 Task: Find connections with filter location Reuleuet with filter topic #lifestylewith filter profile language German with filter current company Hospitality Careers | Hotel Management Jobs with filter school Lal Bahadur Shastri Institute of Management with filter industry Medical Practices with filter service category Mortgage Lending with filter keywords title Plant Engineer
Action: Mouse pressed left at (590, 88)
Screenshot: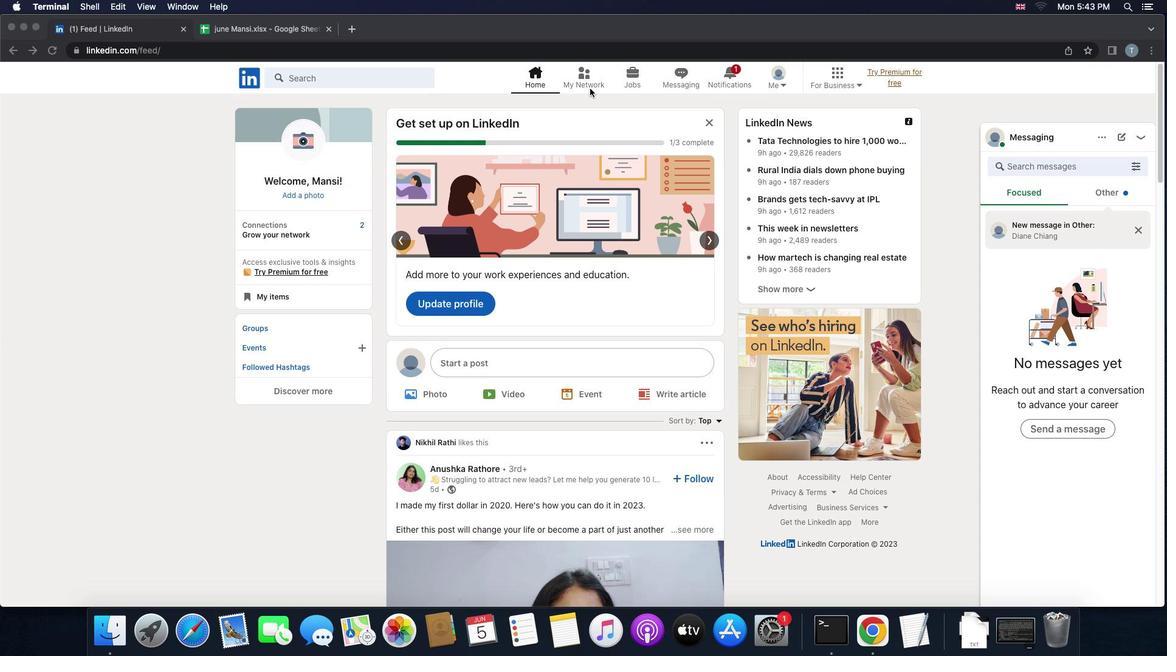 
Action: Mouse pressed left at (590, 88)
Screenshot: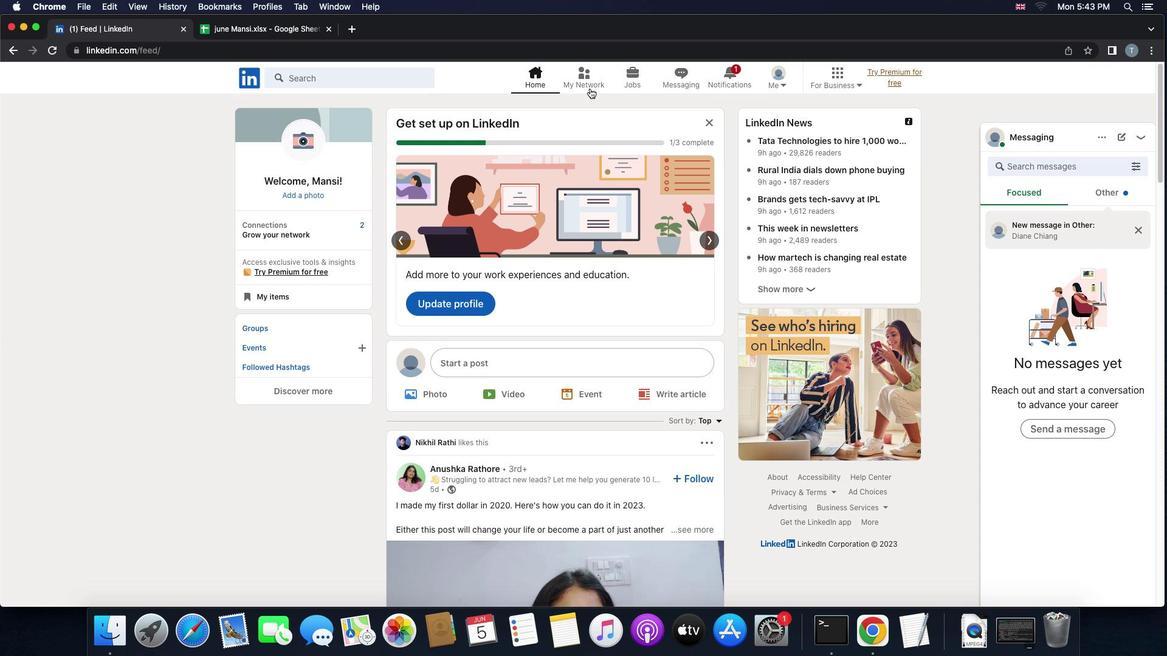 
Action: Mouse moved to (355, 142)
Screenshot: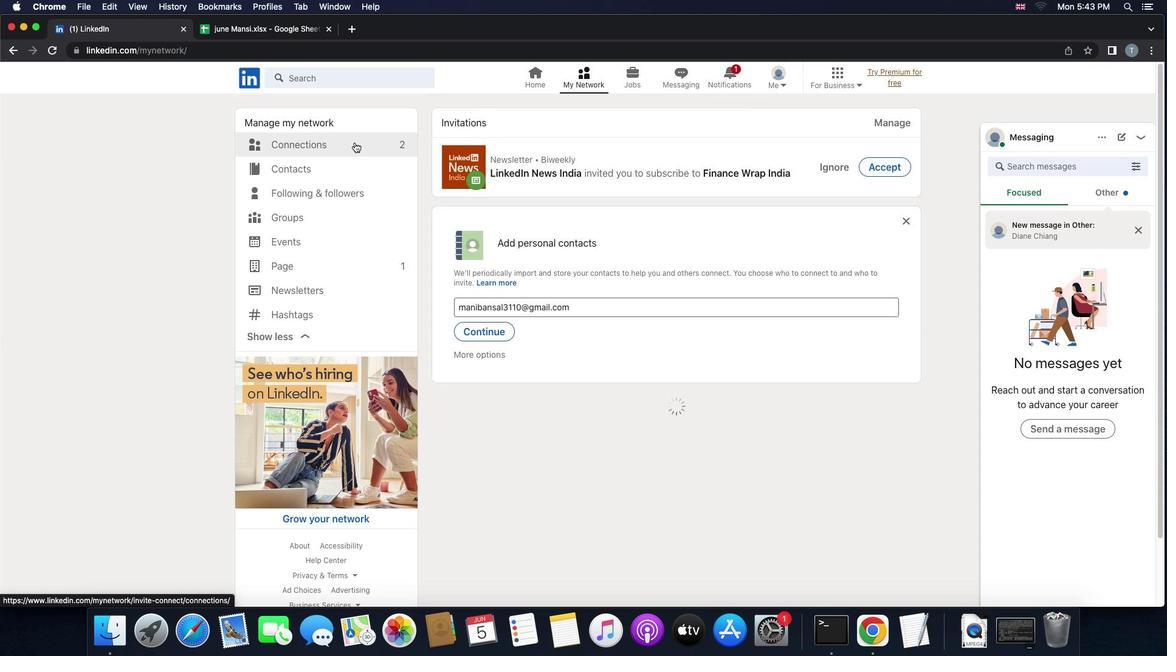 
Action: Mouse pressed left at (355, 142)
Screenshot: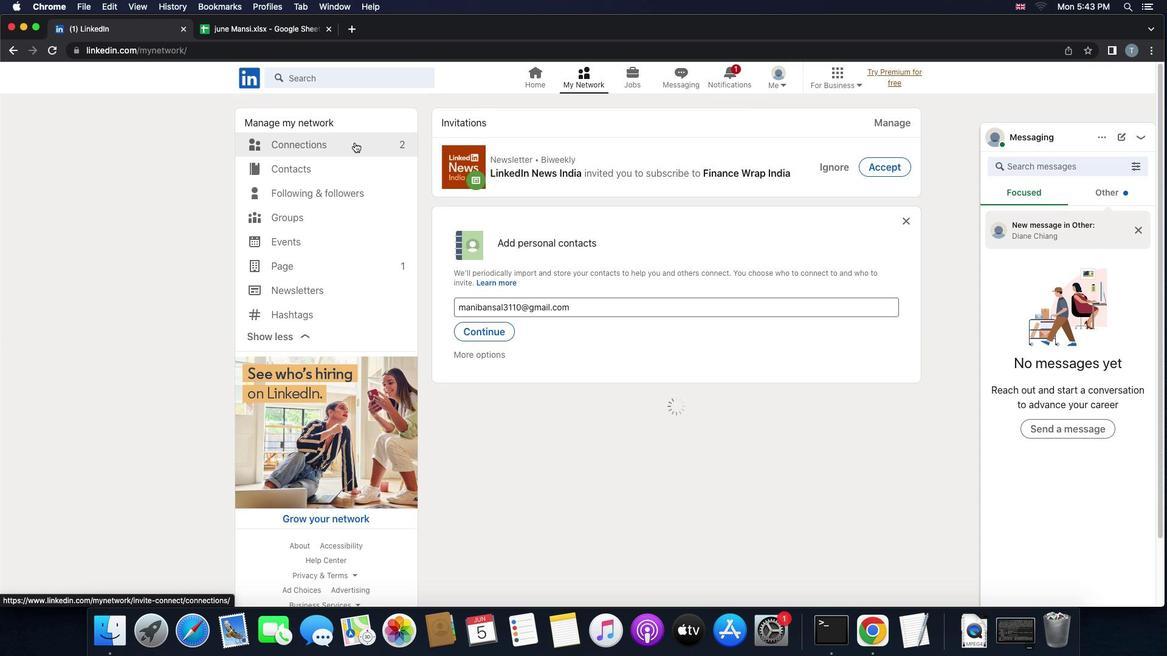 
Action: Mouse moved to (672, 141)
Screenshot: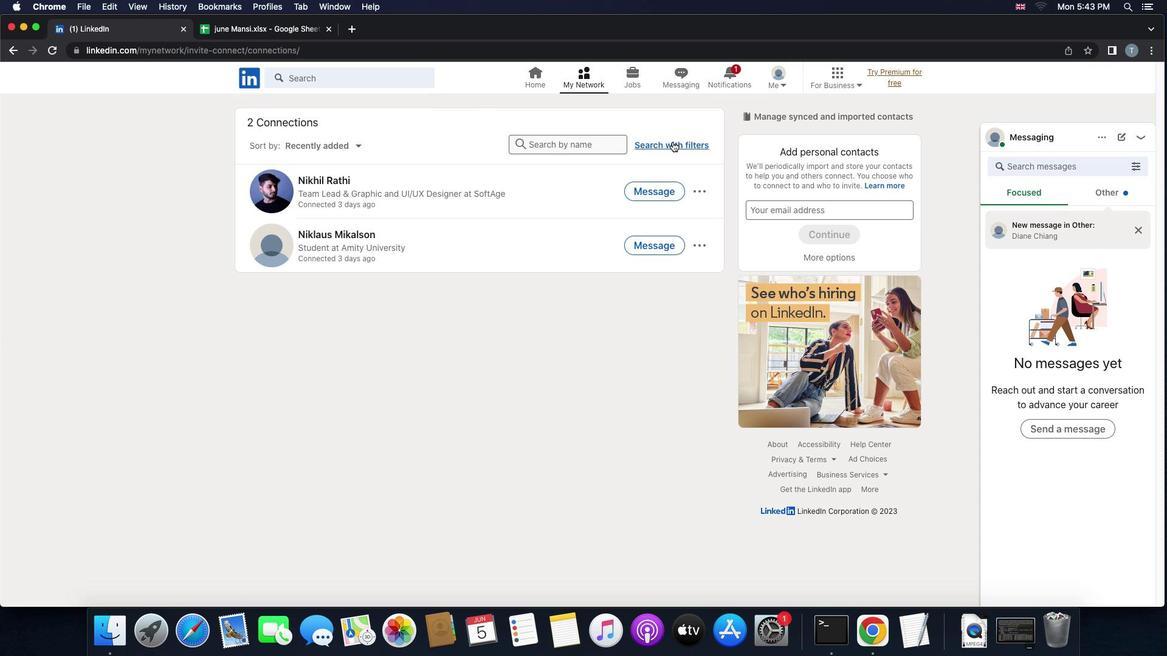 
Action: Mouse pressed left at (672, 141)
Screenshot: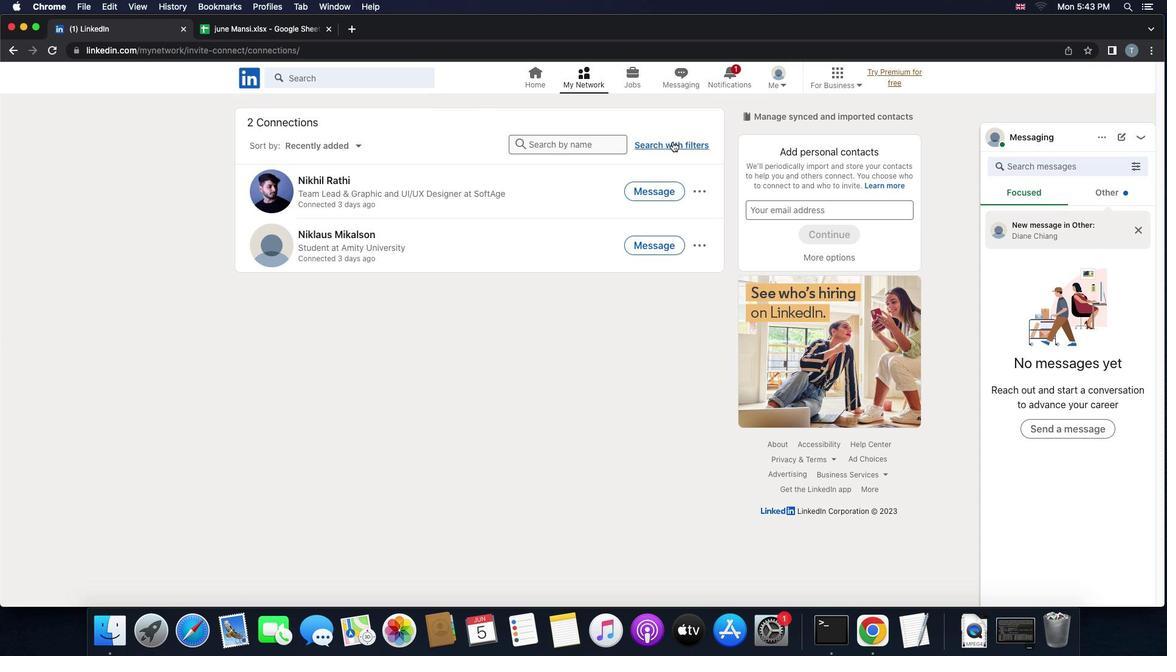 
Action: Mouse moved to (629, 111)
Screenshot: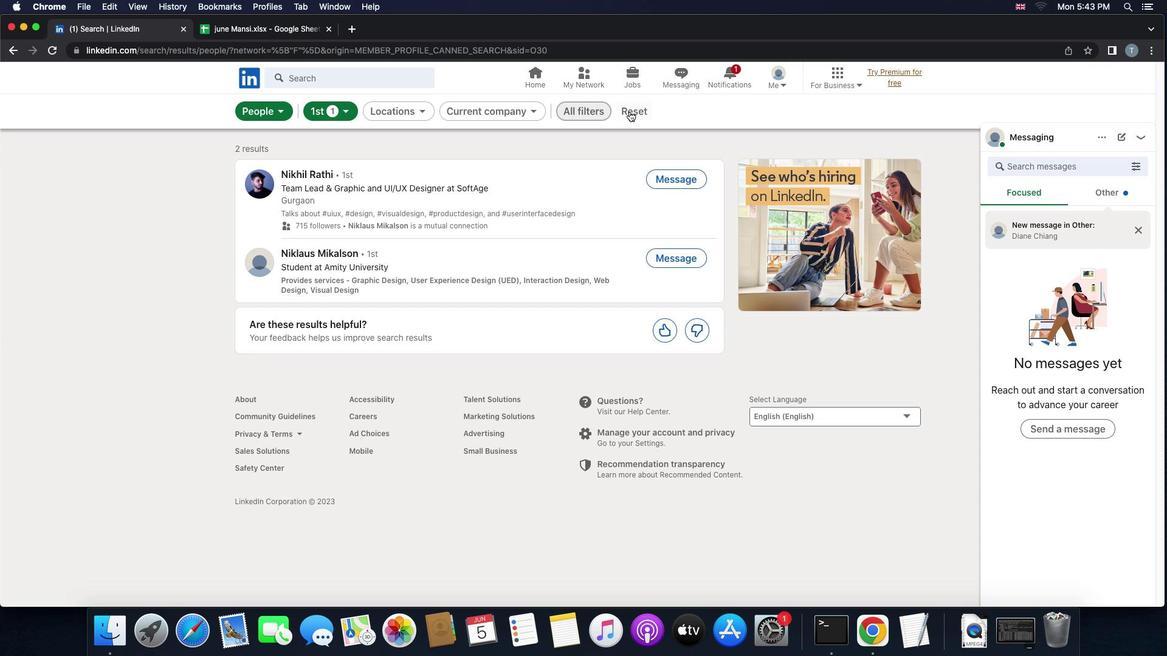 
Action: Mouse pressed left at (629, 111)
Screenshot: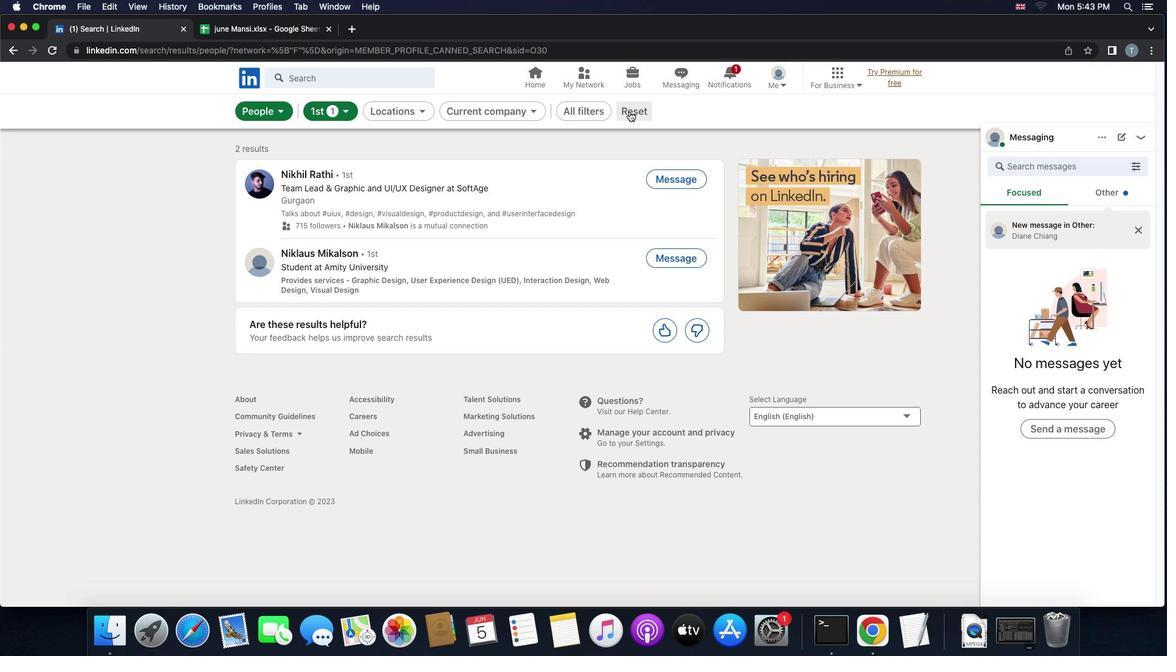 
Action: Mouse moved to (606, 108)
Screenshot: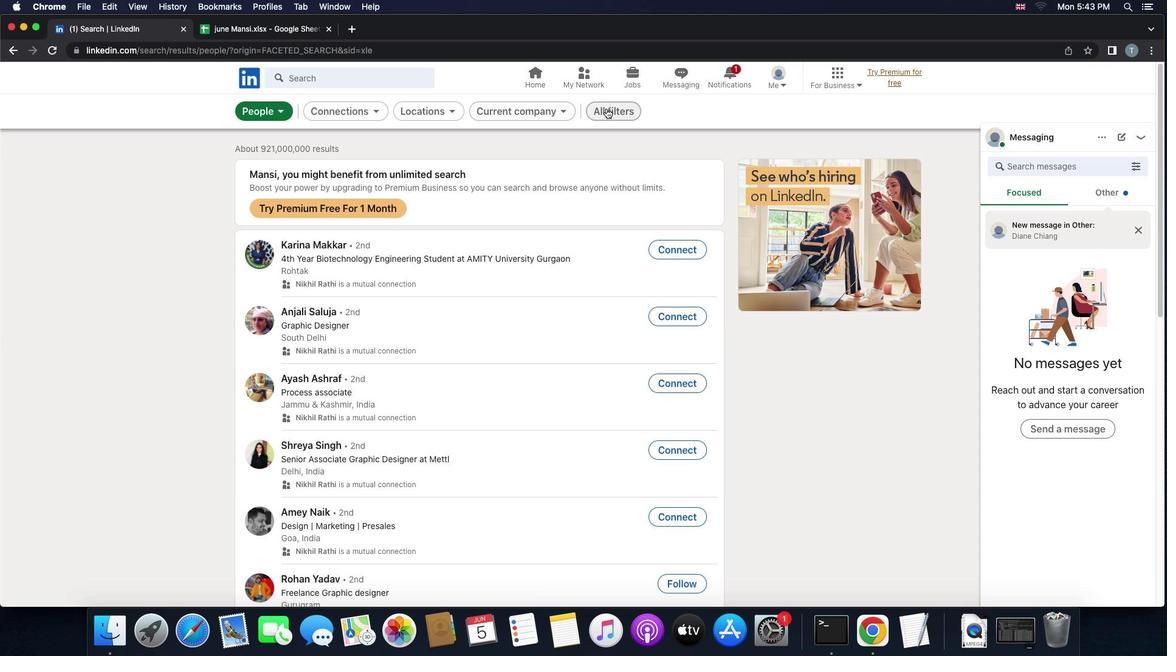 
Action: Mouse pressed left at (606, 108)
Screenshot: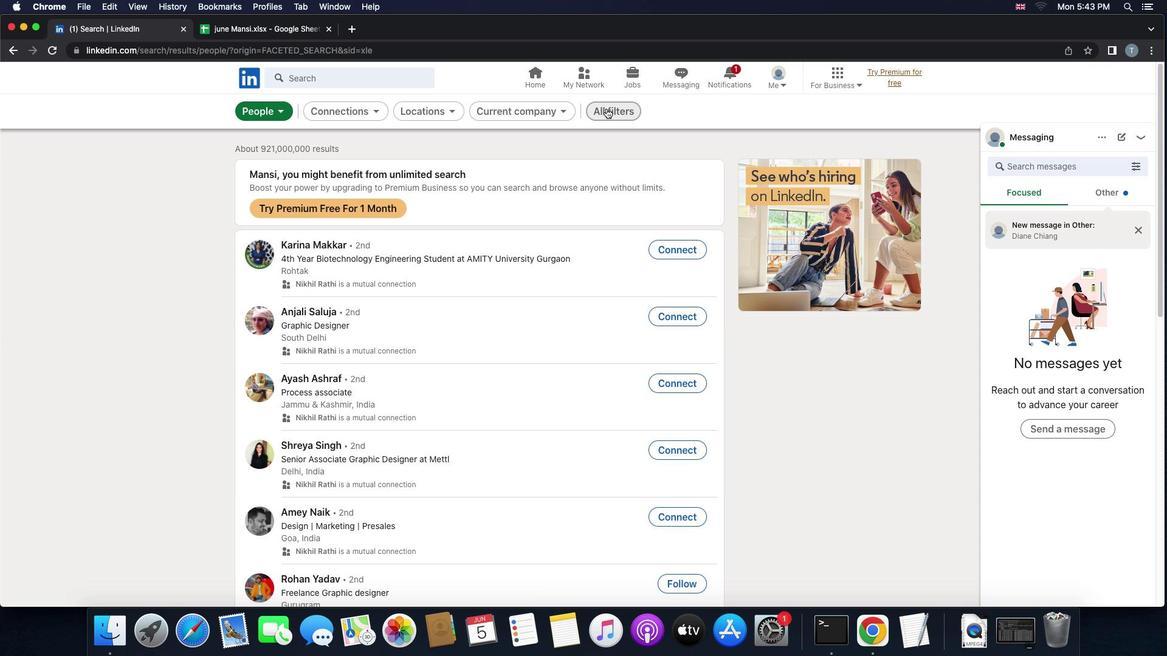 
Action: Mouse moved to (957, 455)
Screenshot: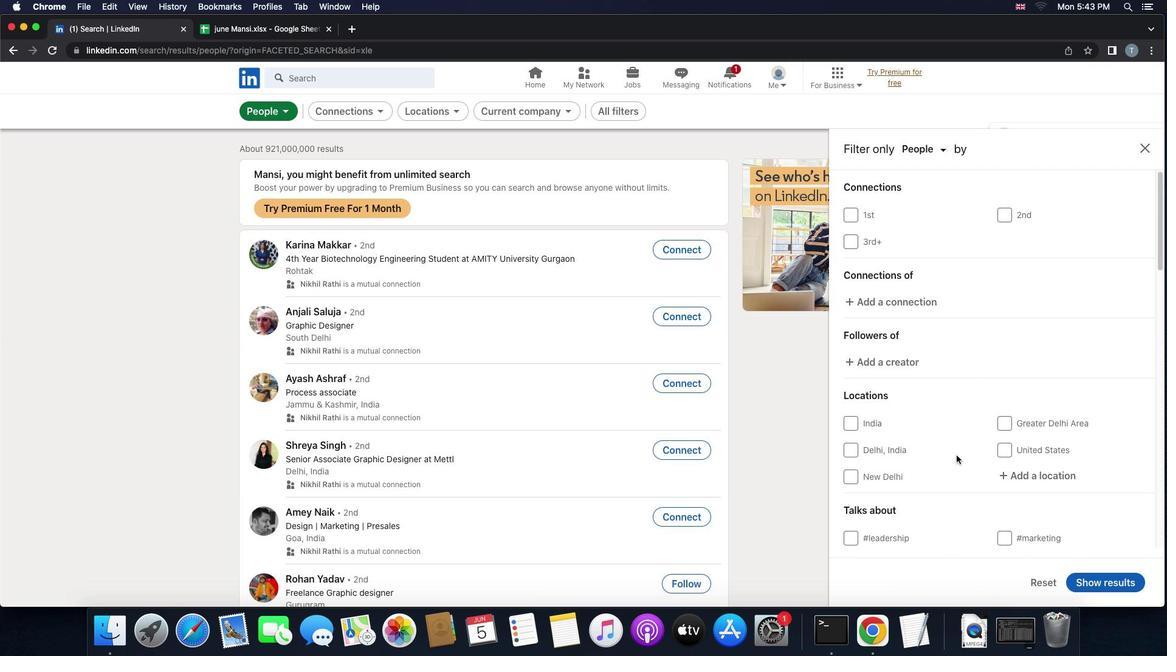 
Action: Mouse scrolled (957, 455) with delta (0, 0)
Screenshot: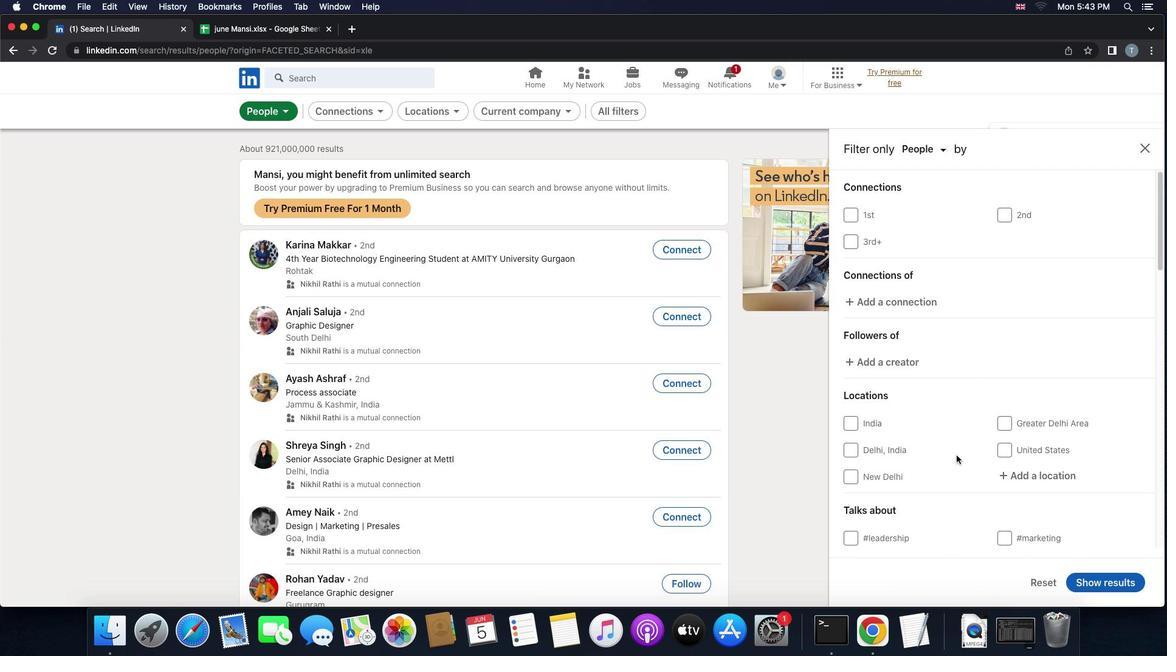 
Action: Mouse moved to (957, 455)
Screenshot: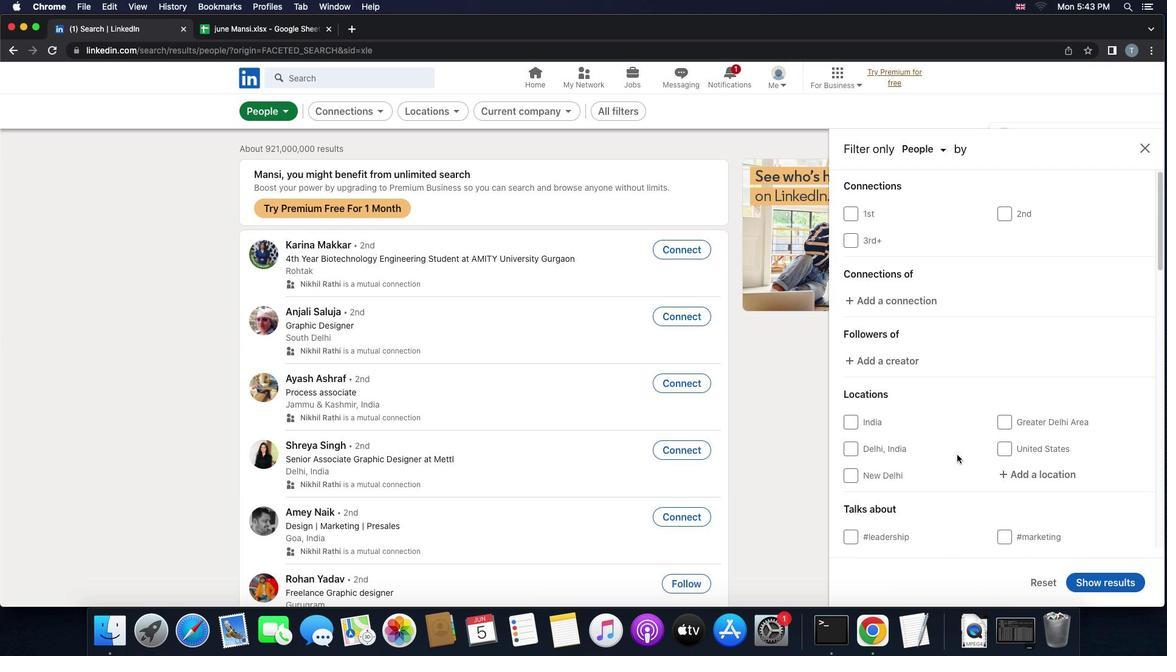
Action: Mouse scrolled (957, 455) with delta (0, 0)
Screenshot: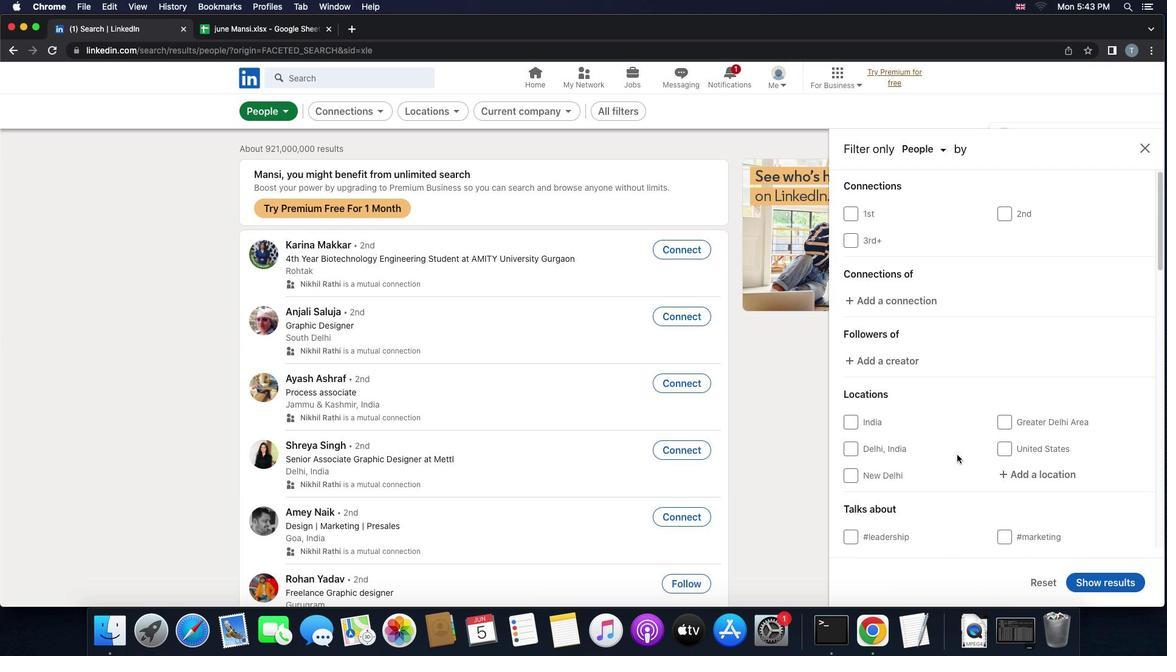 
Action: Mouse scrolled (957, 455) with delta (0, -1)
Screenshot: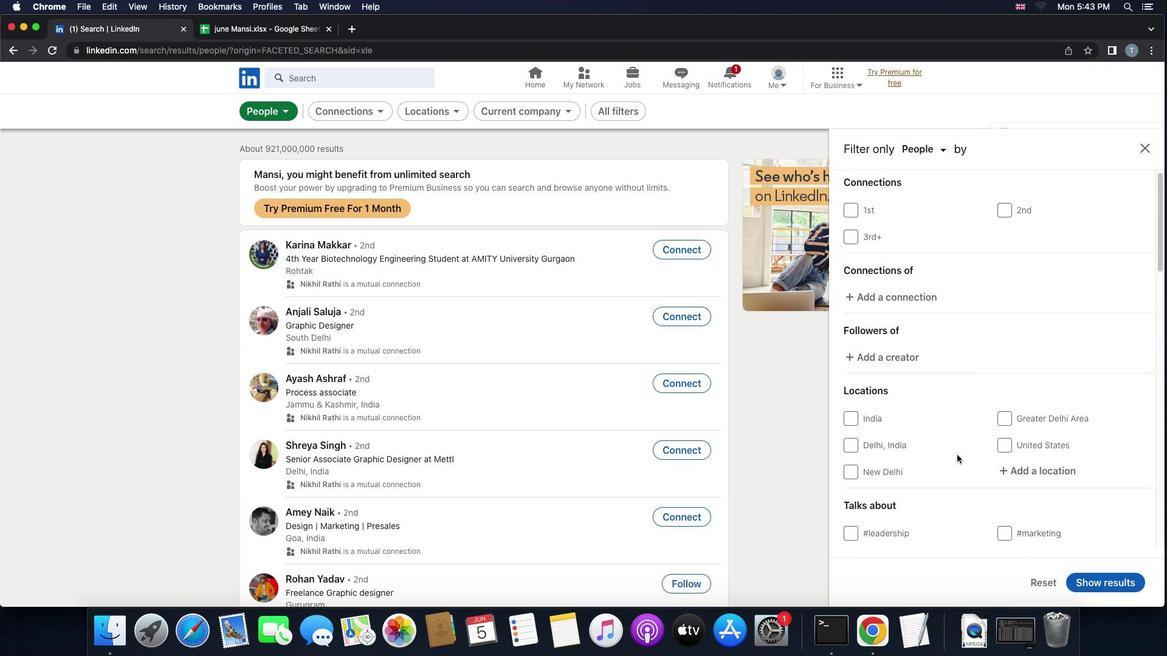 
Action: Mouse moved to (1006, 389)
Screenshot: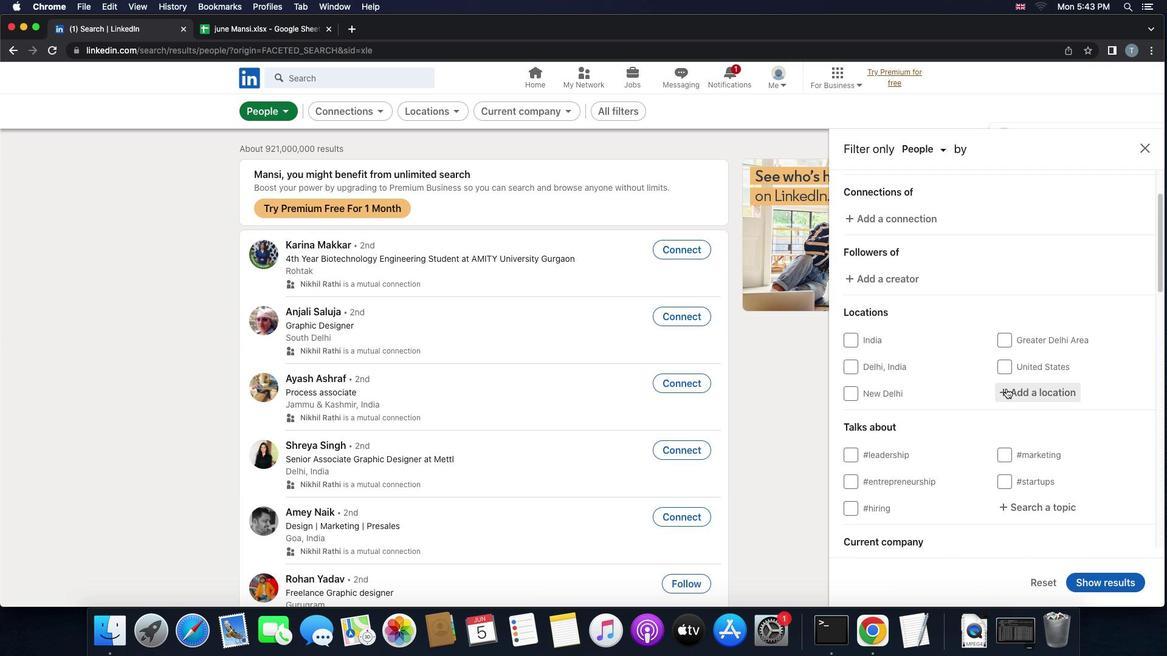 
Action: Mouse pressed left at (1006, 389)
Screenshot: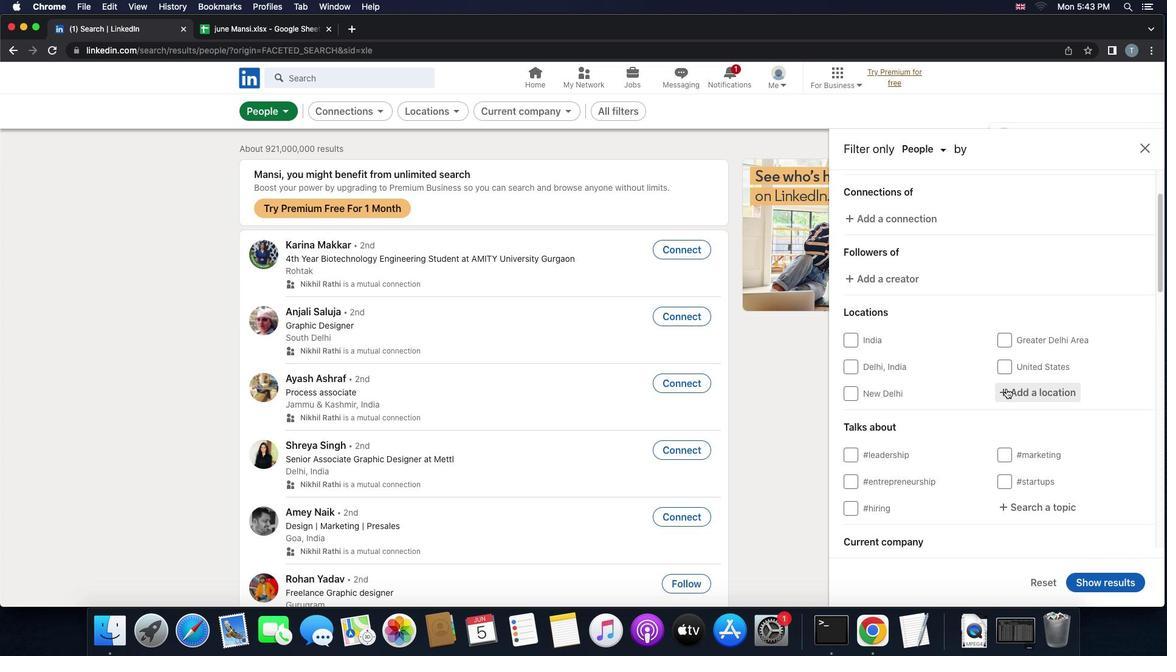 
Action: Key pressed 'r''e''u''l''e''u''e''t'
Screenshot: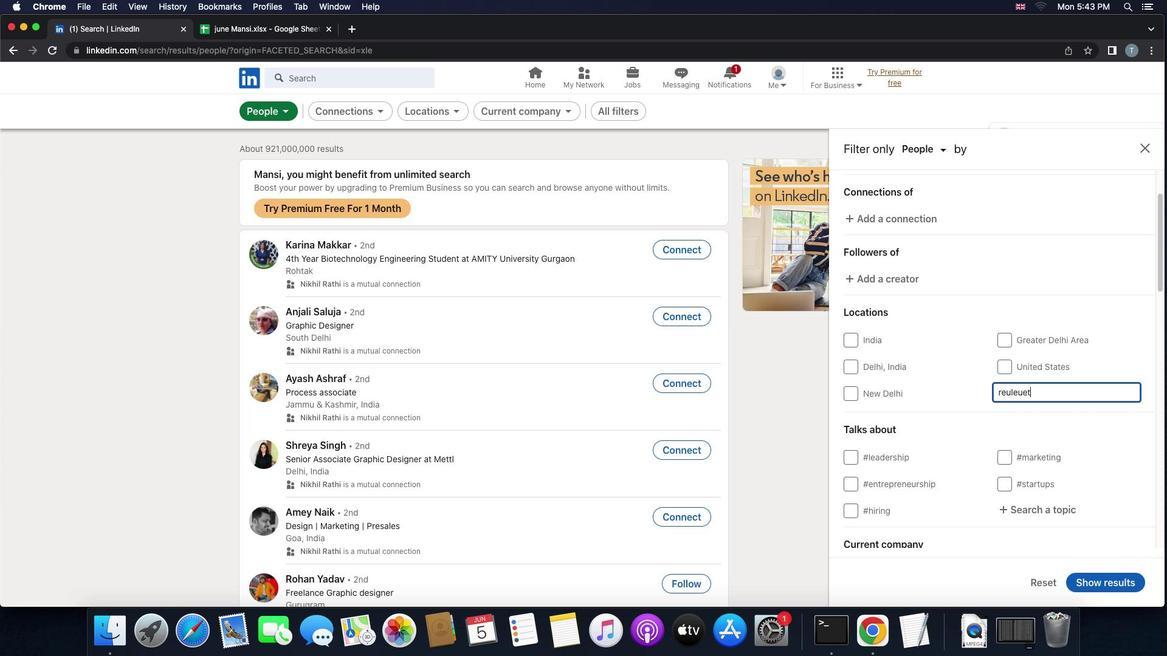 
Action: Mouse moved to (1010, 392)
Screenshot: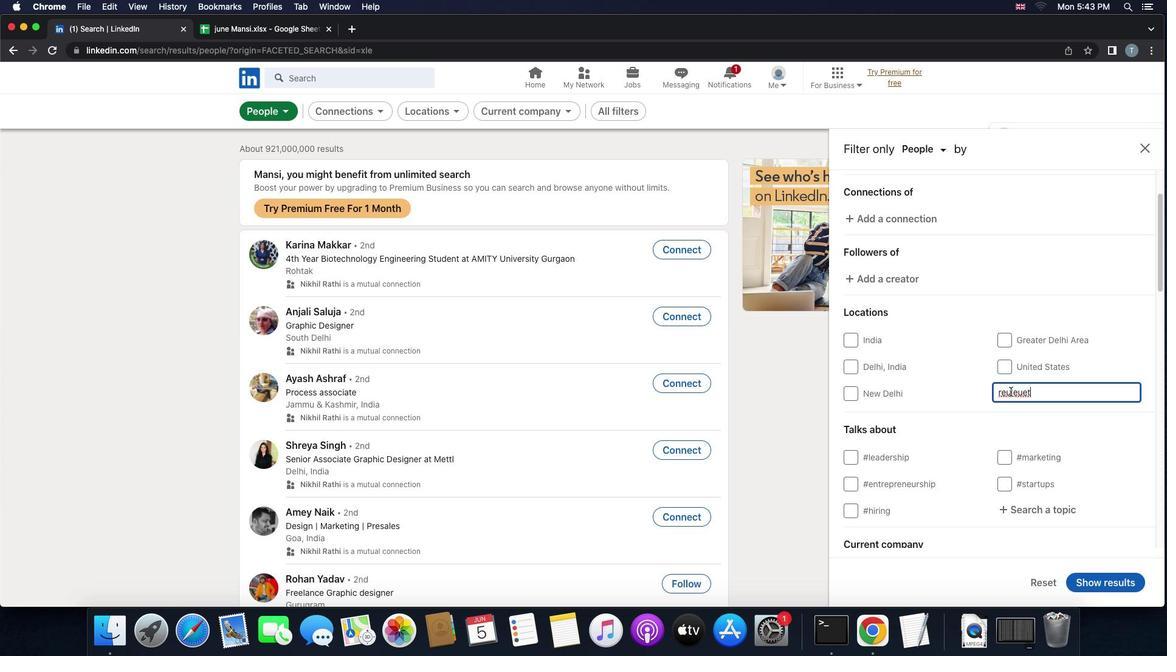 
Action: Key pressed Key.enter
Screenshot: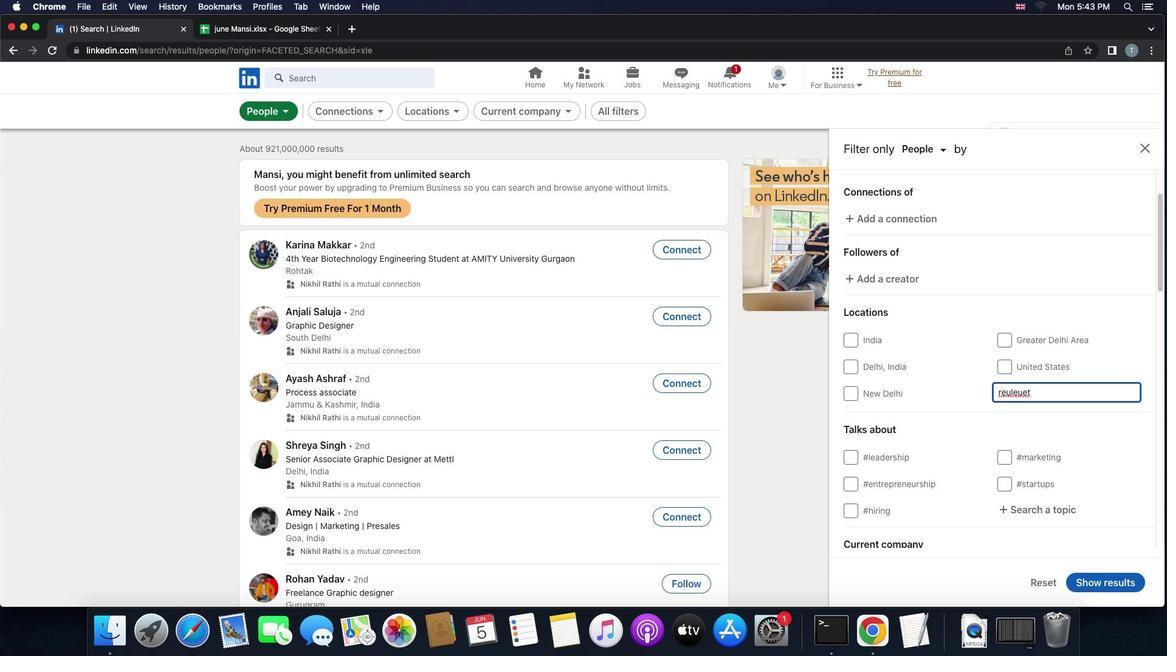 
Action: Mouse moved to (1024, 397)
Screenshot: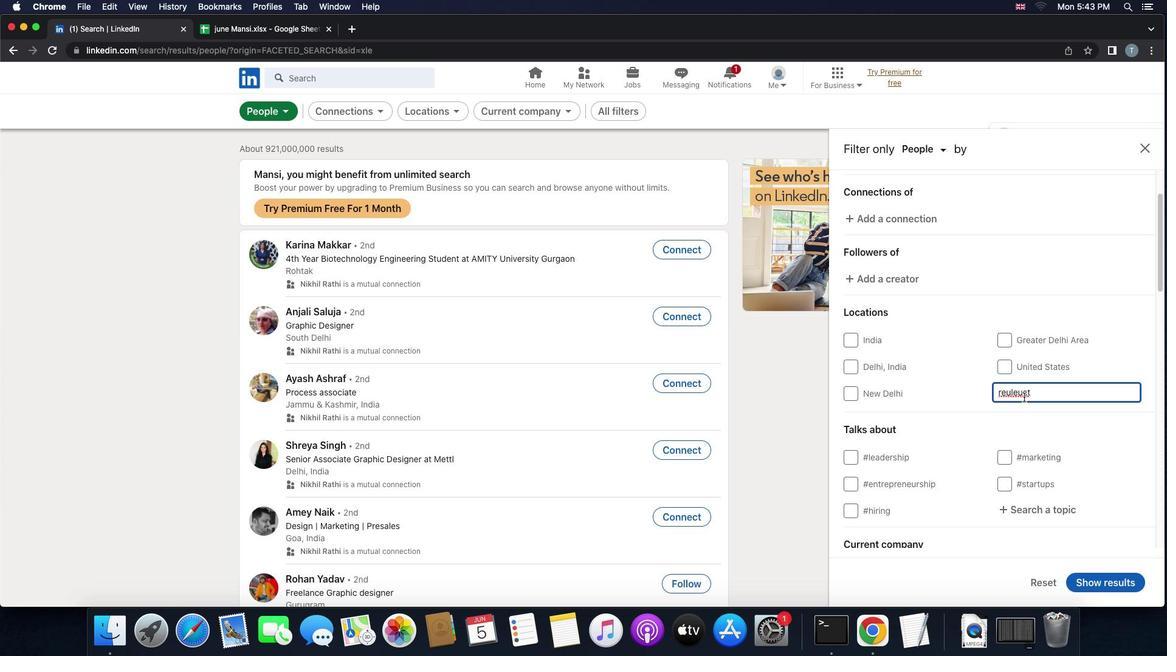
Action: Mouse scrolled (1024, 397) with delta (0, 0)
Screenshot: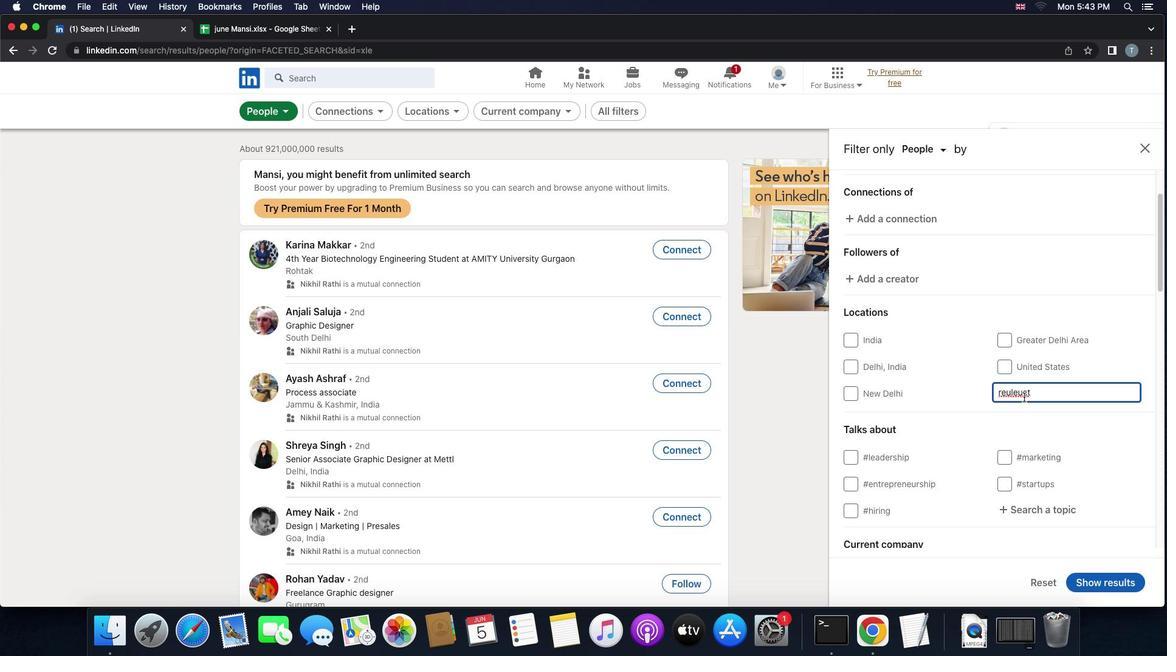 
Action: Mouse scrolled (1024, 397) with delta (0, 0)
Screenshot: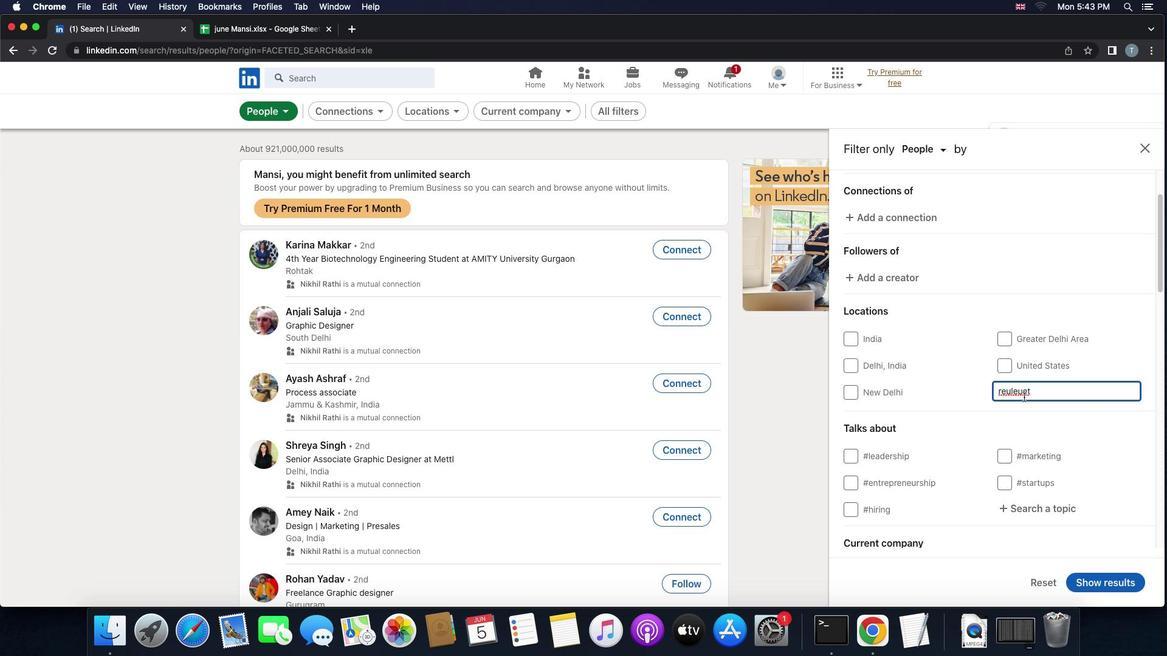 
Action: Mouse scrolled (1024, 397) with delta (0, -1)
Screenshot: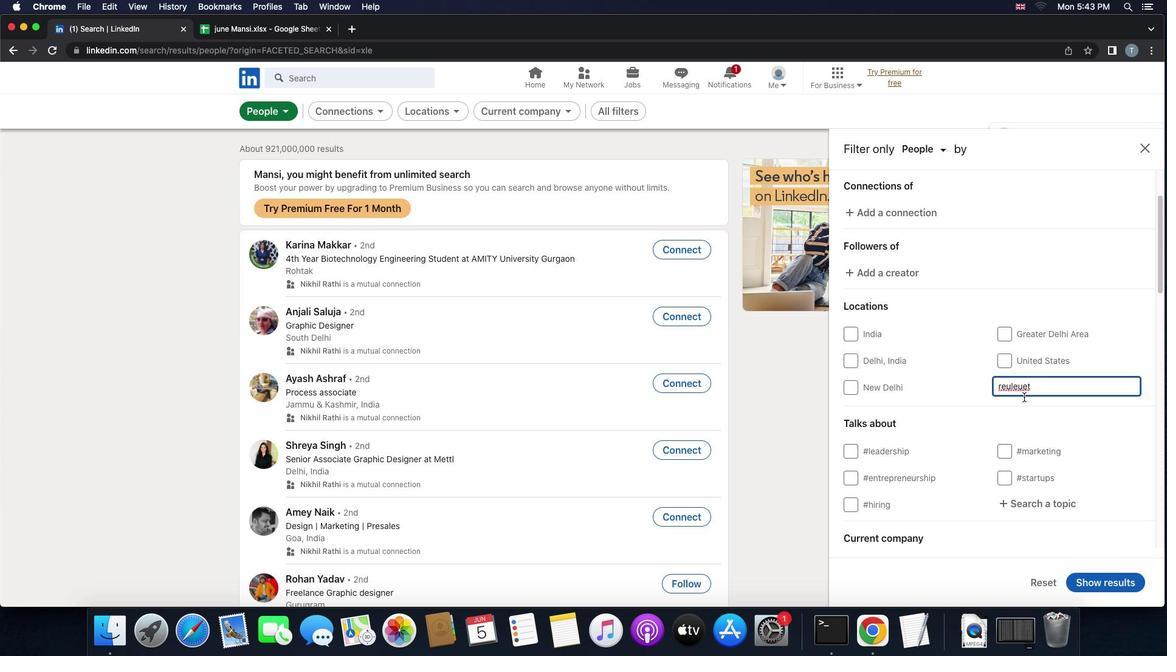 
Action: Mouse moved to (1021, 398)
Screenshot: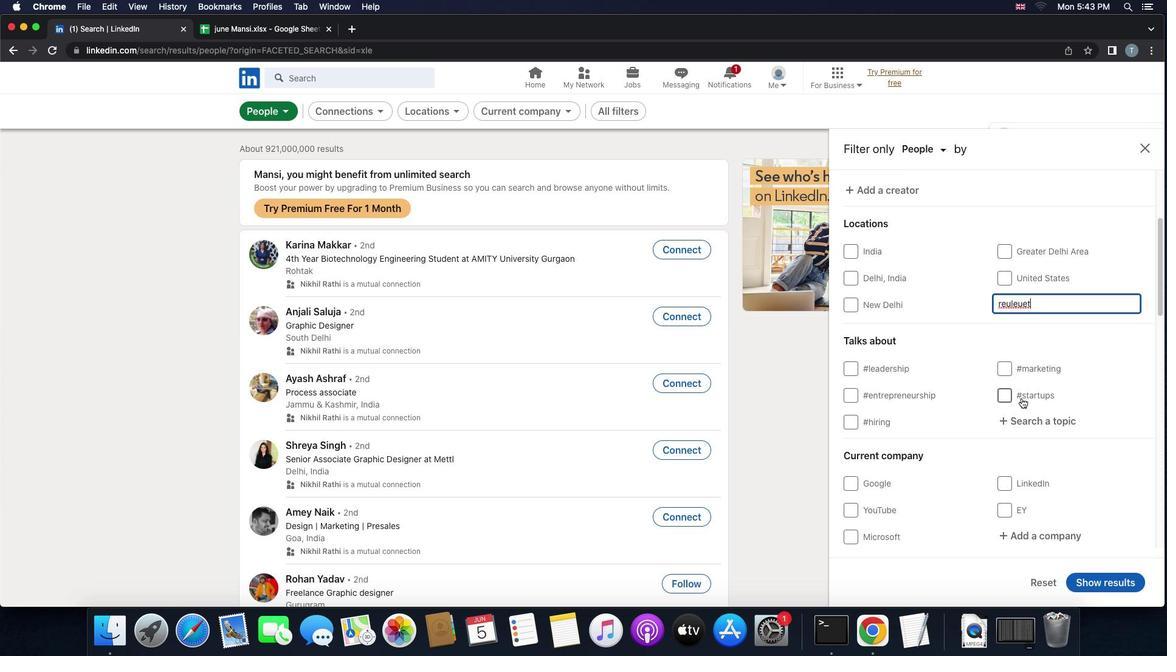 
Action: Mouse scrolled (1021, 398) with delta (0, 0)
Screenshot: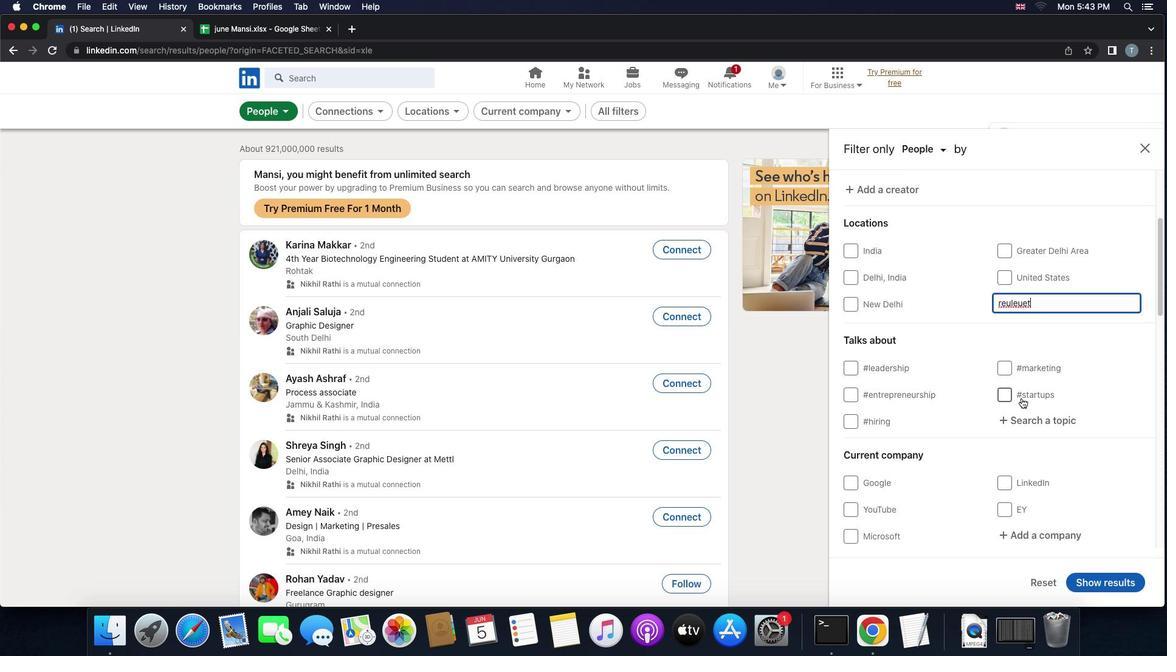 
Action: Mouse scrolled (1021, 398) with delta (0, 0)
Screenshot: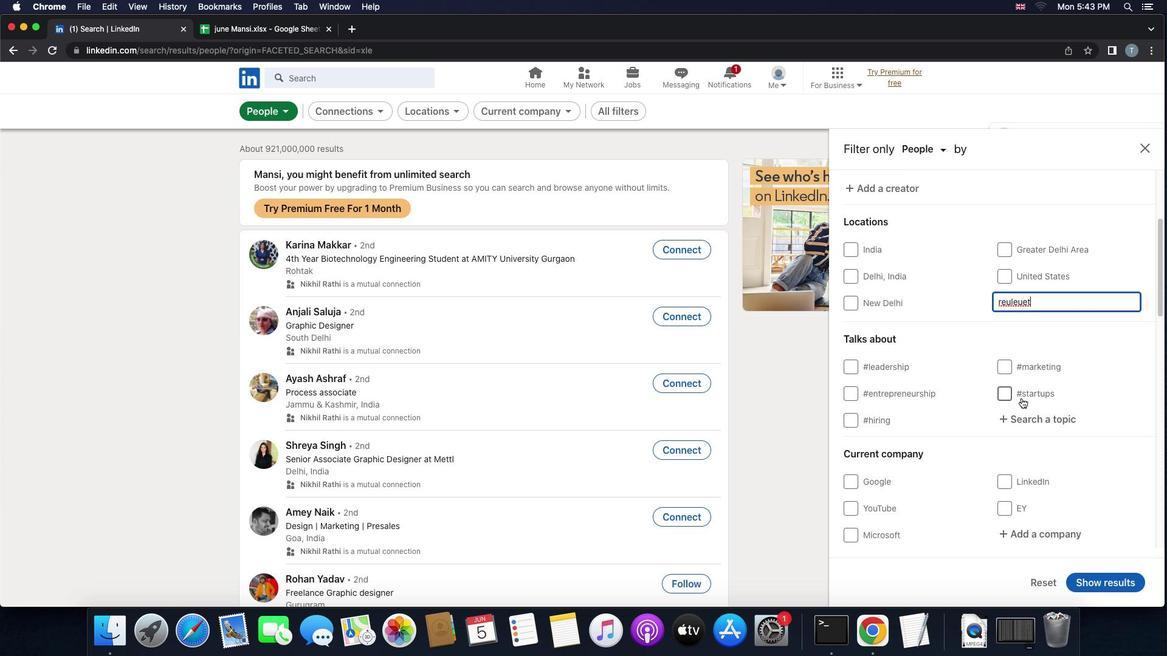 
Action: Mouse moved to (1020, 398)
Screenshot: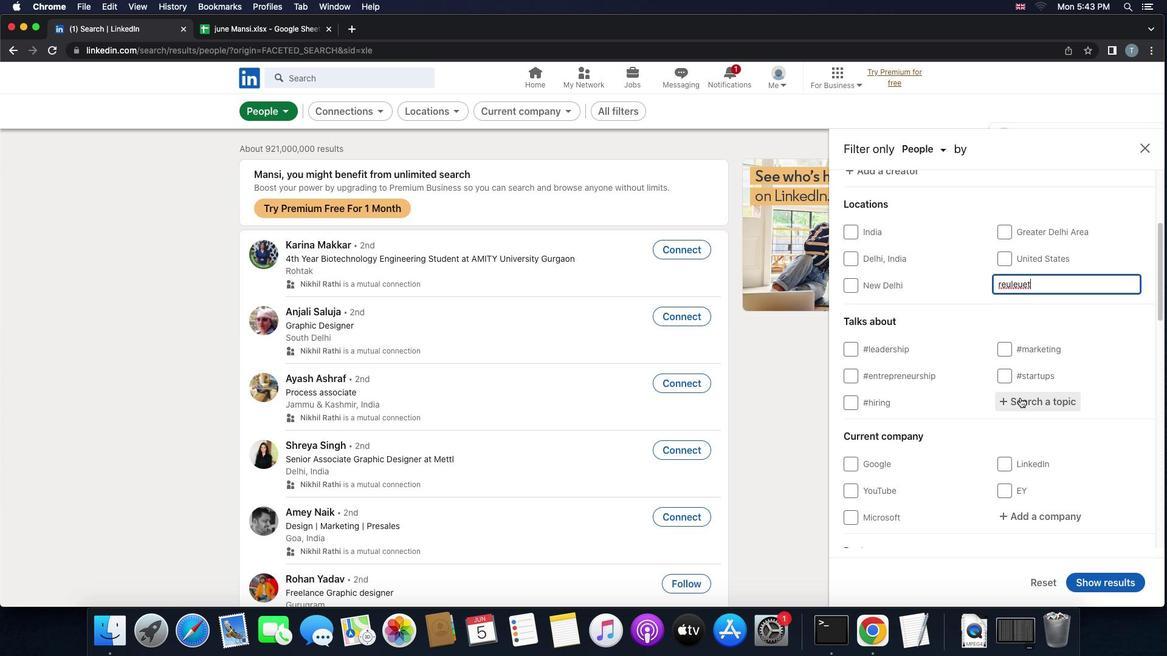 
Action: Mouse pressed left at (1020, 398)
Screenshot: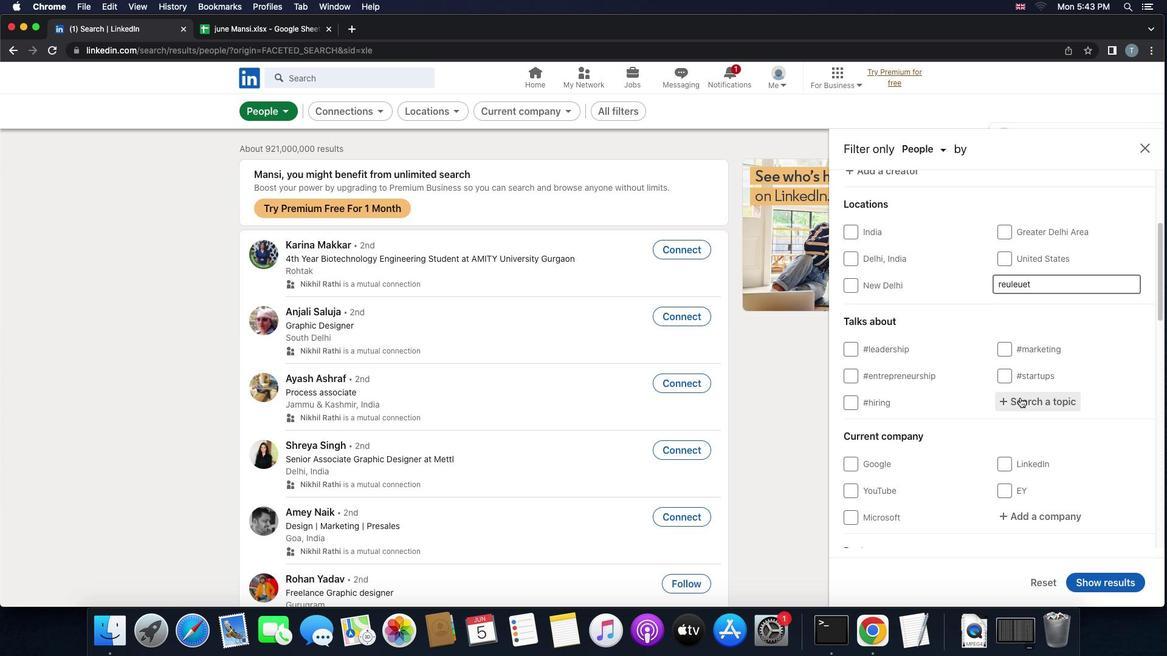 
Action: Key pressed 'l''i''f''e''s''t''y''l''e'
Screenshot: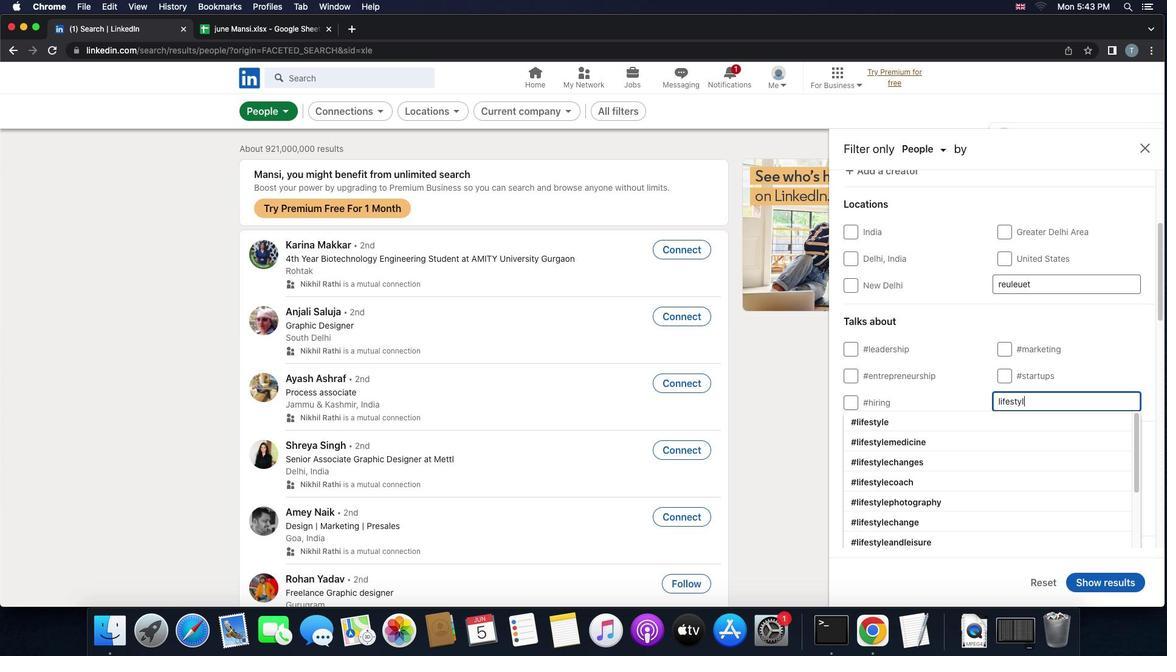 
Action: Mouse moved to (981, 417)
Screenshot: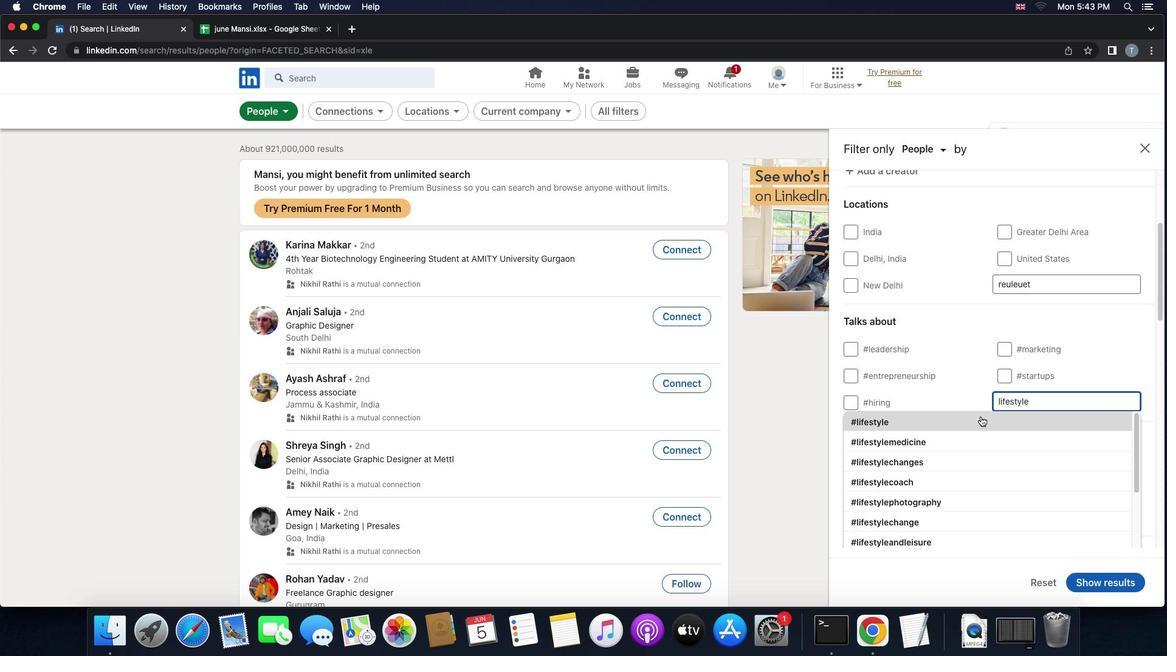 
Action: Mouse pressed left at (981, 417)
Screenshot: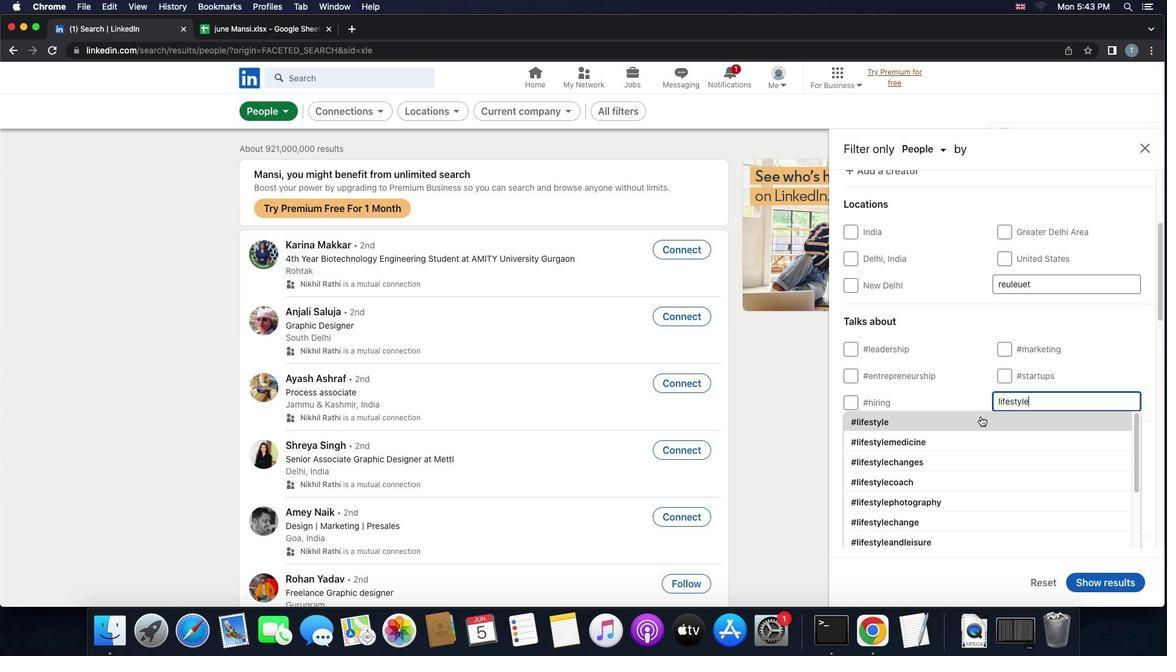 
Action: Mouse moved to (983, 431)
Screenshot: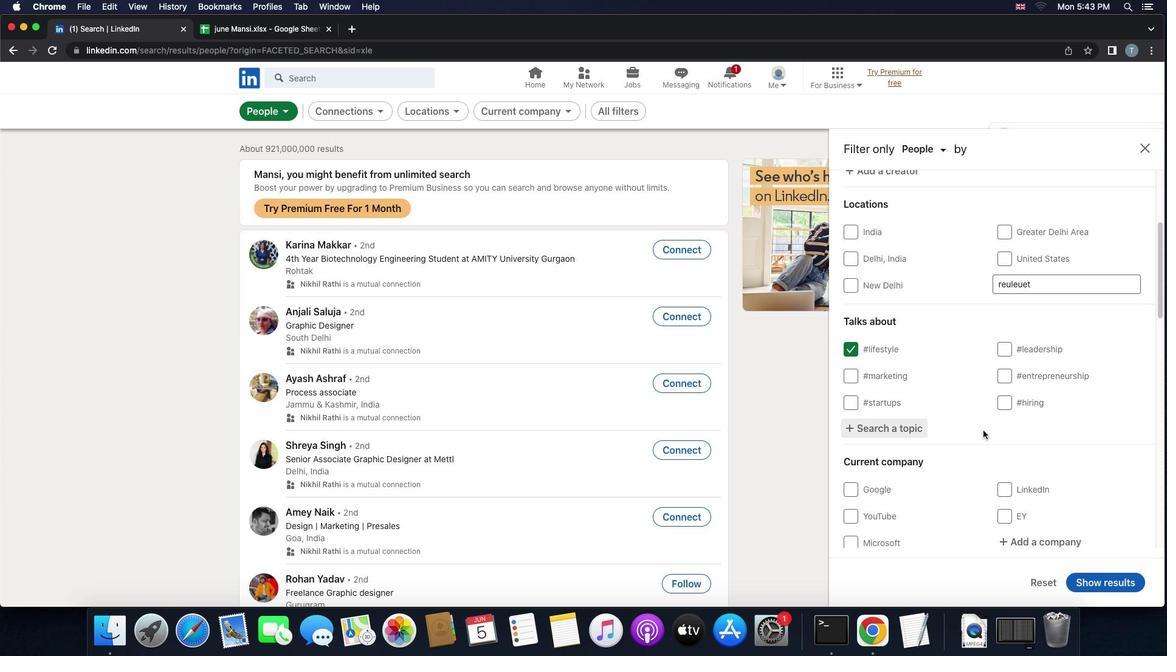 
Action: Mouse scrolled (983, 431) with delta (0, 0)
Screenshot: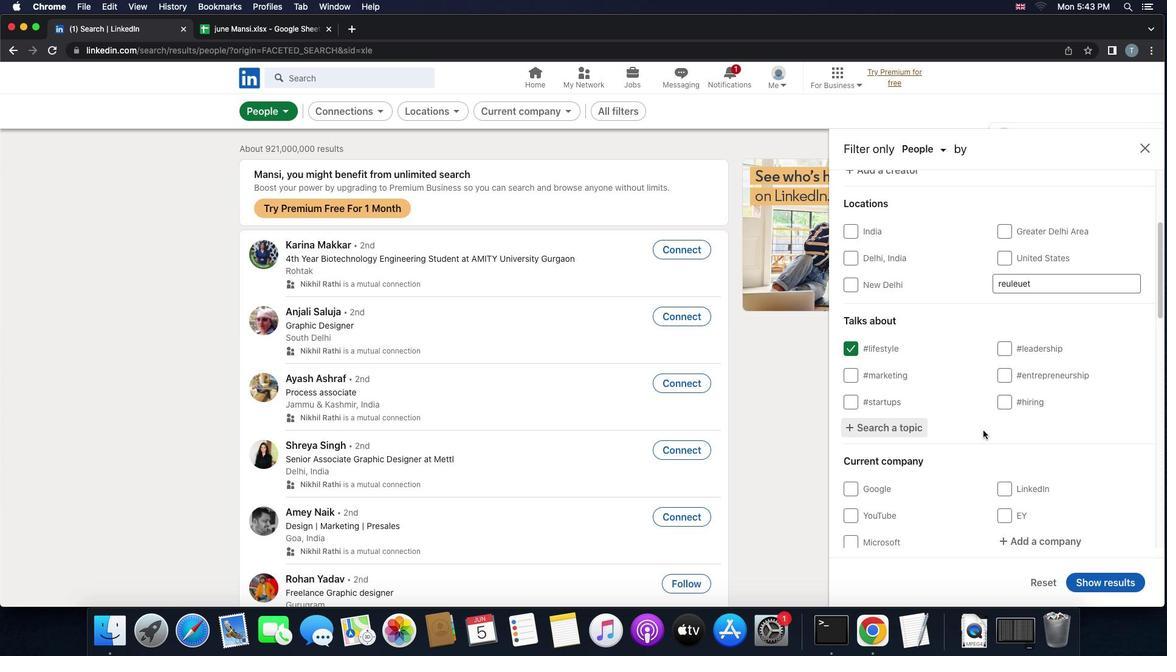 
Action: Mouse scrolled (983, 431) with delta (0, 0)
Screenshot: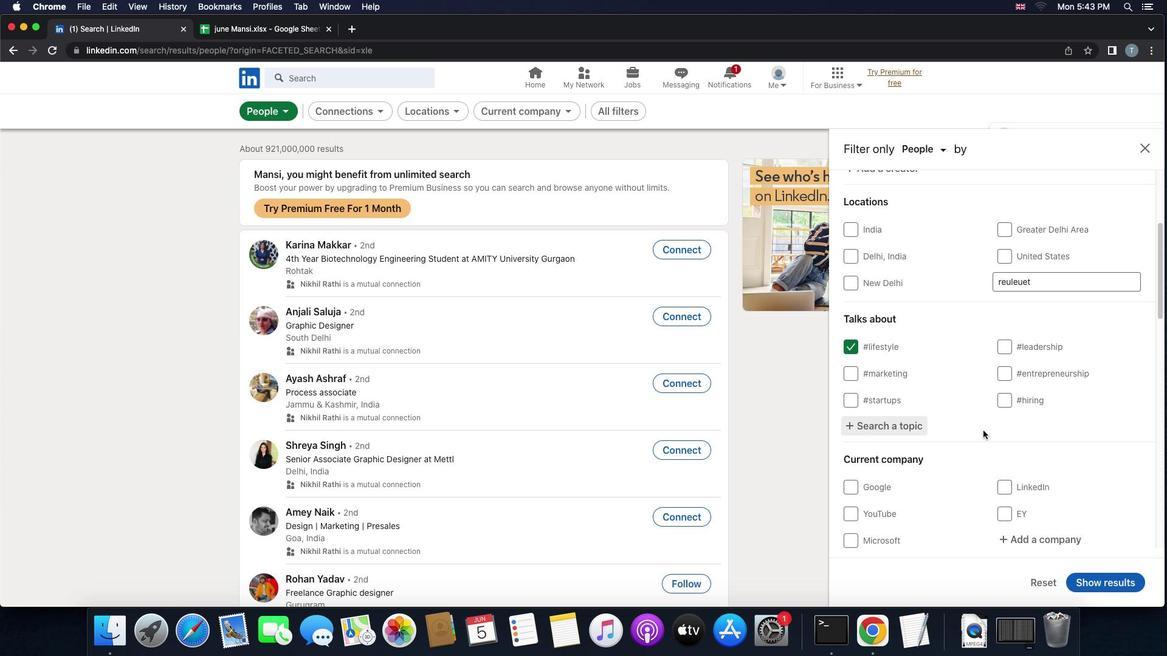 
Action: Mouse scrolled (983, 431) with delta (0, -1)
Screenshot: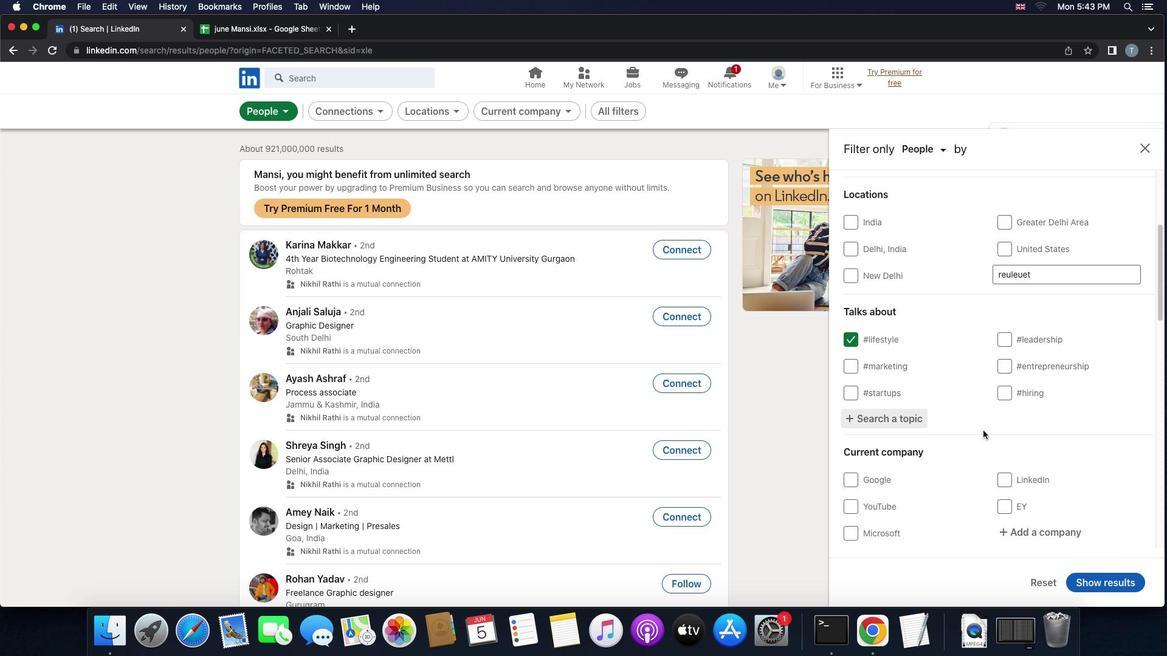 
Action: Mouse moved to (983, 431)
Screenshot: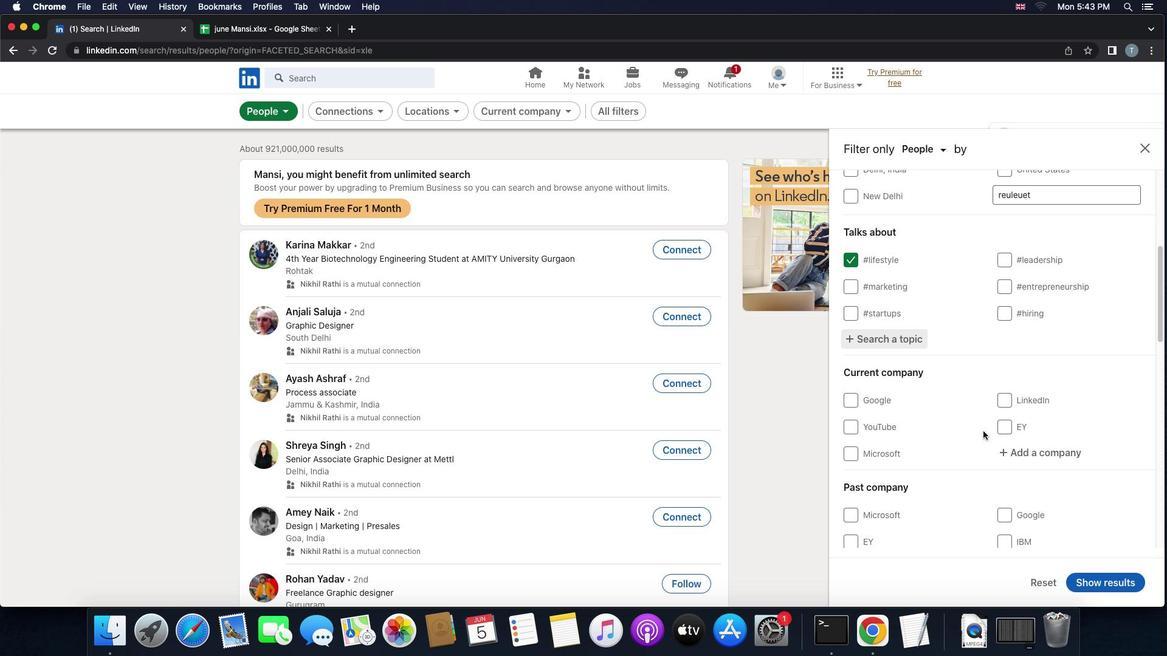 
Action: Mouse scrolled (983, 431) with delta (0, 0)
Screenshot: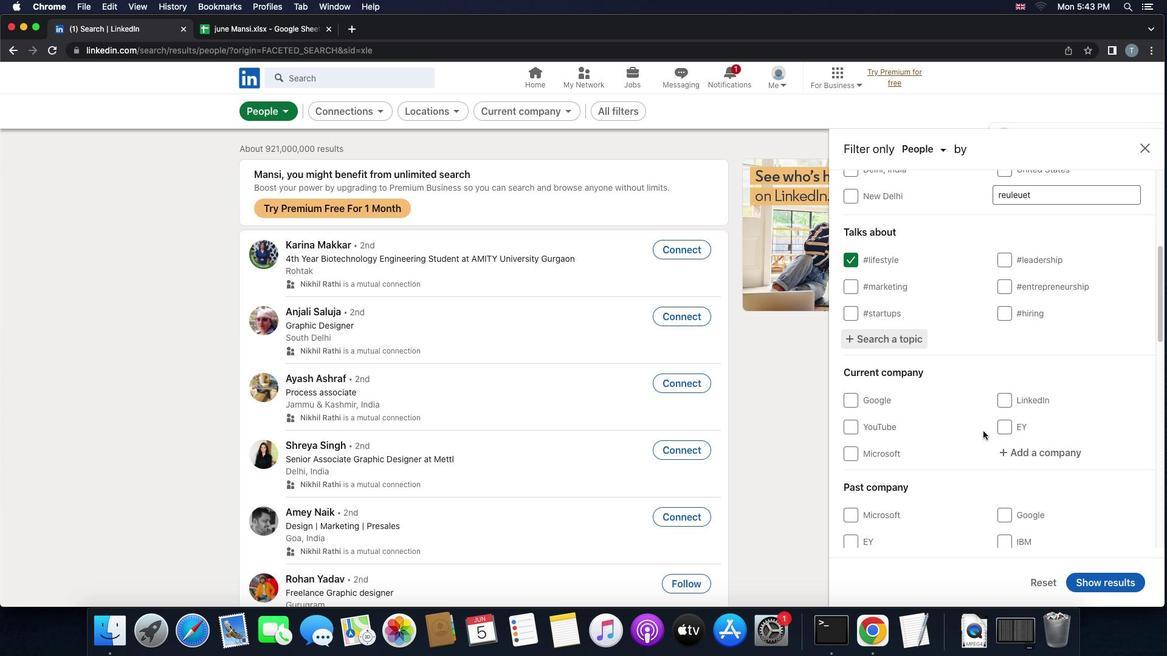 
Action: Mouse scrolled (983, 431) with delta (0, 0)
Screenshot: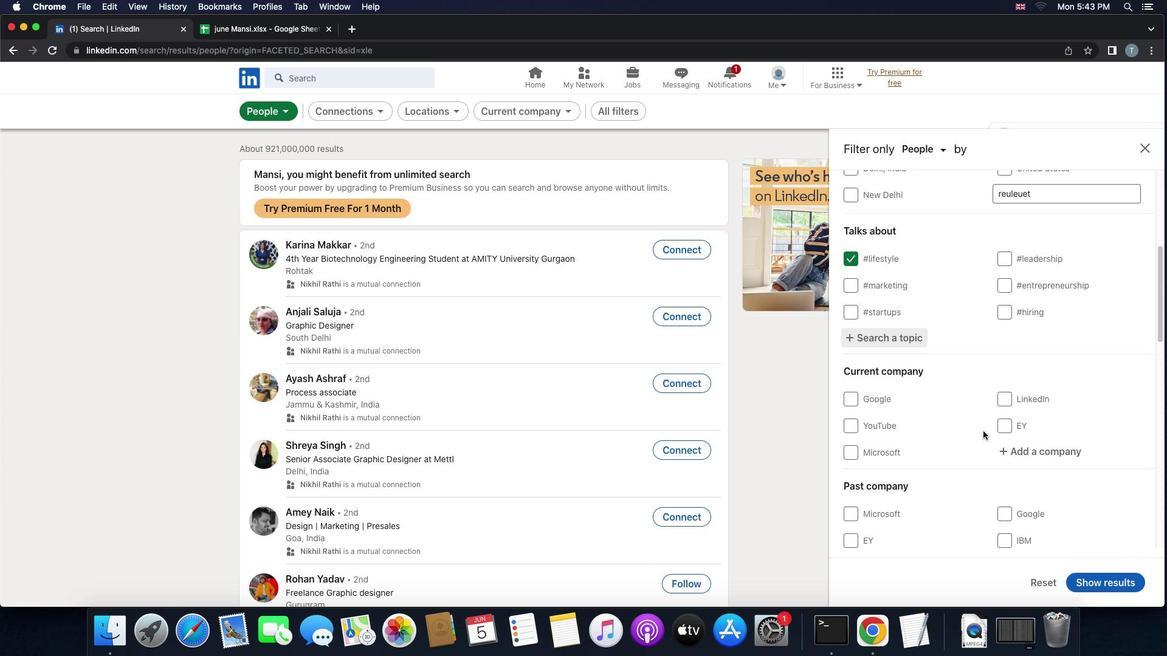
Action: Mouse scrolled (983, 431) with delta (0, 0)
Screenshot: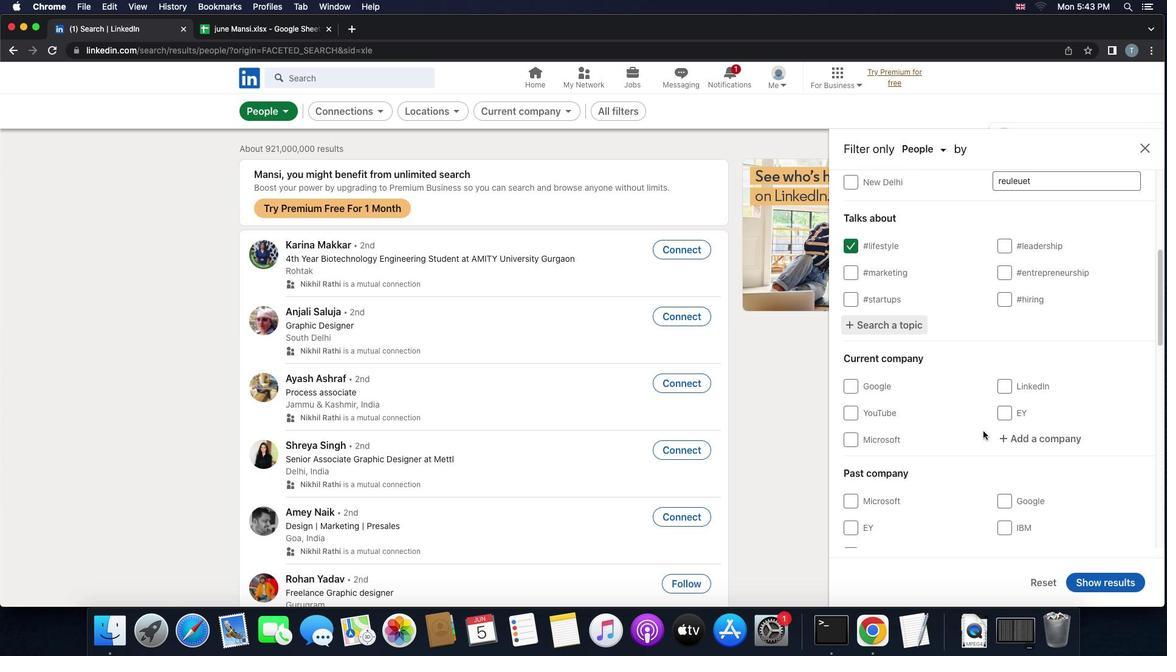 
Action: Mouse scrolled (983, 431) with delta (0, 0)
Screenshot: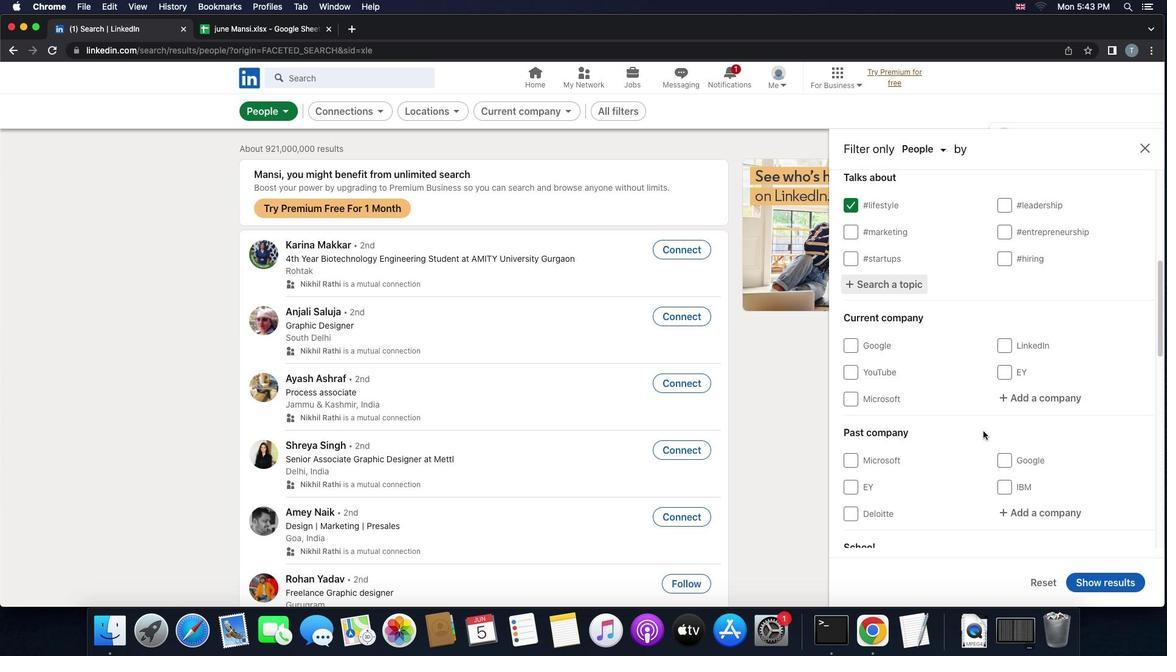 
Action: Mouse scrolled (983, 431) with delta (0, 0)
Screenshot: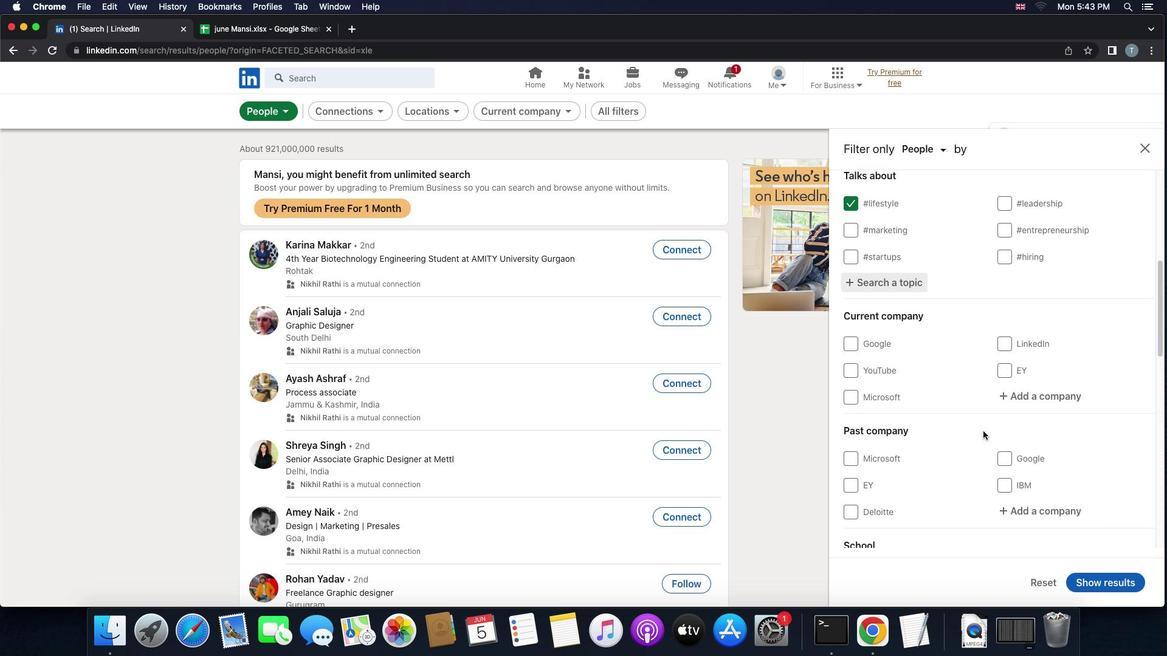 
Action: Mouse scrolled (983, 431) with delta (0, -1)
Screenshot: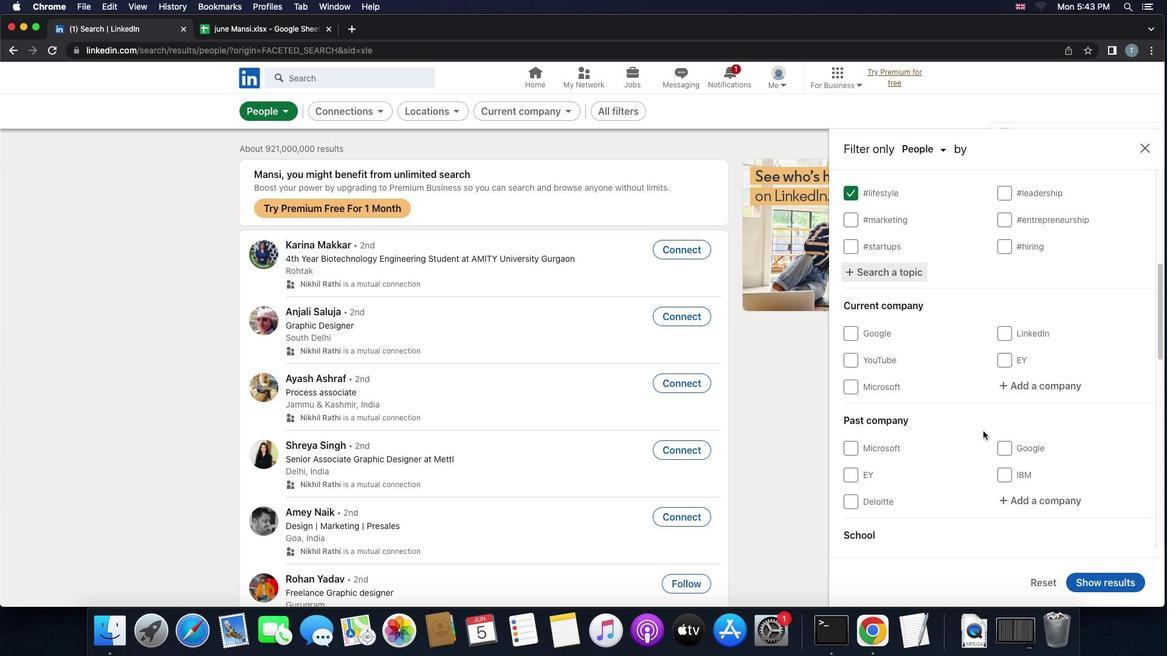 
Action: Mouse scrolled (983, 431) with delta (0, -2)
Screenshot: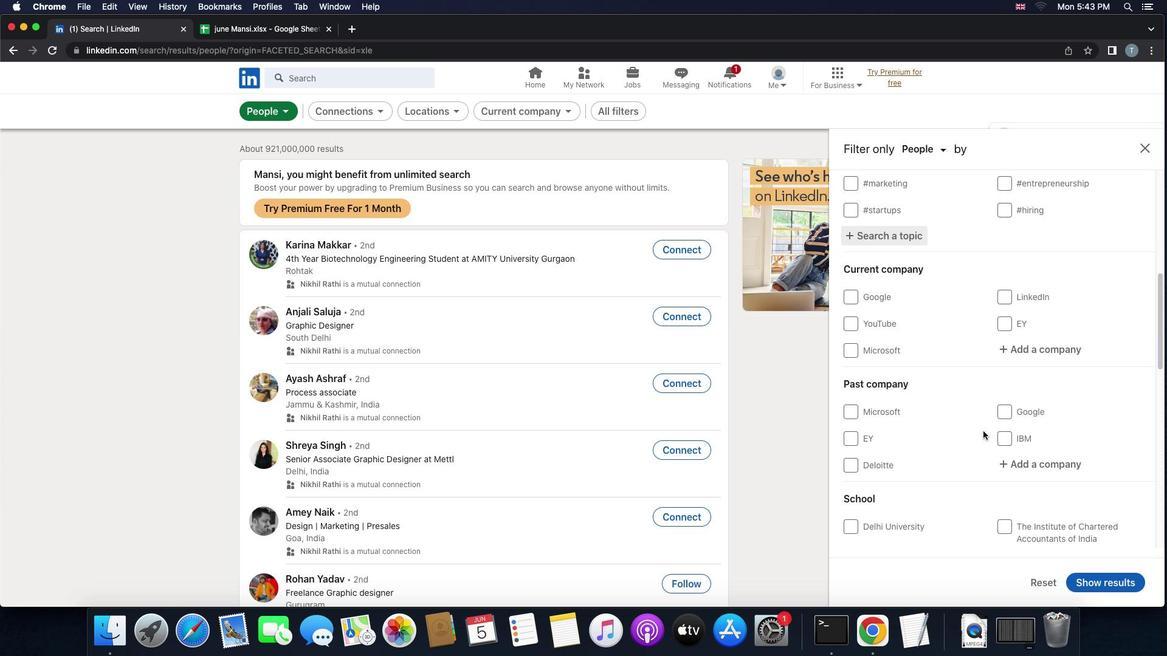 
Action: Mouse scrolled (983, 431) with delta (0, 0)
Screenshot: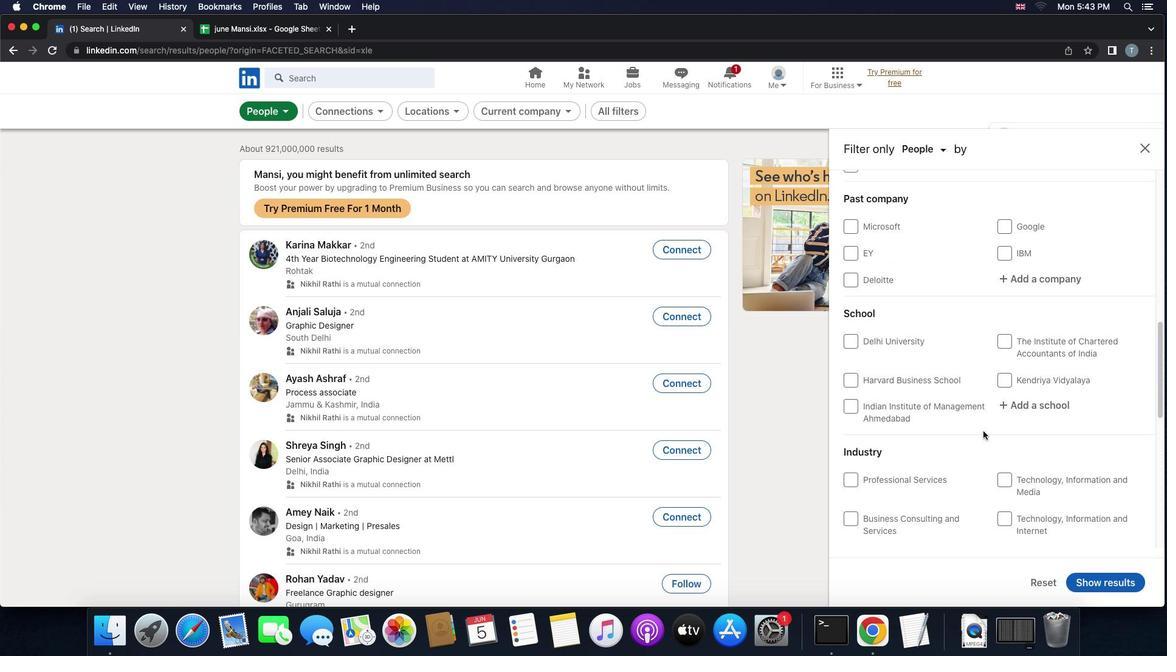 
Action: Mouse scrolled (983, 431) with delta (0, 0)
Screenshot: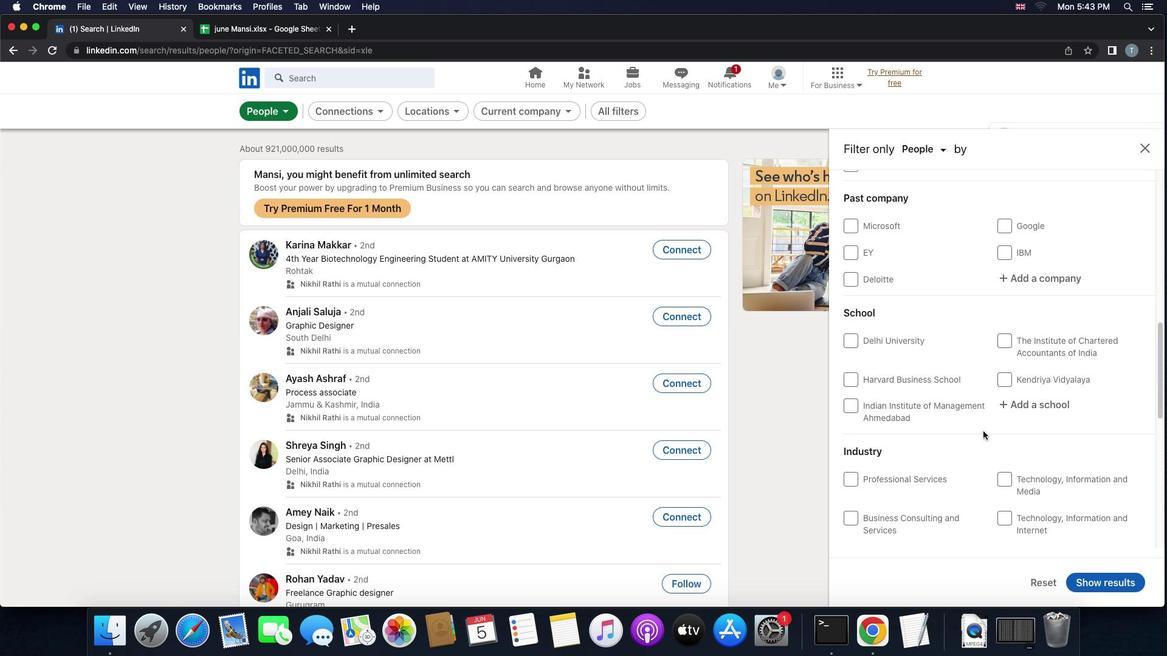 
Action: Mouse scrolled (983, 431) with delta (0, -1)
Screenshot: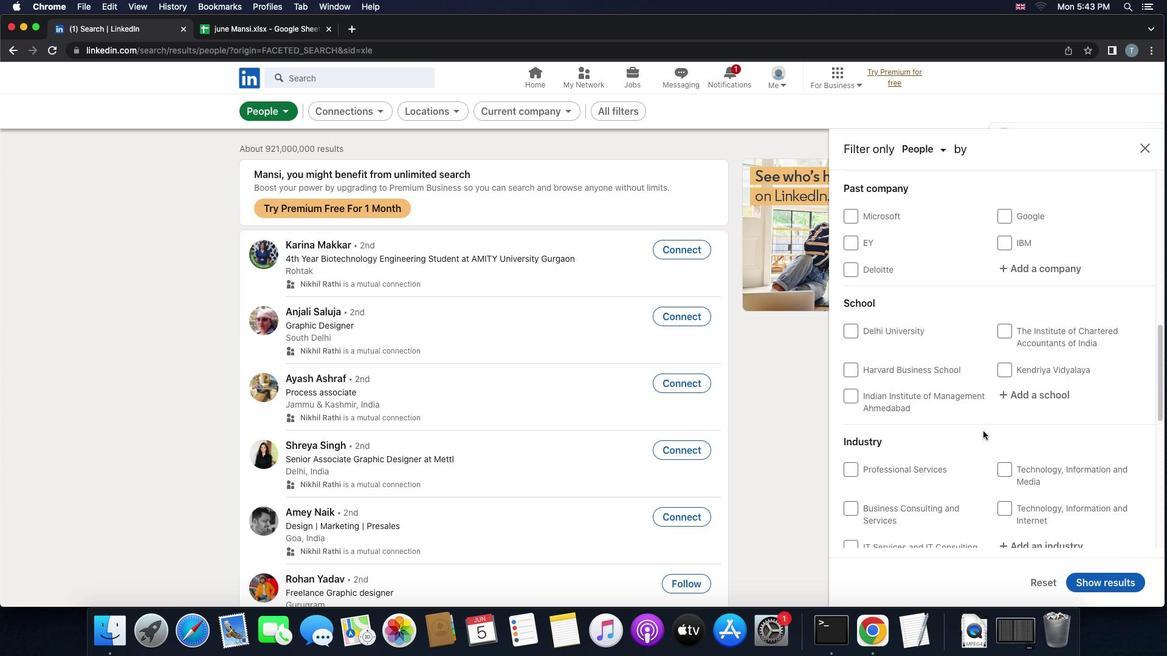 
Action: Mouse scrolled (983, 431) with delta (0, -1)
Screenshot: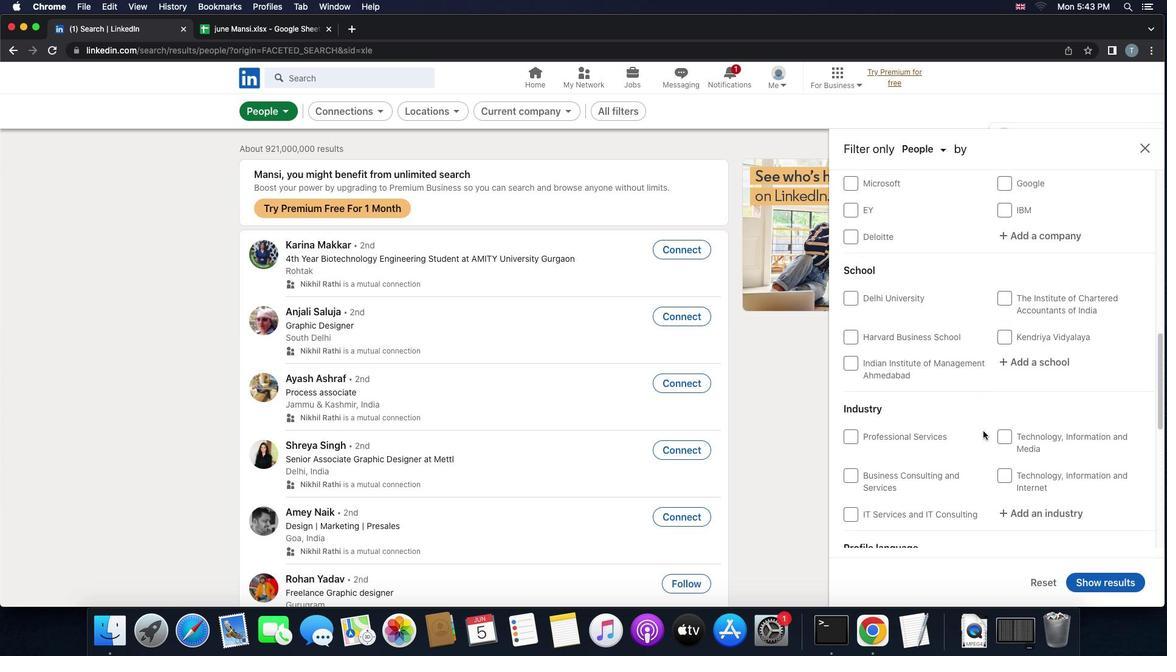 
Action: Mouse scrolled (983, 431) with delta (0, 0)
Screenshot: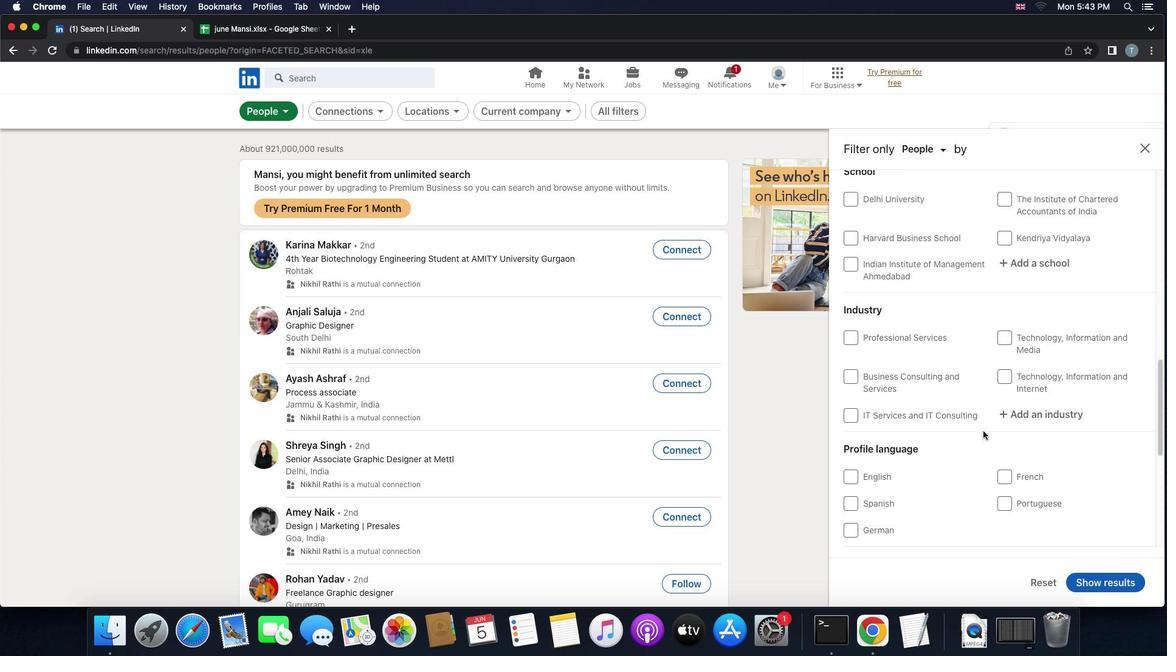 
Action: Mouse scrolled (983, 431) with delta (0, 0)
Screenshot: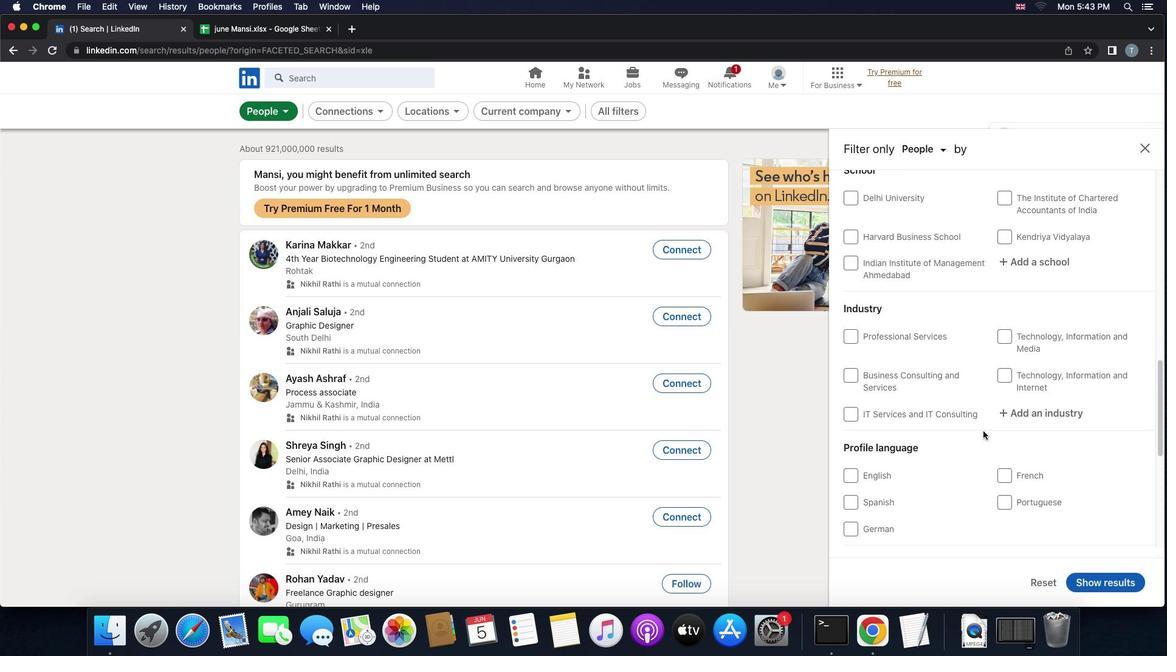 
Action: Mouse scrolled (983, 431) with delta (0, -1)
Screenshot: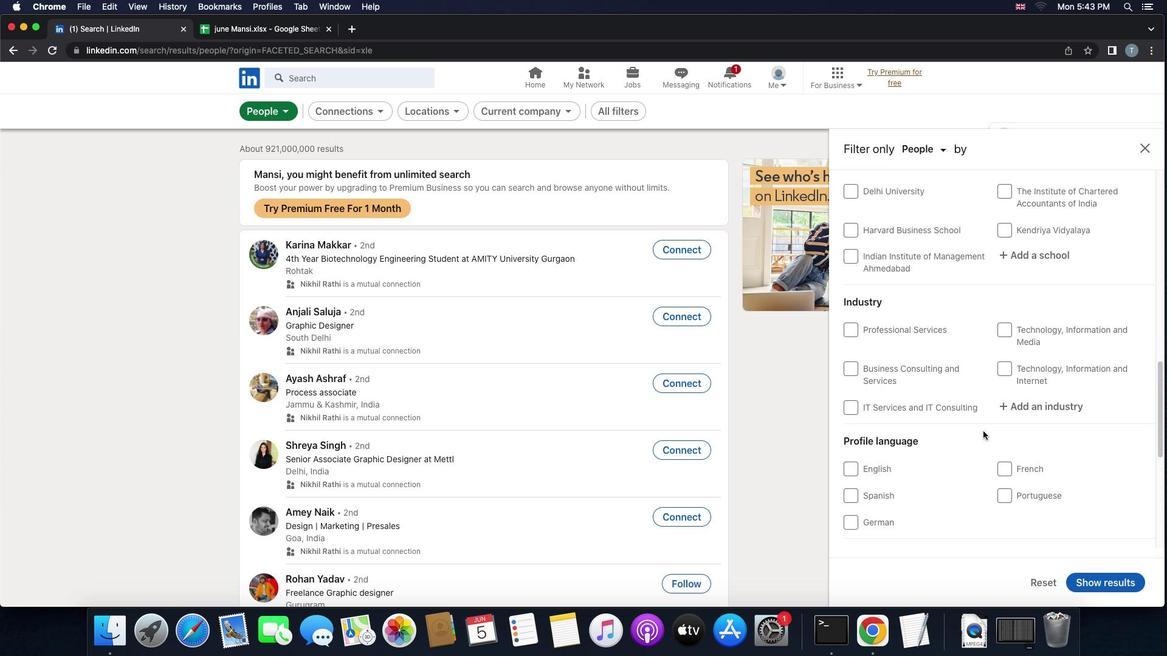 
Action: Mouse moved to (983, 431)
Screenshot: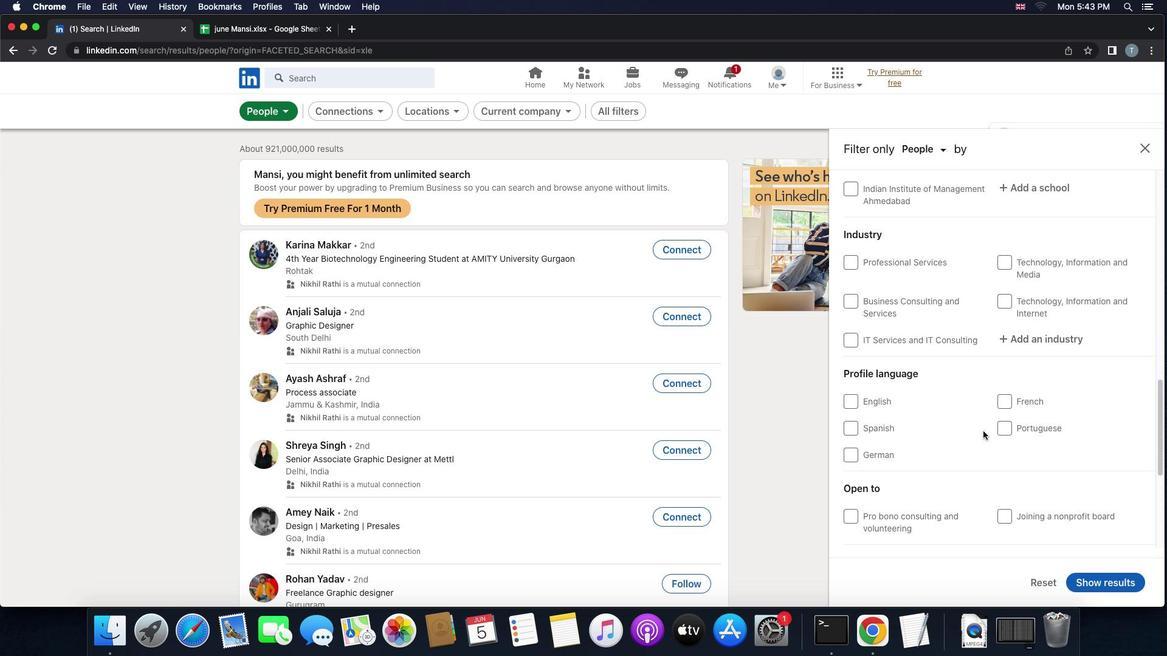 
Action: Mouse scrolled (983, 431) with delta (0, 0)
Screenshot: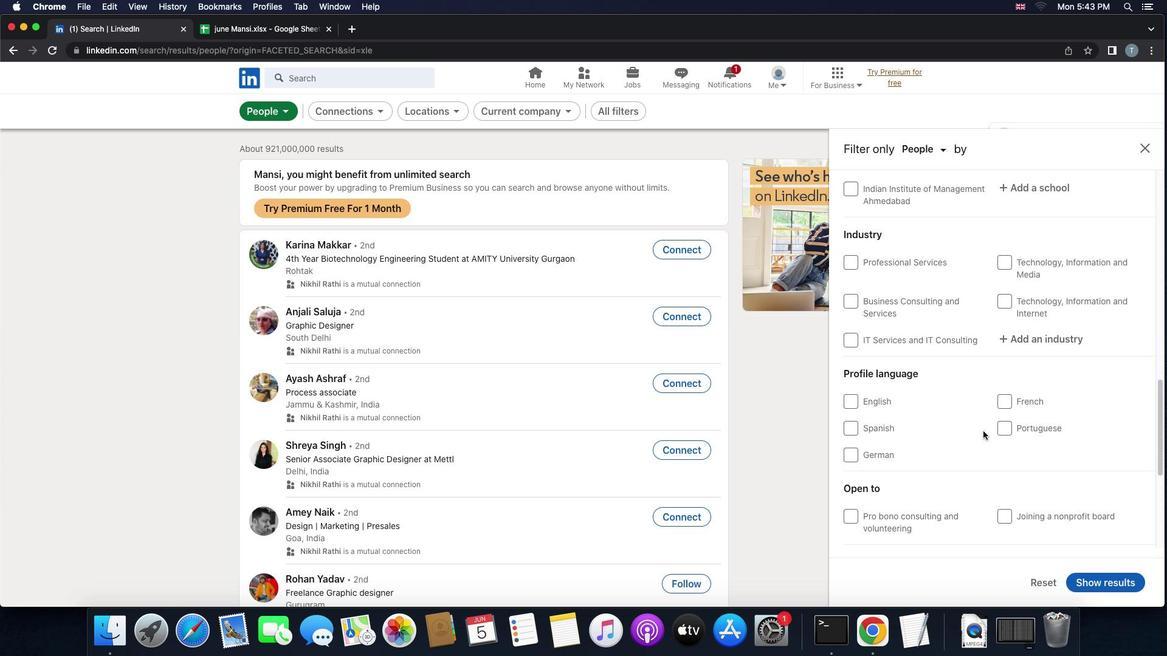 
Action: Mouse scrolled (983, 431) with delta (0, 0)
Screenshot: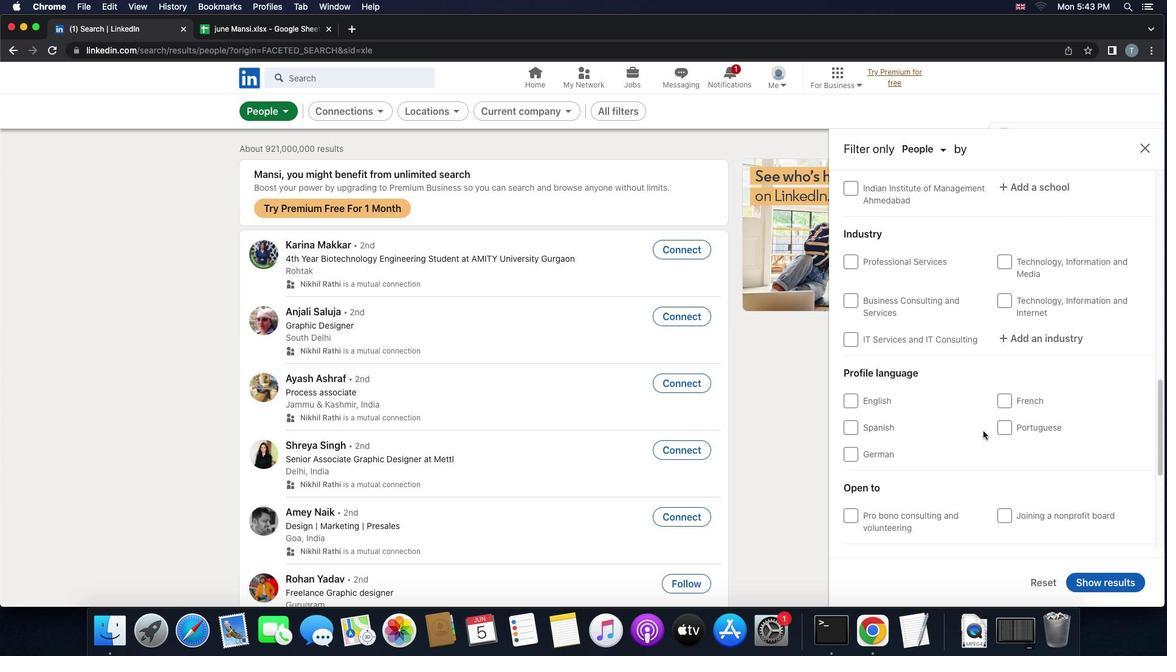 
Action: Mouse scrolled (983, 431) with delta (0, 0)
Screenshot: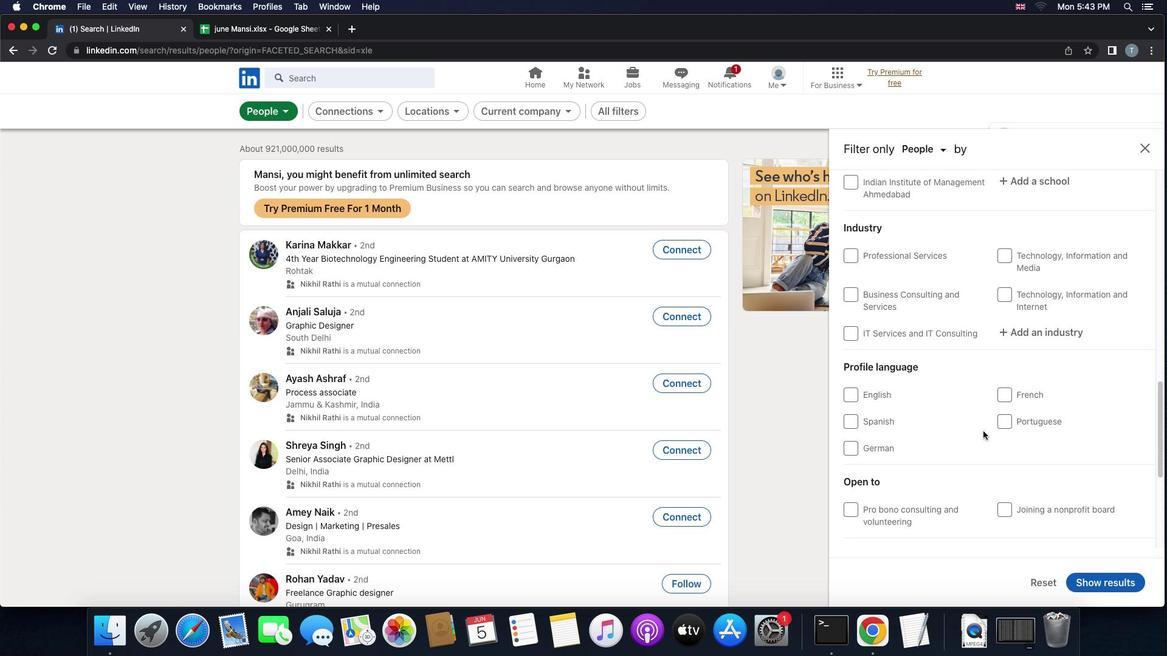 
Action: Mouse moved to (983, 431)
Screenshot: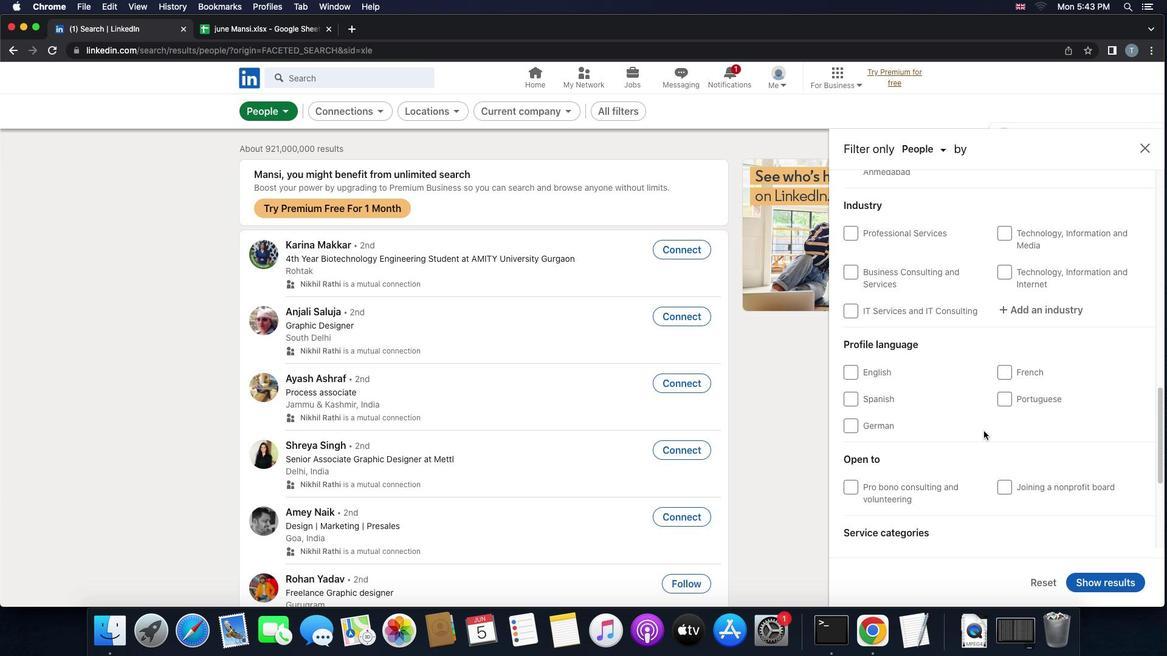 
Action: Mouse scrolled (983, 431) with delta (0, 0)
Screenshot: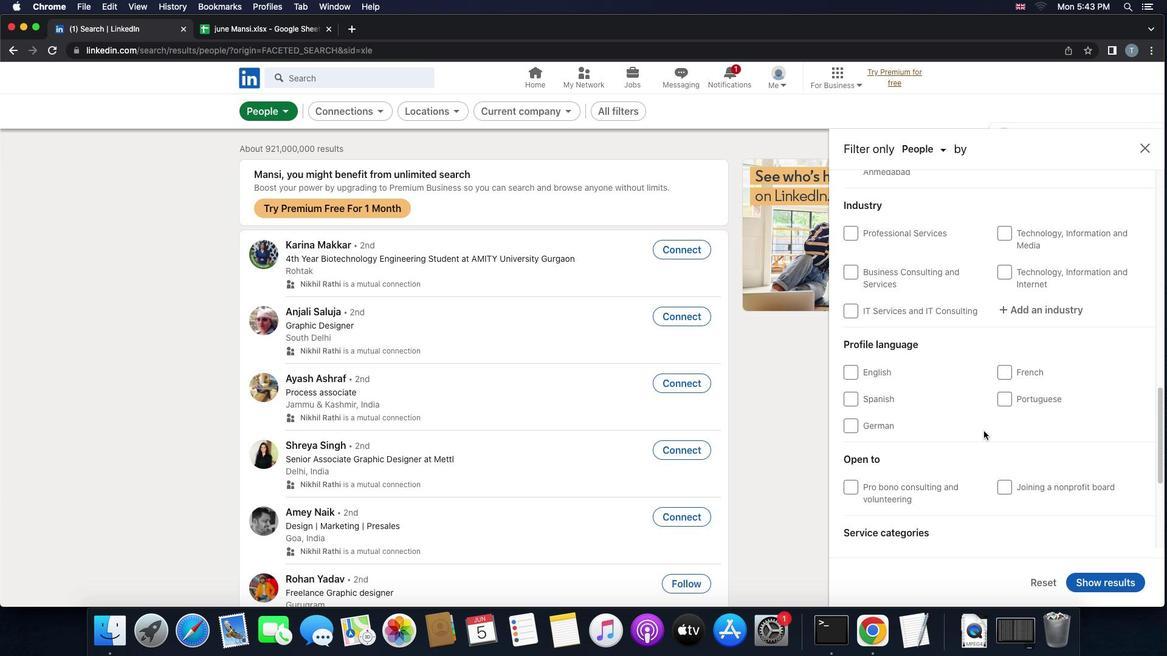 
Action: Mouse scrolled (983, 431) with delta (0, 0)
Screenshot: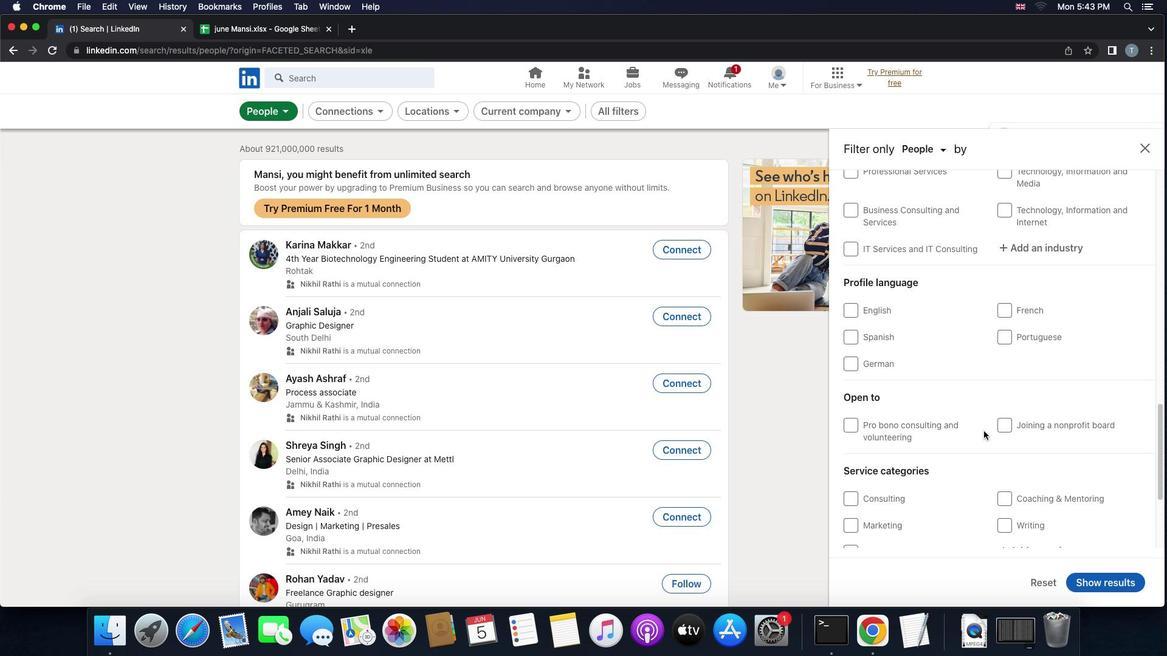 
Action: Mouse scrolled (983, 431) with delta (0, 0)
Screenshot: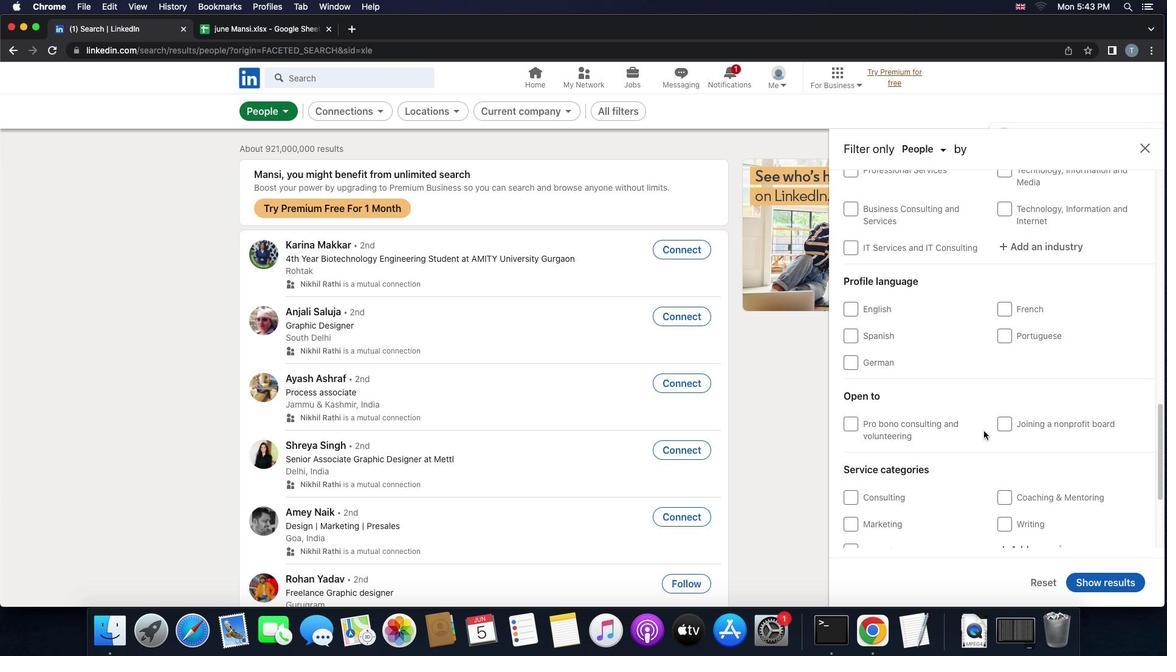 
Action: Mouse scrolled (983, 431) with delta (0, -1)
Screenshot: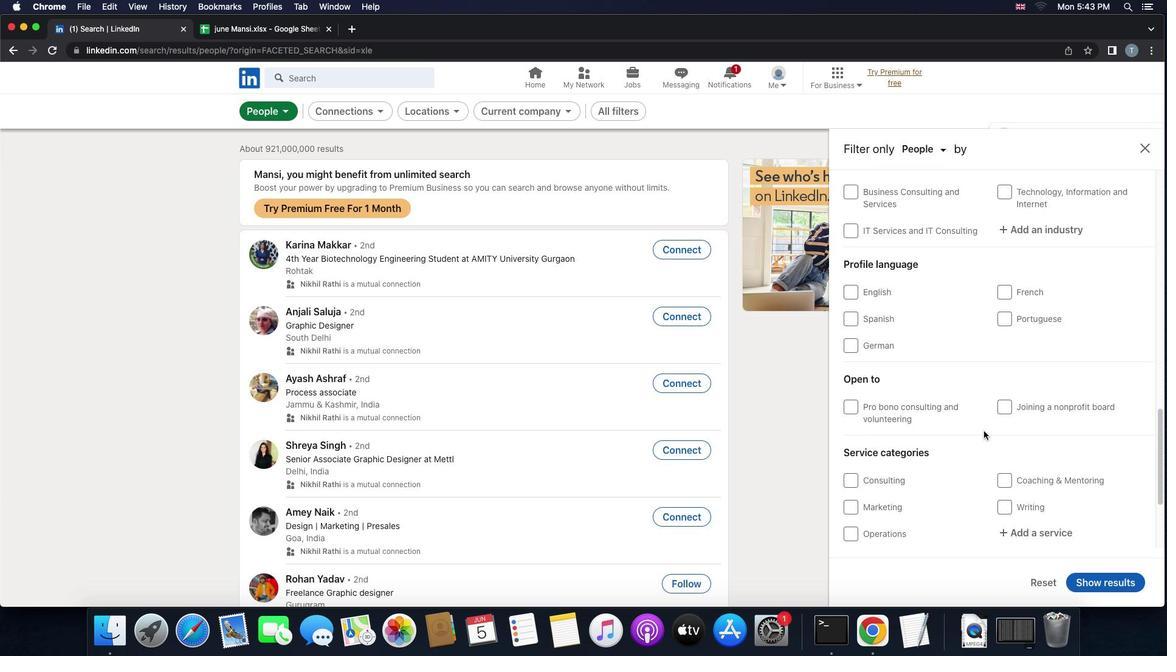 
Action: Mouse scrolled (983, 431) with delta (0, -1)
Screenshot: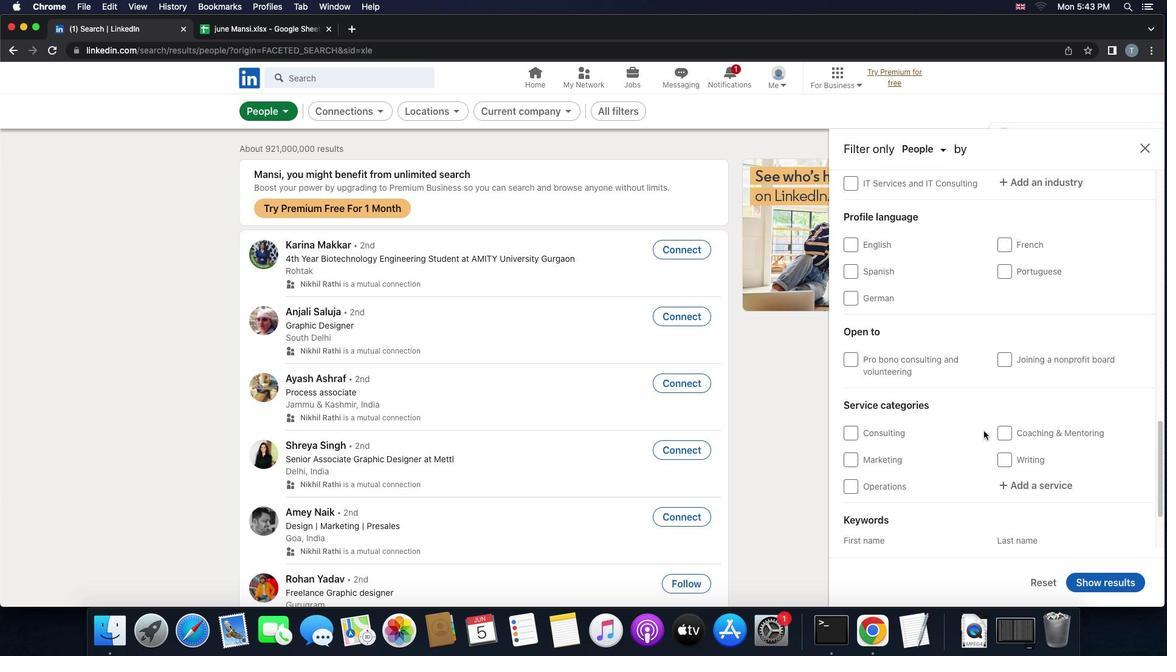 
Action: Mouse moved to (983, 431)
Screenshot: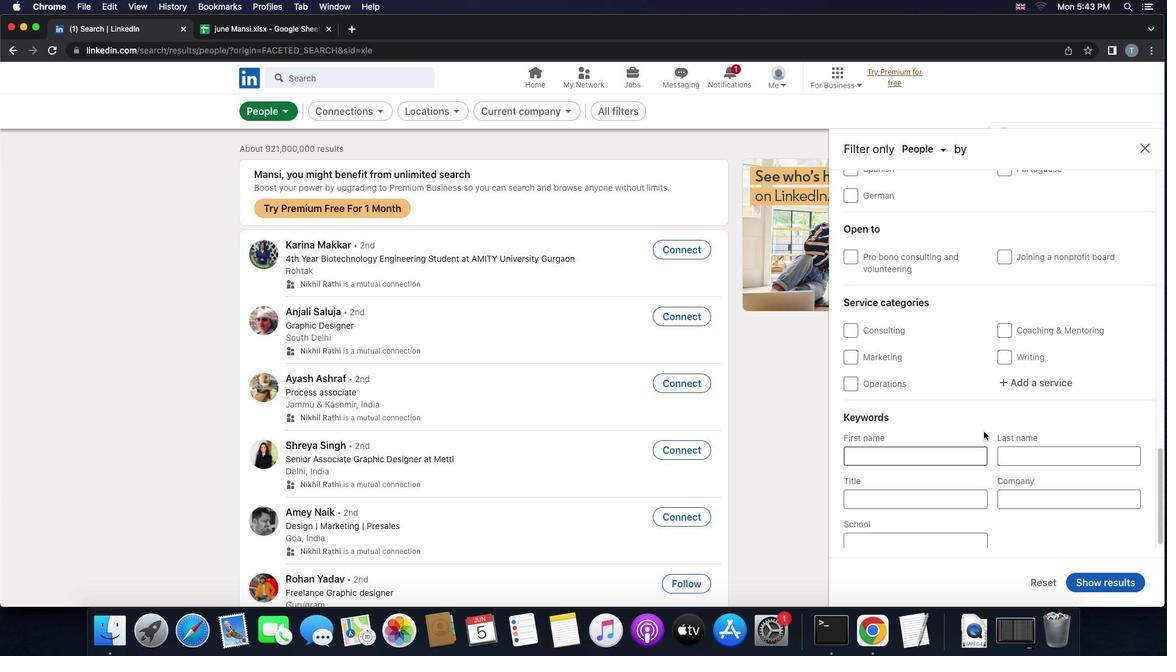
Action: Mouse scrolled (983, 431) with delta (0, 0)
Screenshot: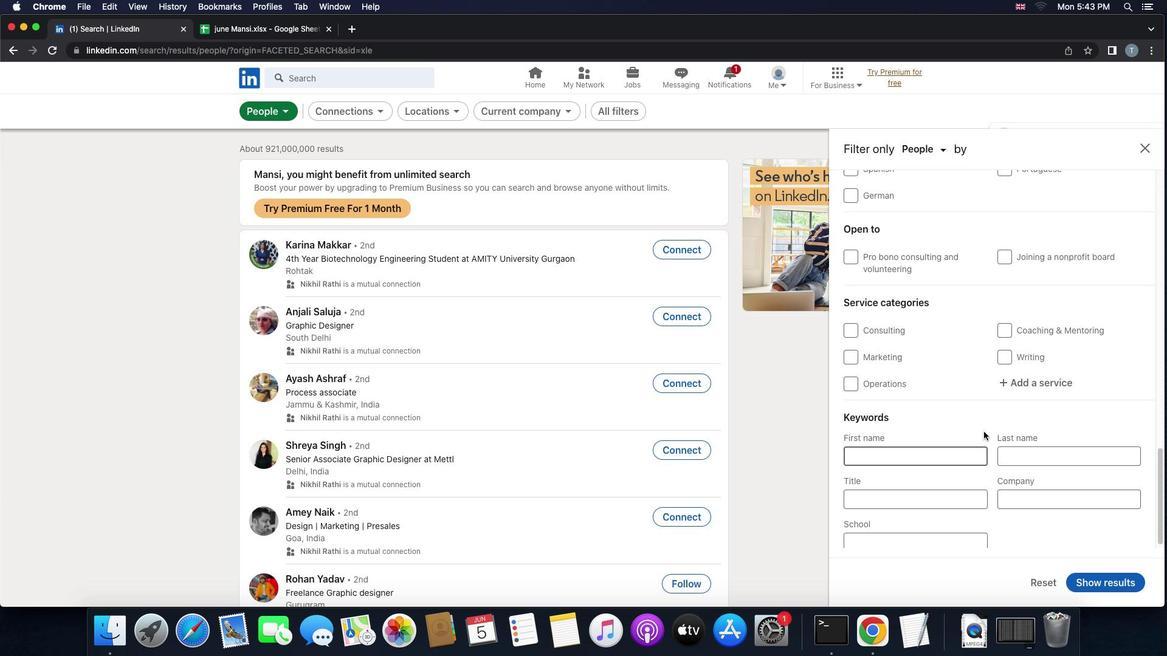 
Action: Mouse scrolled (983, 431) with delta (0, 0)
Screenshot: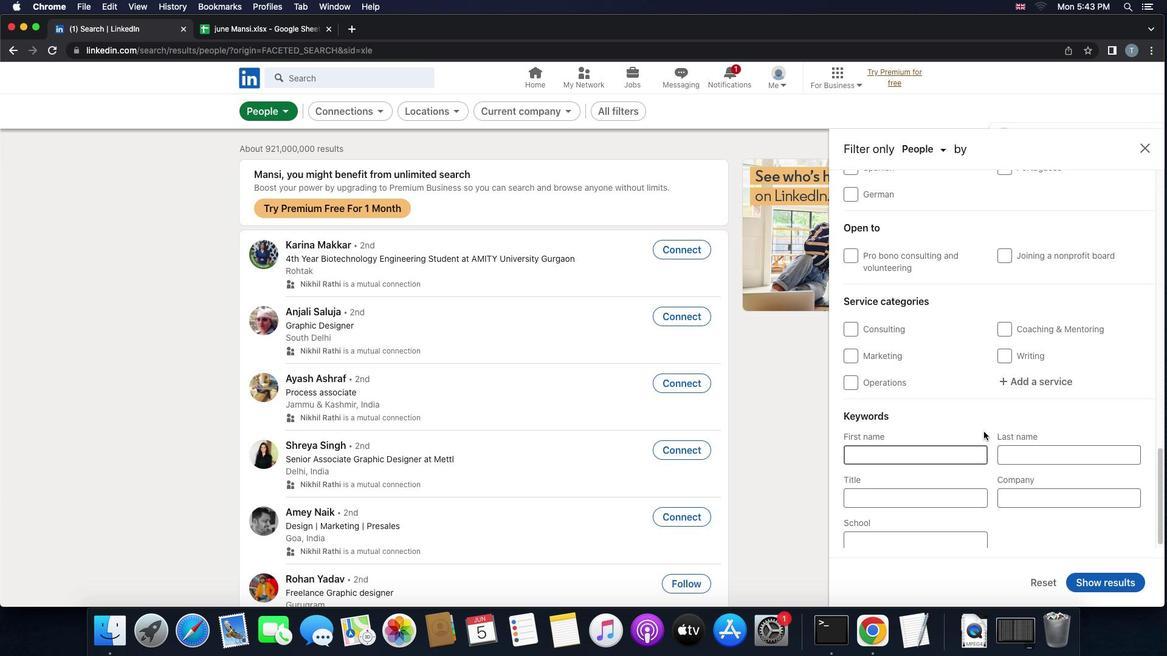 
Action: Mouse moved to (983, 431)
Screenshot: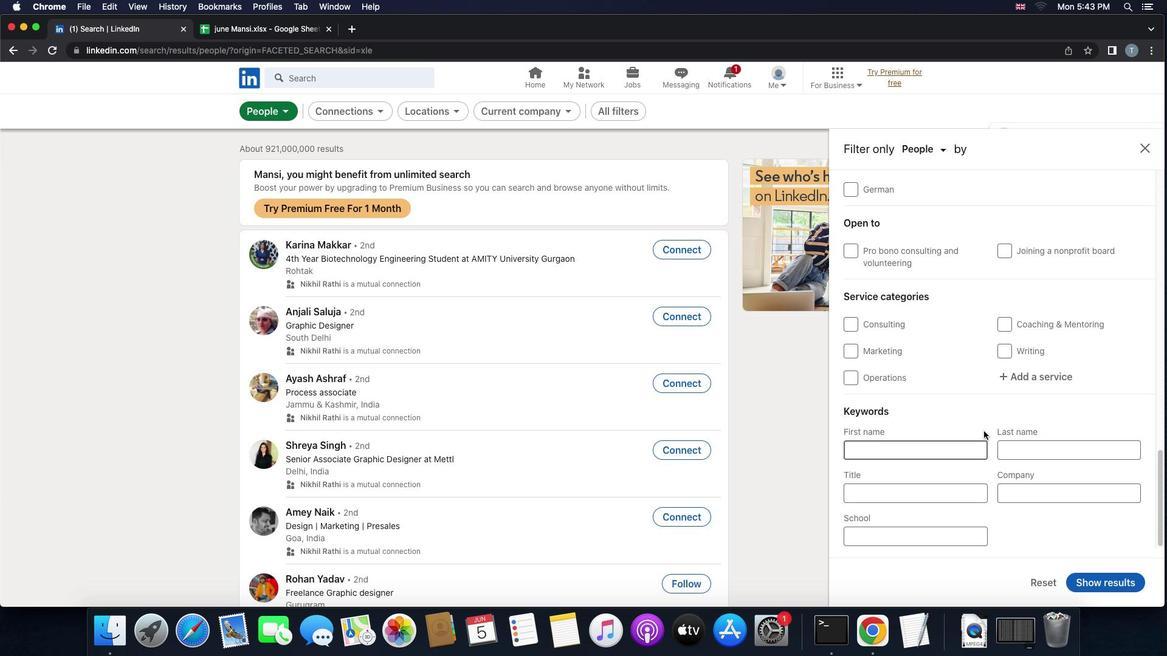 
Action: Mouse scrolled (983, 431) with delta (0, 0)
Screenshot: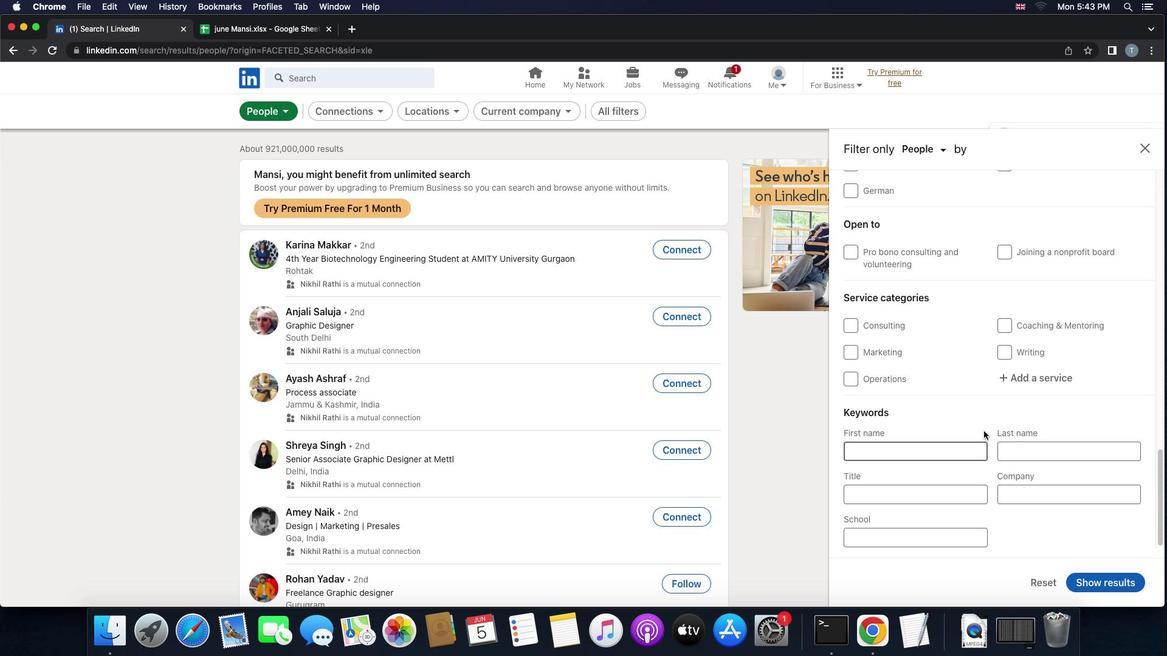 
Action: Mouse scrolled (983, 431) with delta (0, 0)
Screenshot: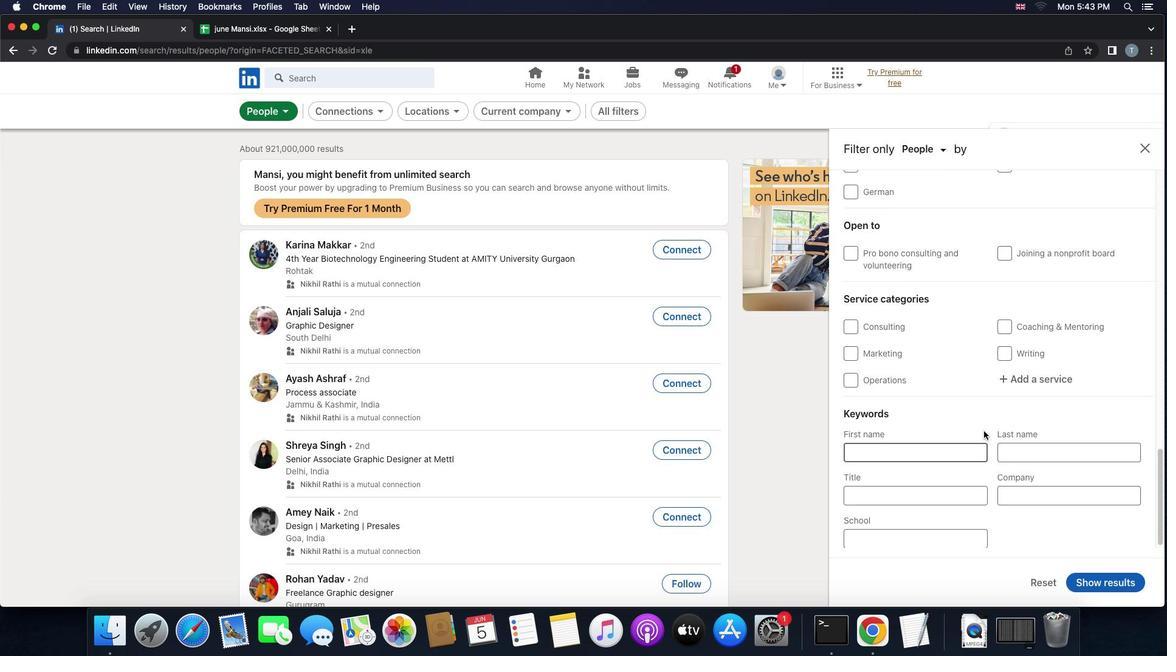 
Action: Mouse scrolled (983, 431) with delta (0, 1)
Screenshot: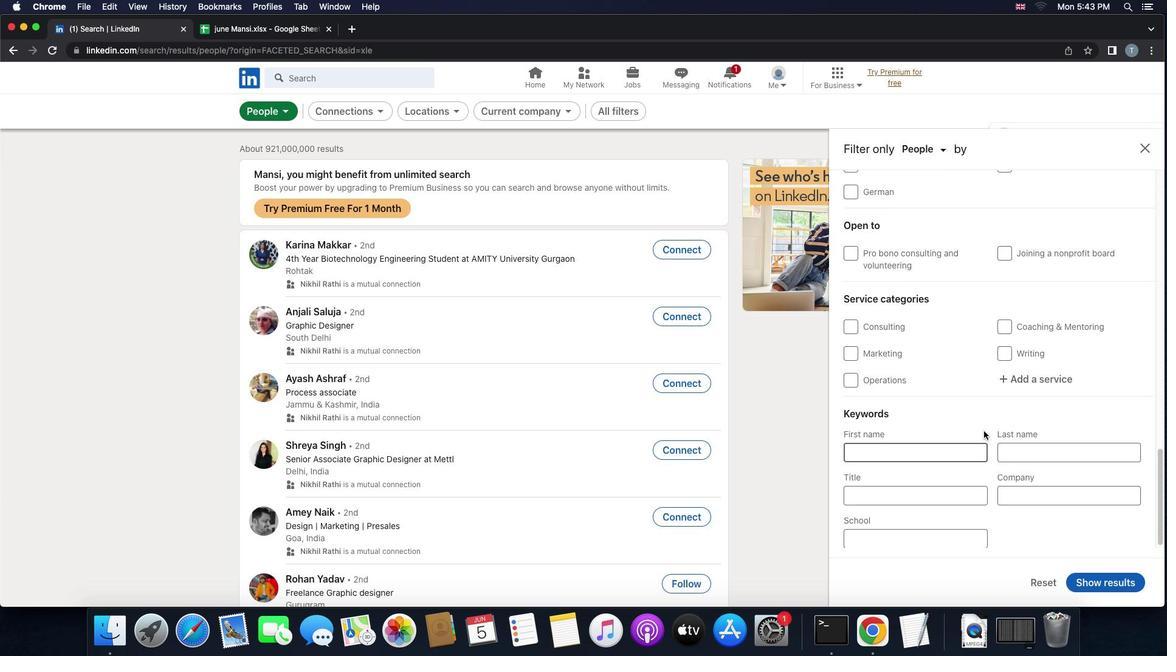 
Action: Mouse scrolled (983, 431) with delta (0, 2)
Screenshot: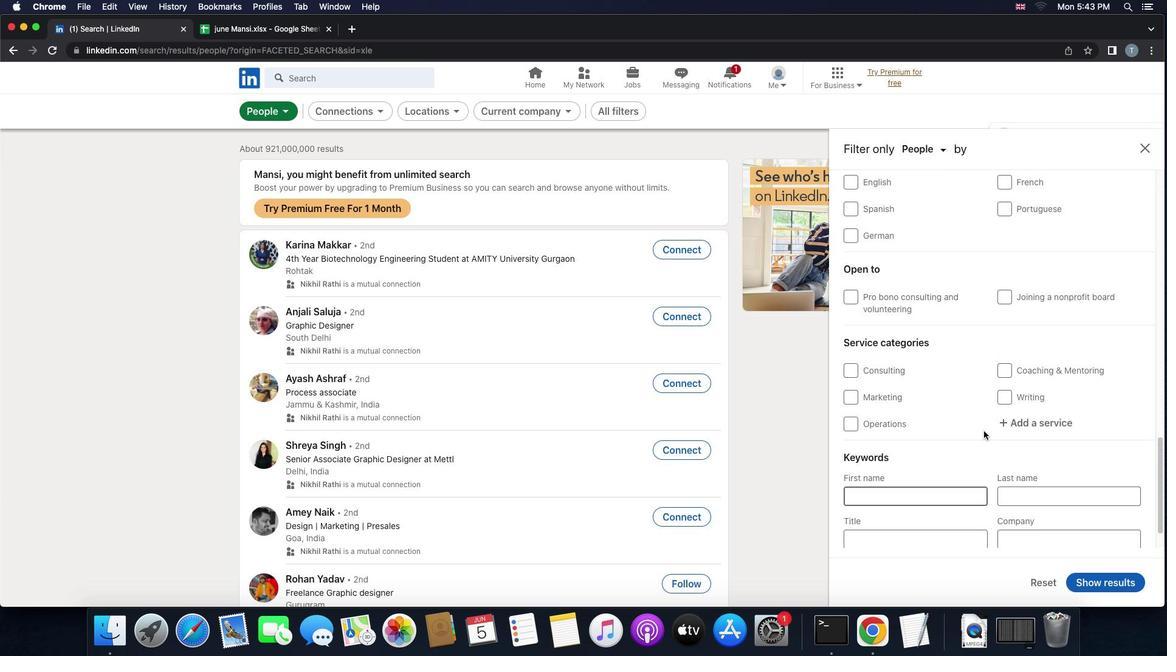 
Action: Mouse moved to (861, 411)
Screenshot: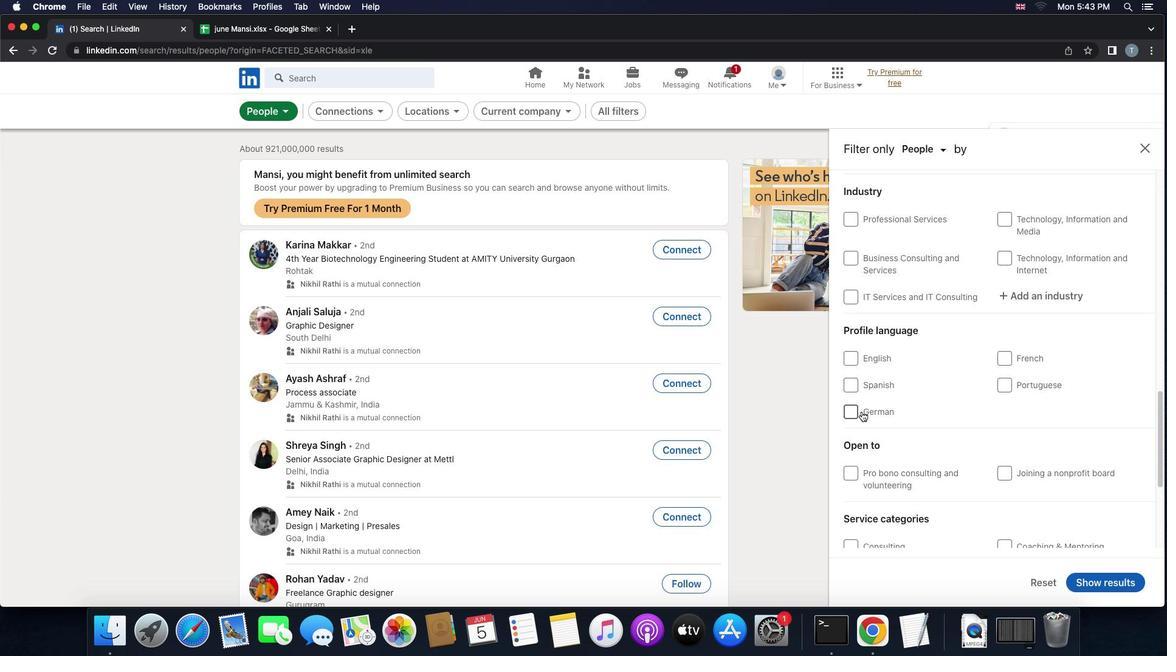 
Action: Mouse pressed left at (861, 411)
Screenshot: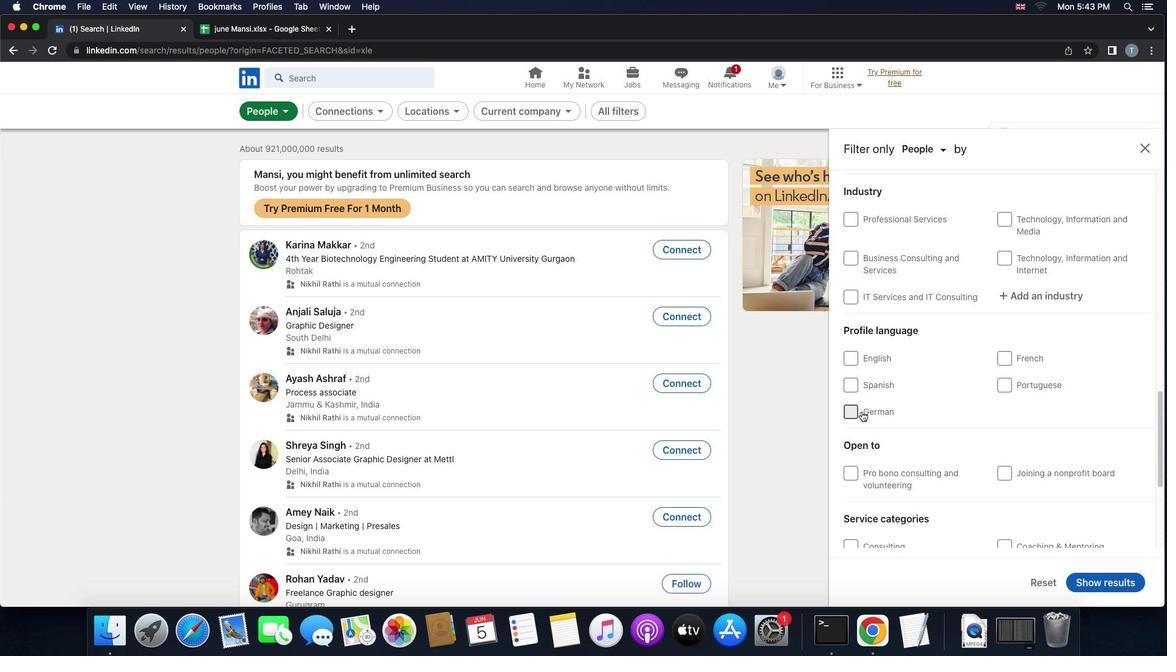 
Action: Mouse moved to (935, 414)
Screenshot: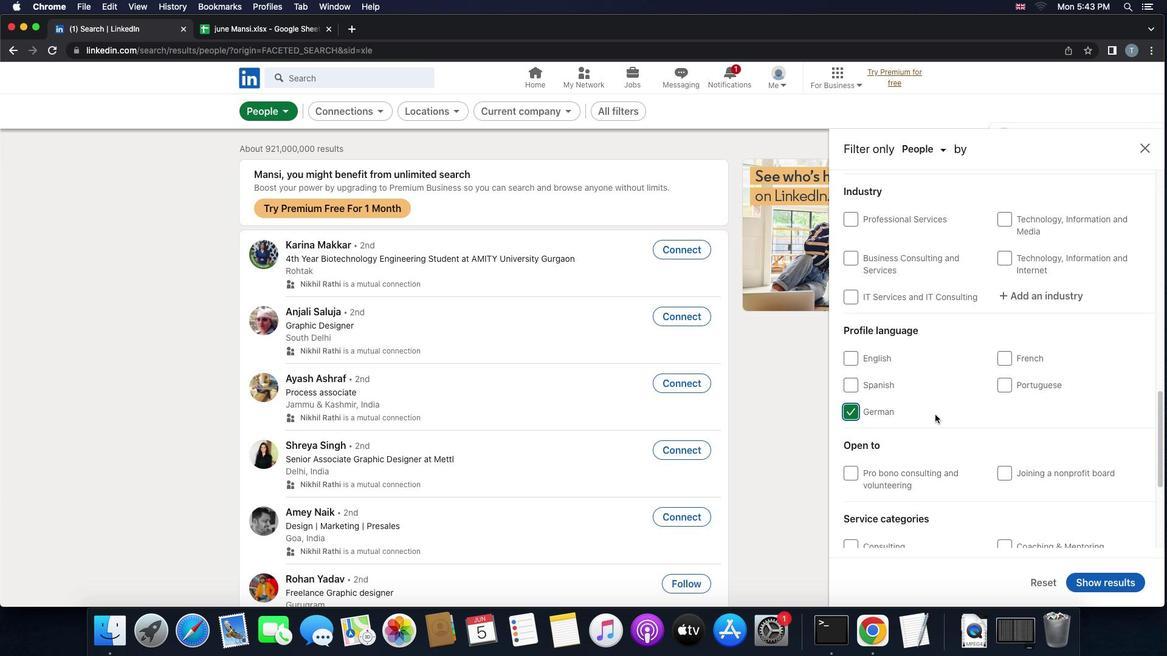 
Action: Mouse scrolled (935, 414) with delta (0, 0)
Screenshot: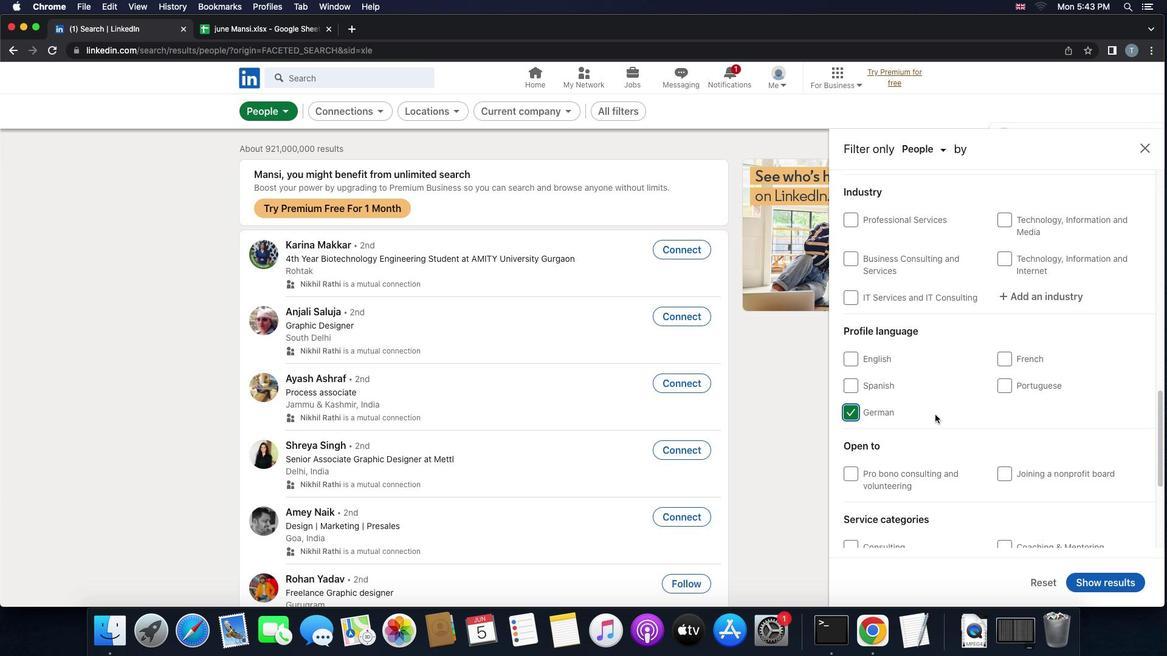 
Action: Mouse scrolled (935, 414) with delta (0, 0)
Screenshot: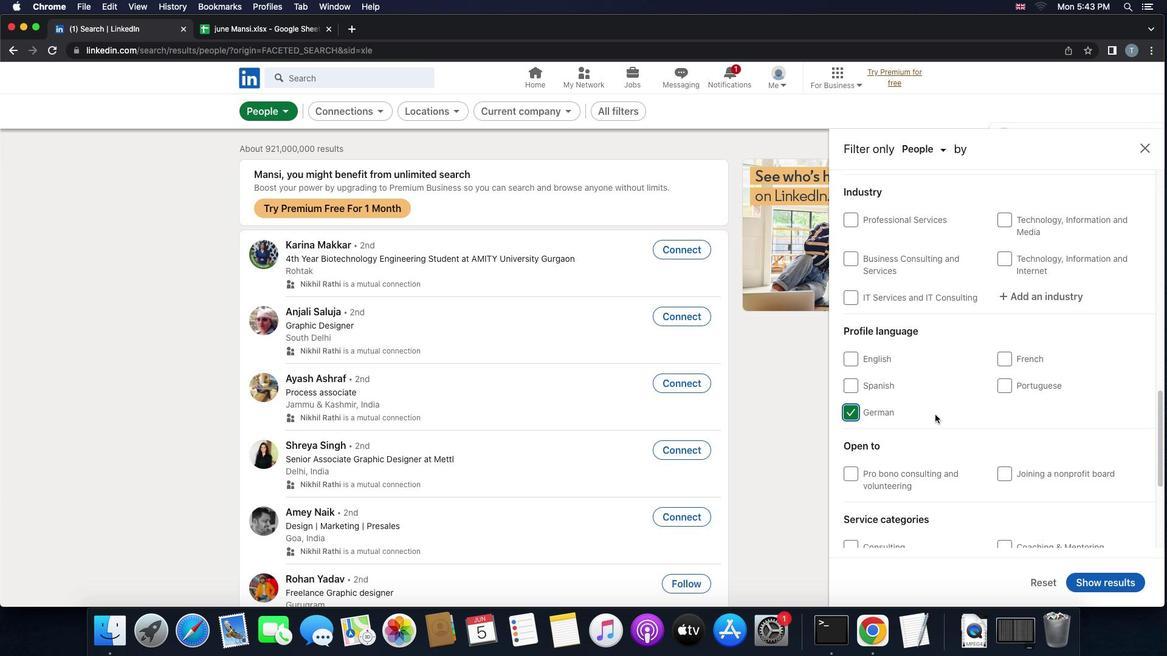
Action: Mouse scrolled (935, 414) with delta (0, 1)
Screenshot: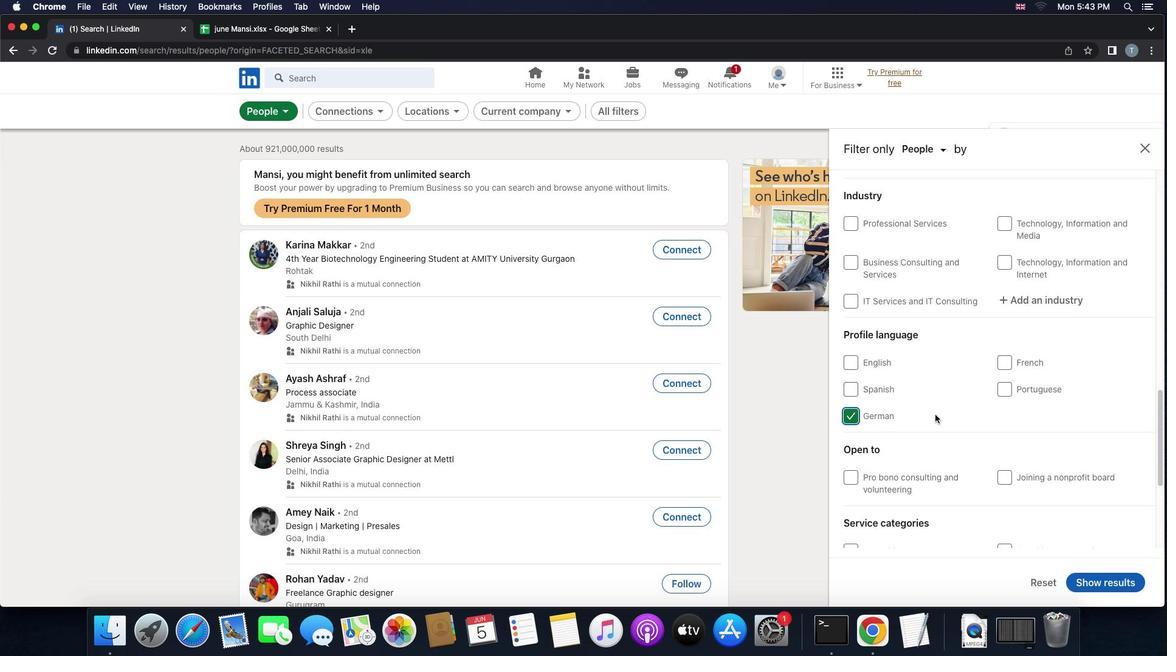 
Action: Mouse scrolled (935, 414) with delta (0, 2)
Screenshot: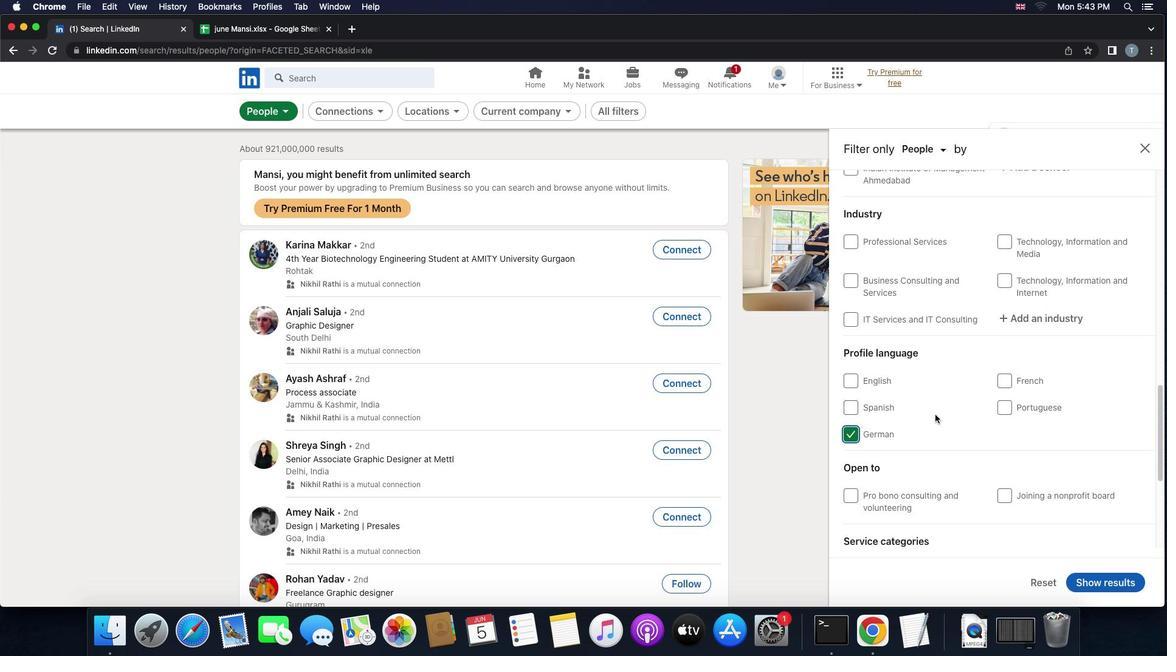 
Action: Mouse scrolled (935, 414) with delta (0, 0)
Screenshot: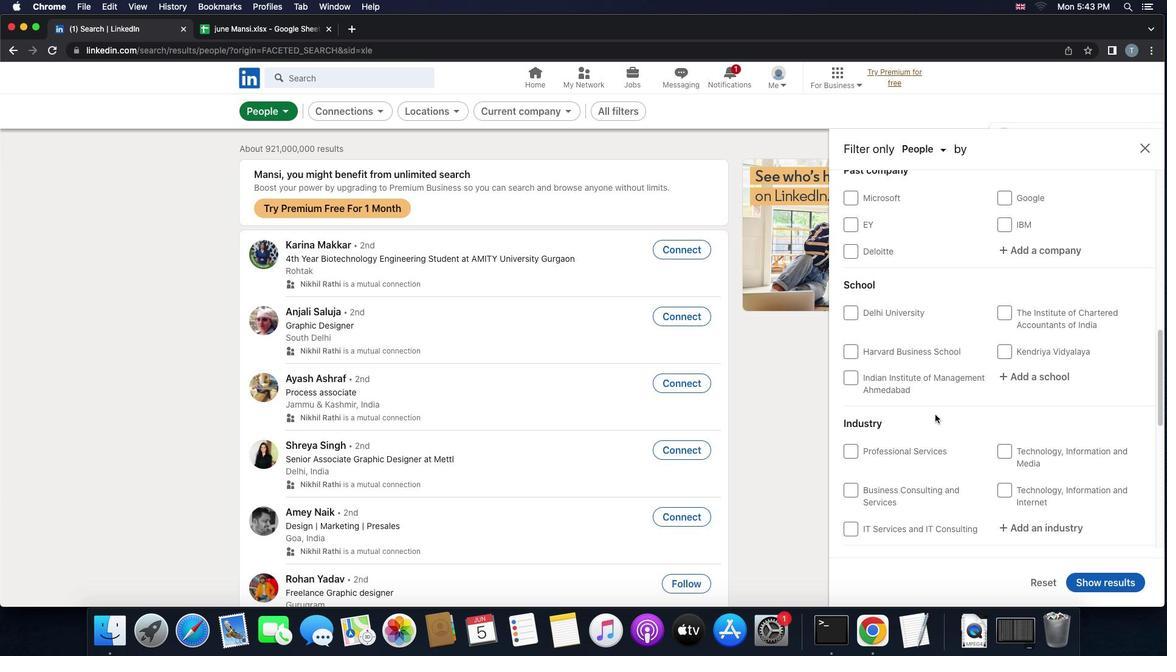 
Action: Mouse scrolled (935, 414) with delta (0, 0)
Screenshot: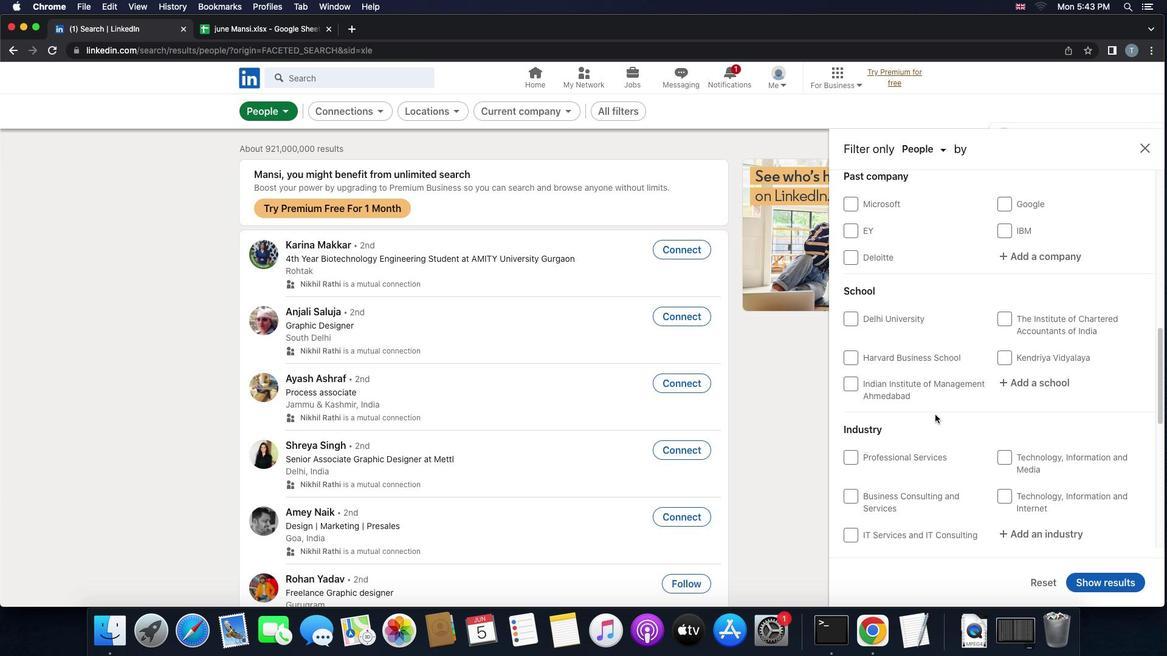 
Action: Mouse scrolled (935, 414) with delta (0, 1)
Screenshot: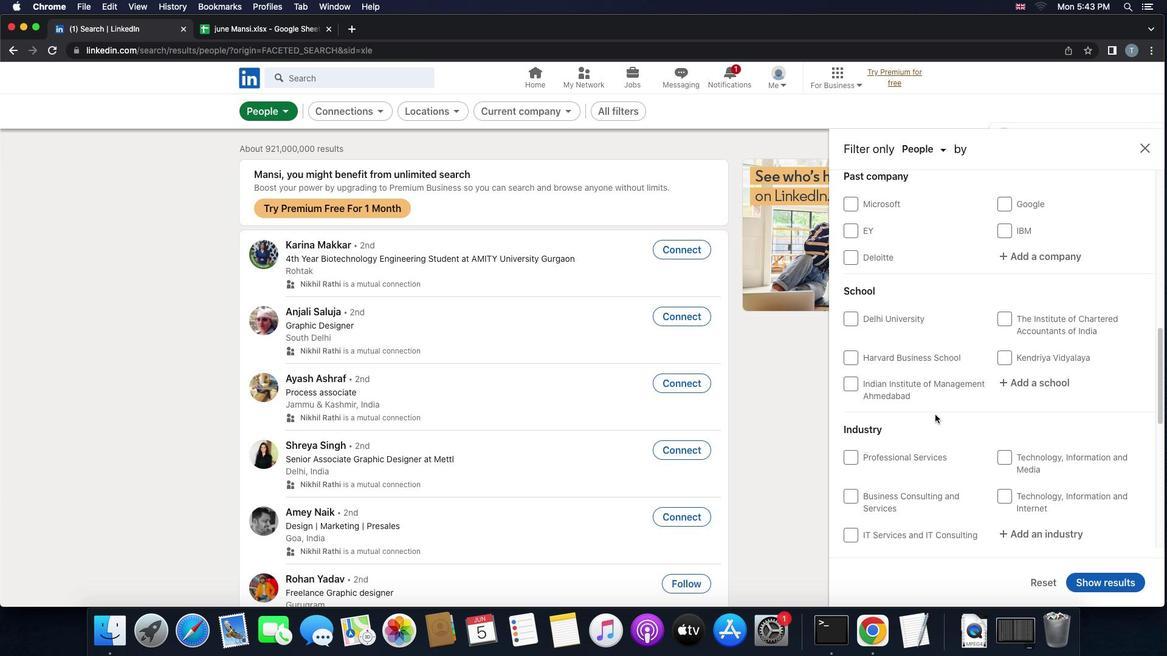 
Action: Mouse scrolled (935, 414) with delta (0, 1)
Screenshot: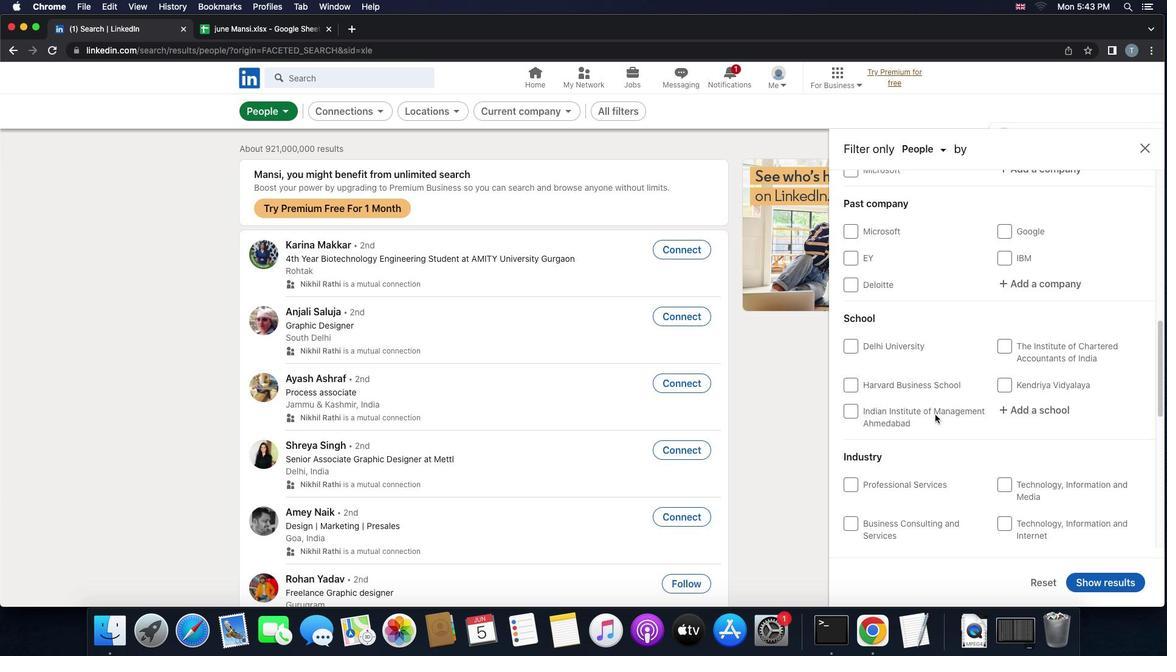 
Action: Mouse moved to (1041, 392)
Screenshot: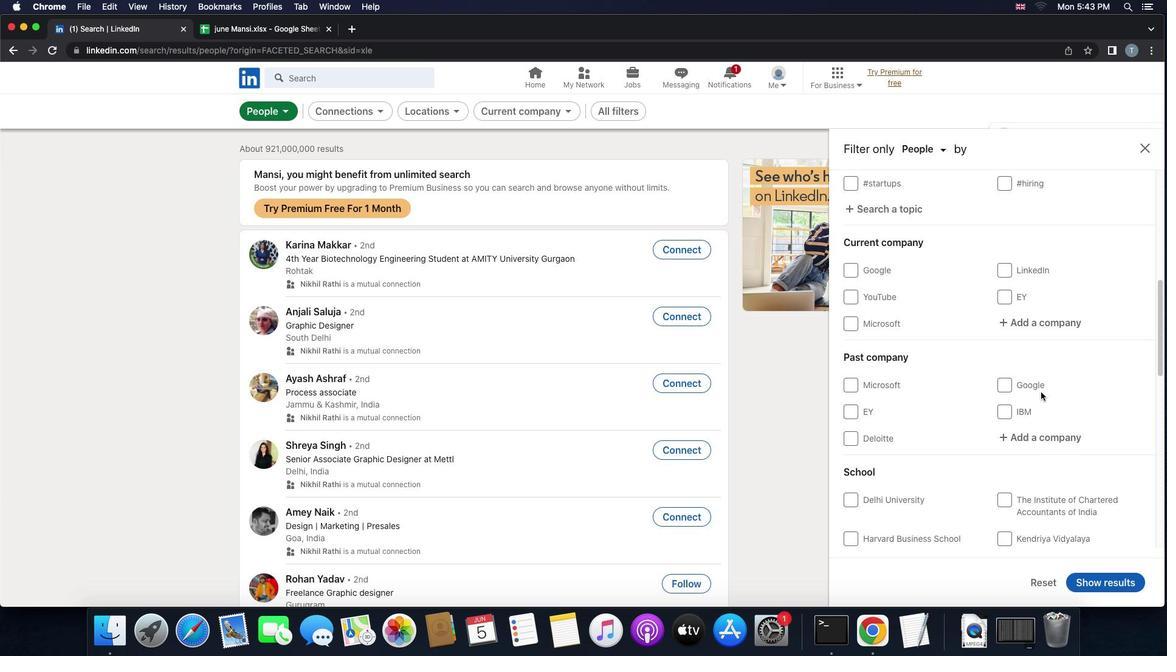 
Action: Mouse scrolled (1041, 392) with delta (0, 0)
Screenshot: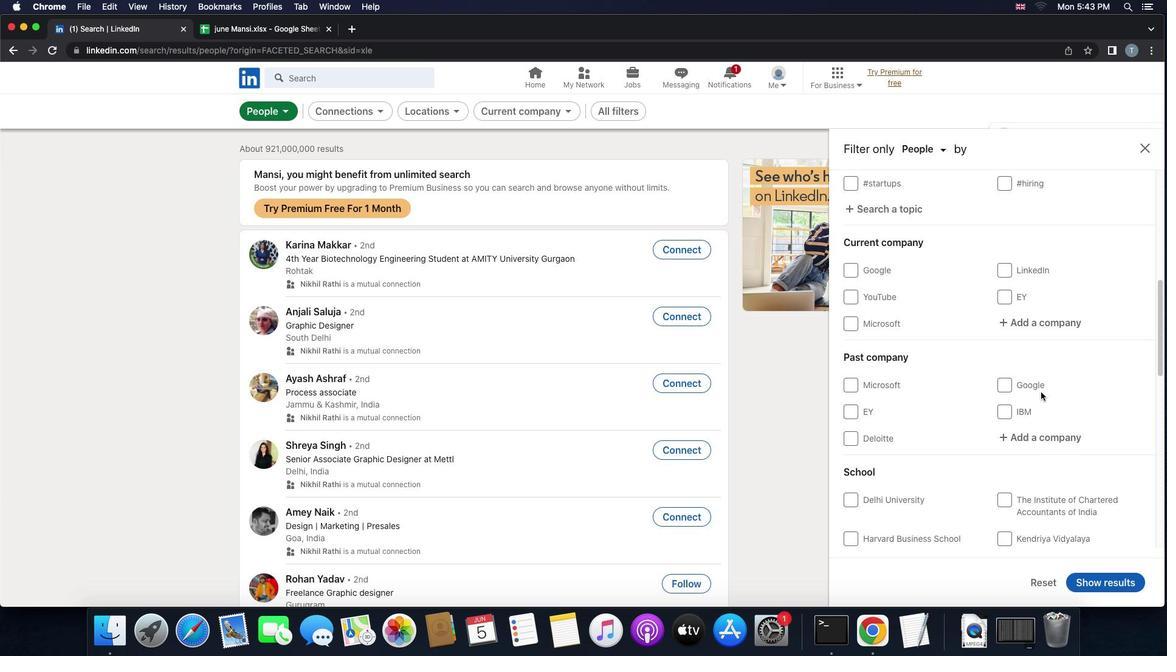 
Action: Mouse scrolled (1041, 392) with delta (0, 0)
Screenshot: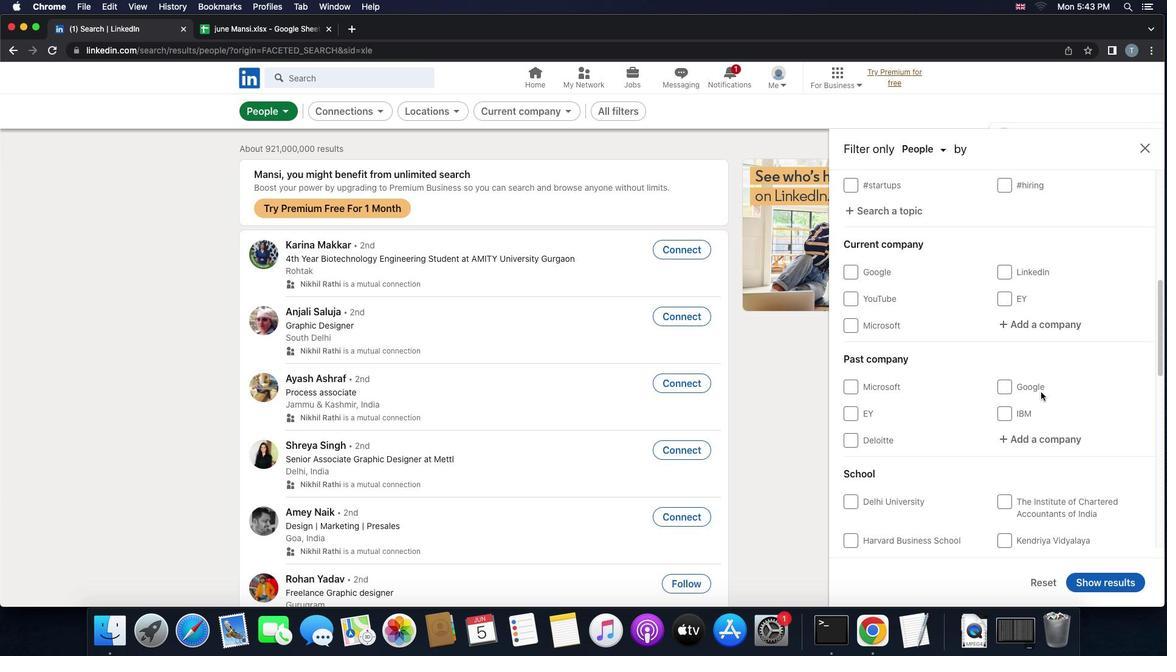 
Action: Mouse moved to (1039, 339)
Screenshot: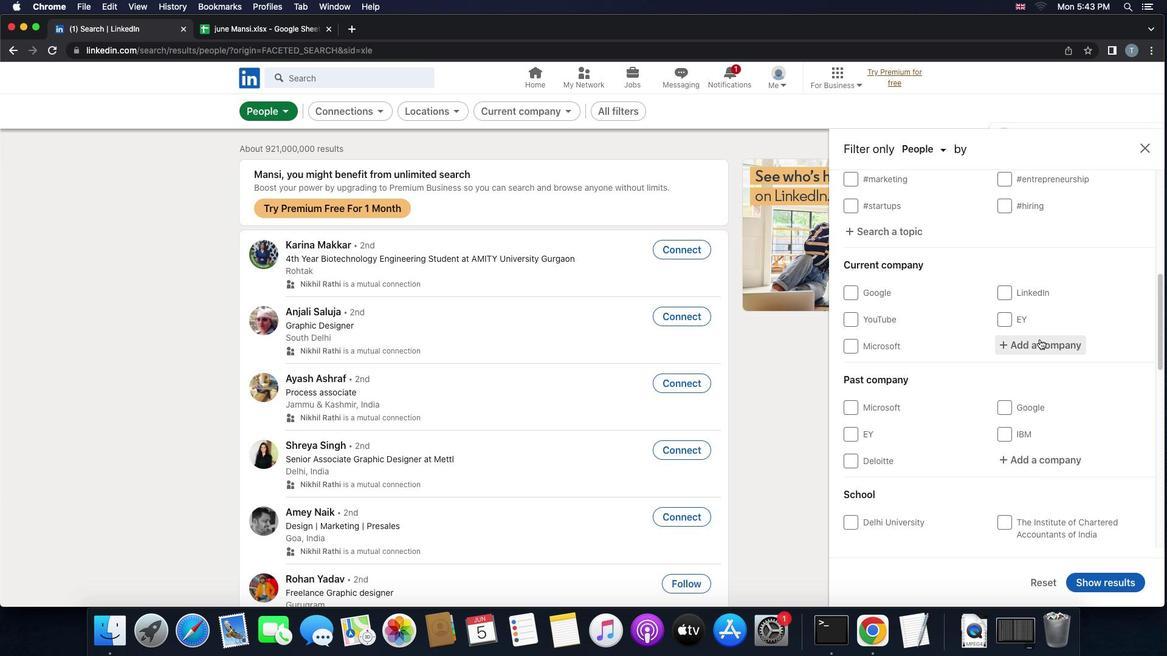 
Action: Mouse pressed left at (1039, 339)
Screenshot: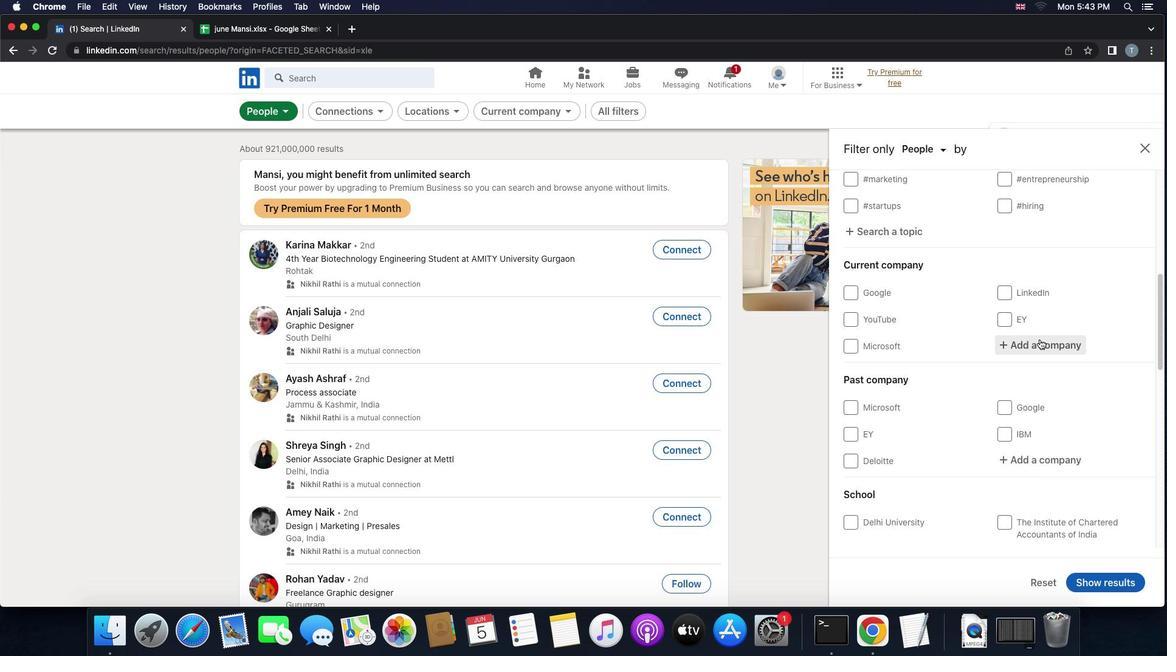 
Action: Key pressed 'h''o''s''p''i''t''a''l''i''t''y'Key.space'c''a''r''e''e''r''s'
Screenshot: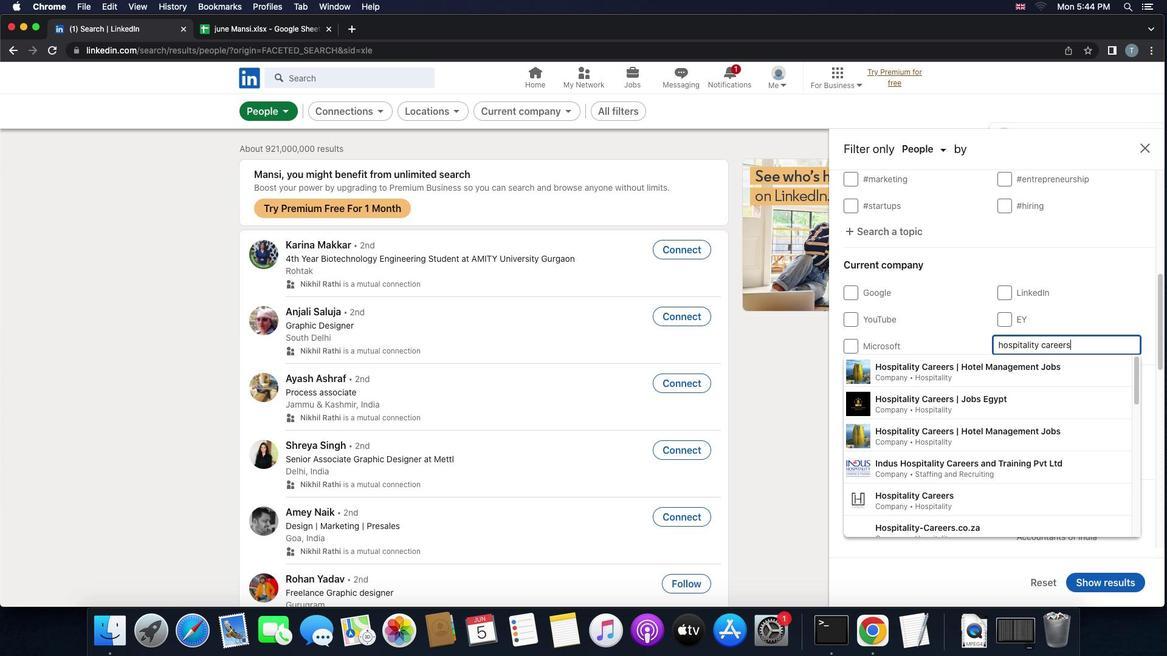 
Action: Mouse moved to (1027, 369)
Screenshot: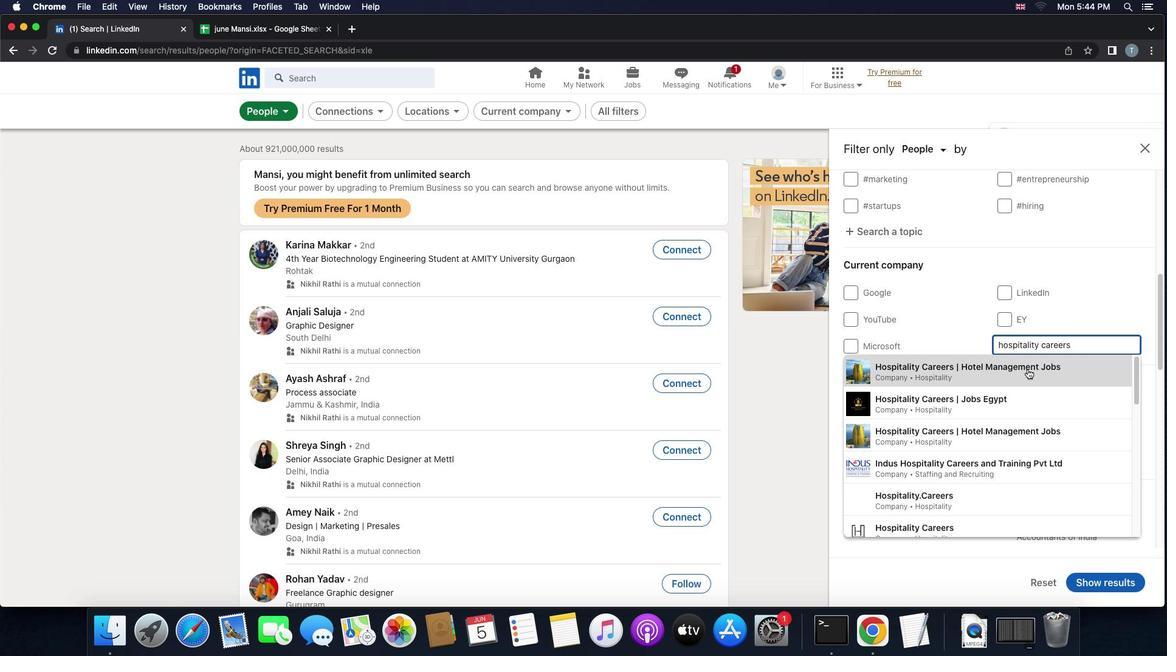 
Action: Mouse pressed left at (1027, 369)
Screenshot: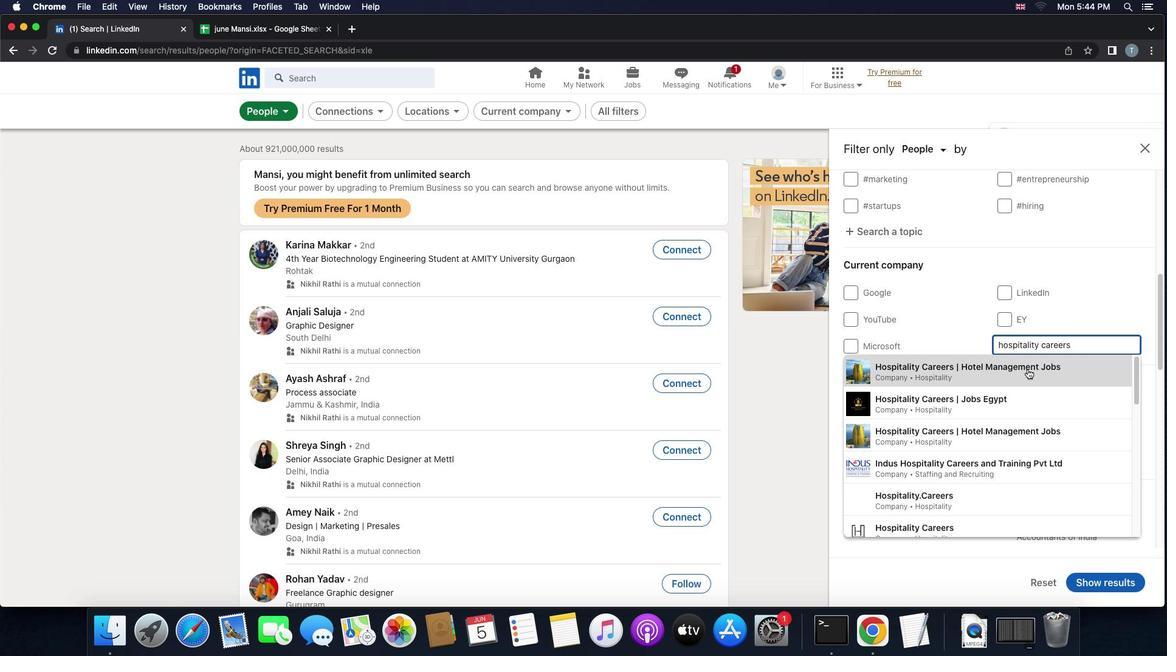 
Action: Mouse moved to (1025, 389)
Screenshot: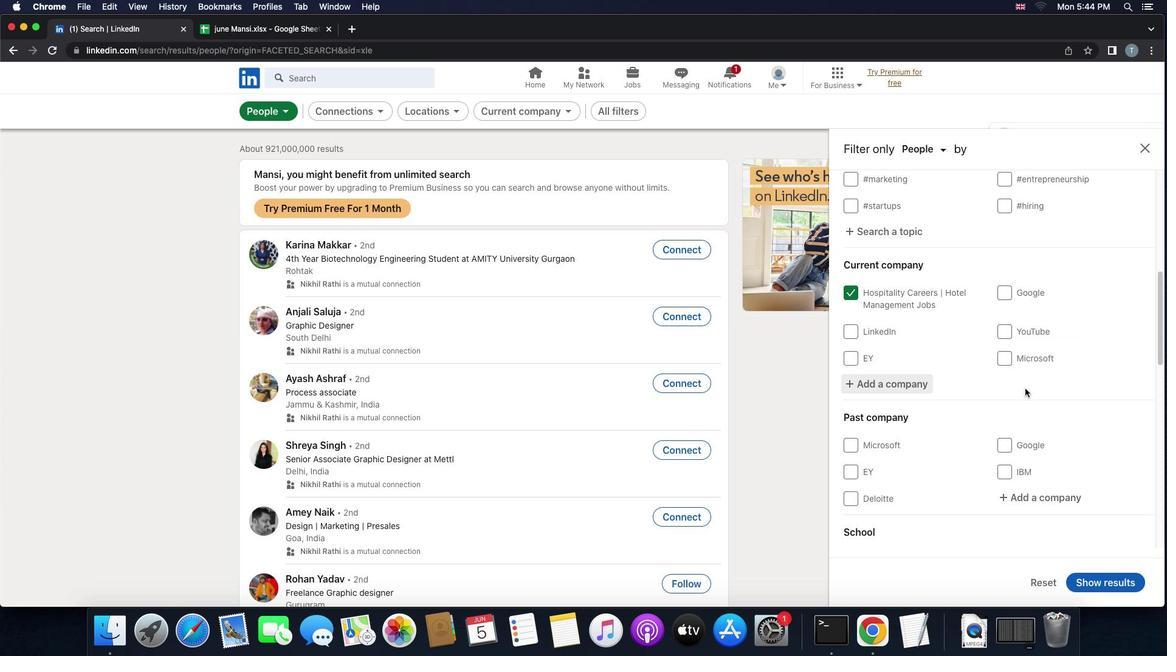 
Action: Mouse scrolled (1025, 389) with delta (0, 0)
Screenshot: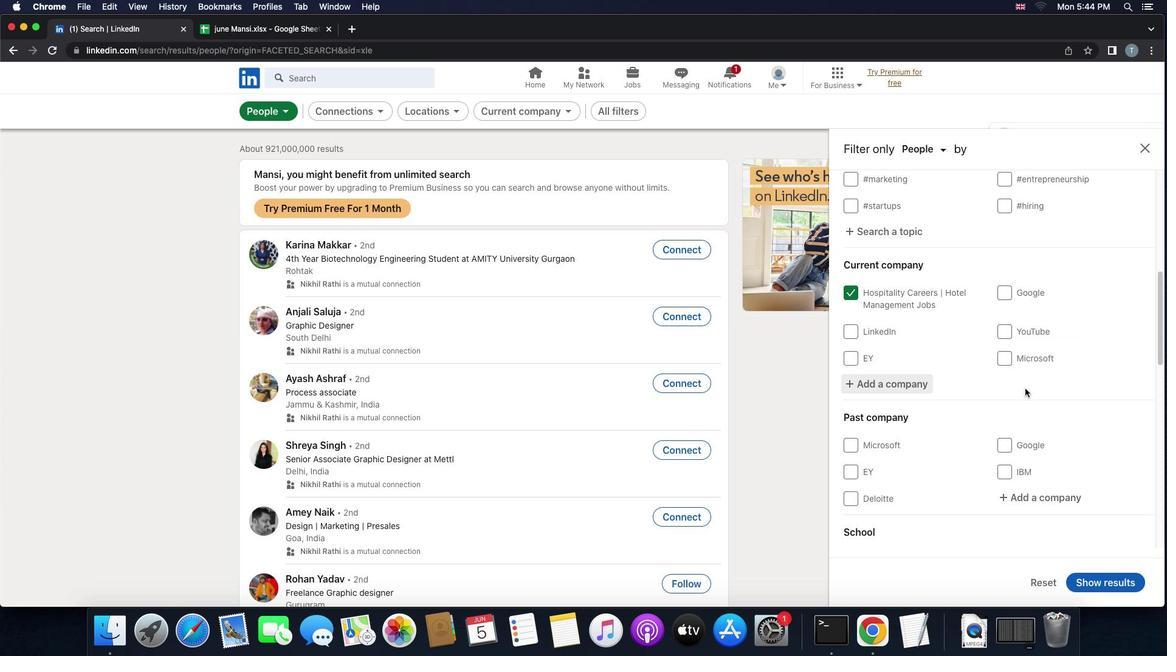 
Action: Mouse scrolled (1025, 389) with delta (0, 0)
Screenshot: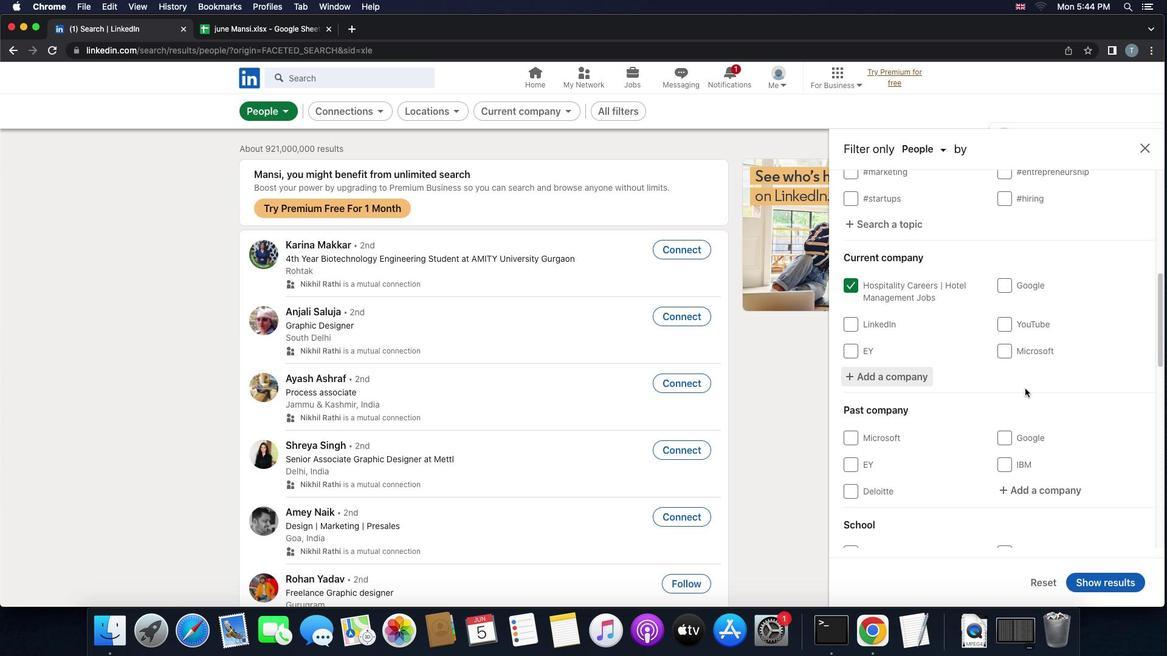 
Action: Mouse scrolled (1025, 389) with delta (0, -1)
Screenshot: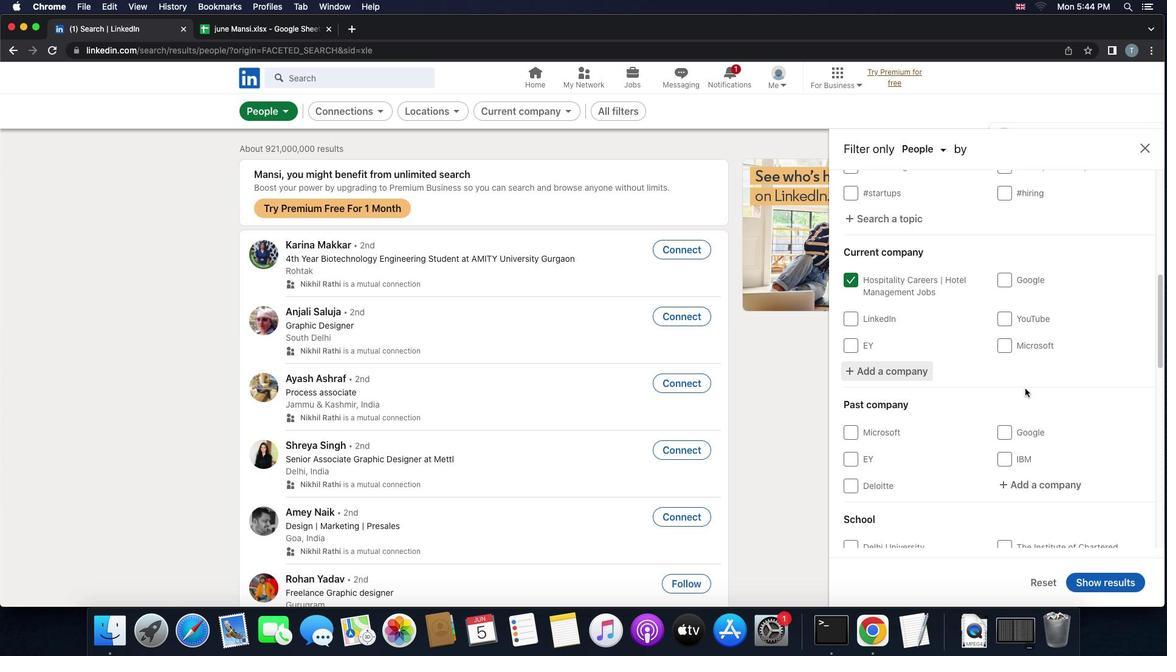 
Action: Mouse scrolled (1025, 389) with delta (0, -1)
Screenshot: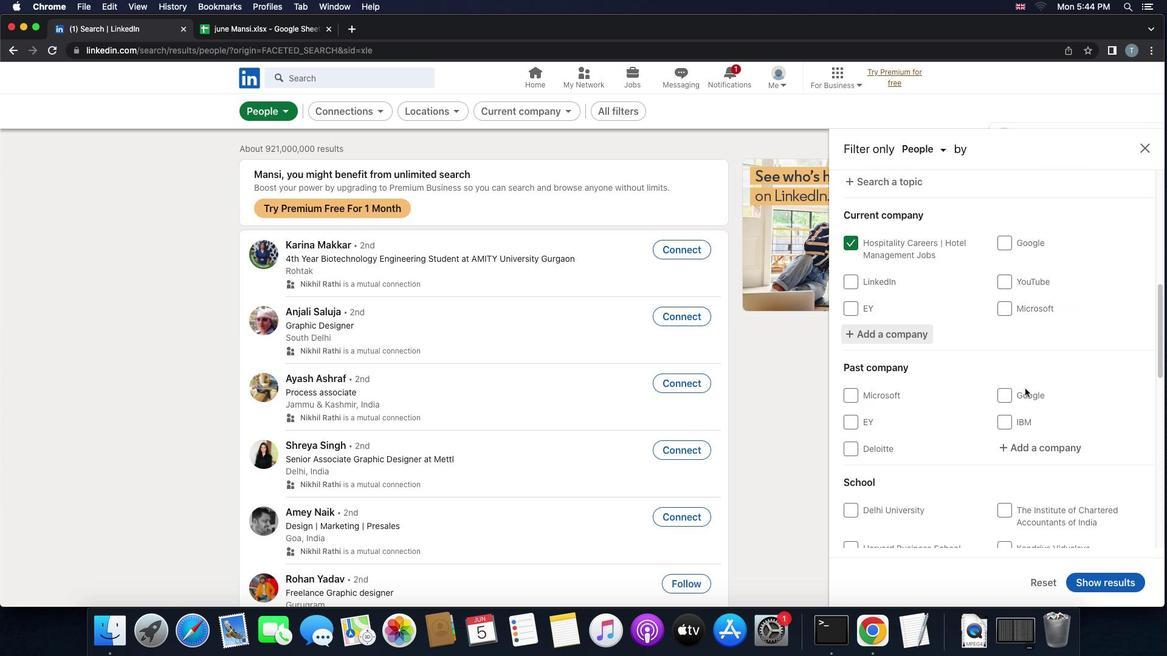 
Action: Mouse scrolled (1025, 389) with delta (0, 0)
Screenshot: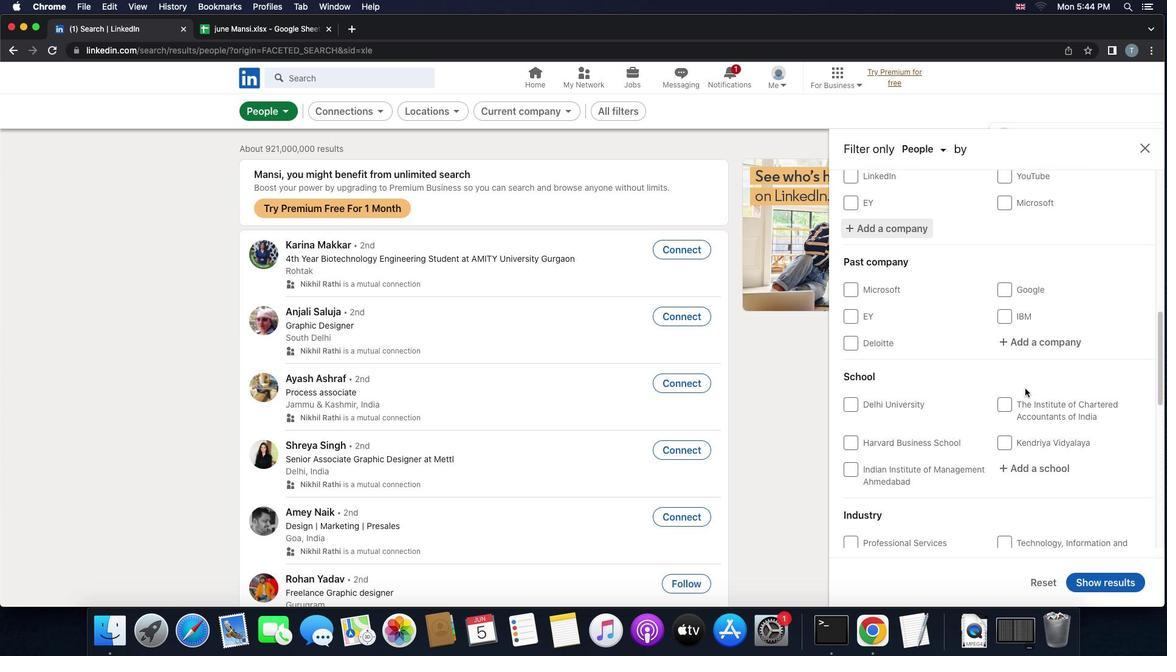 
Action: Mouse scrolled (1025, 389) with delta (0, 0)
Screenshot: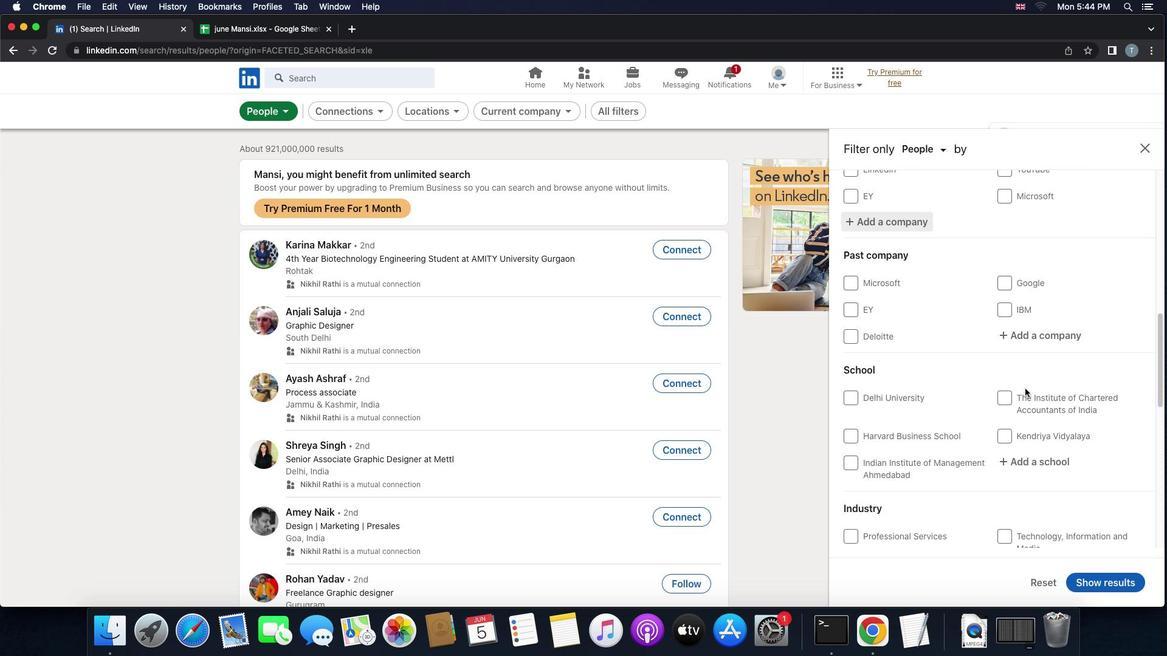 
Action: Mouse scrolled (1025, 389) with delta (0, -1)
Screenshot: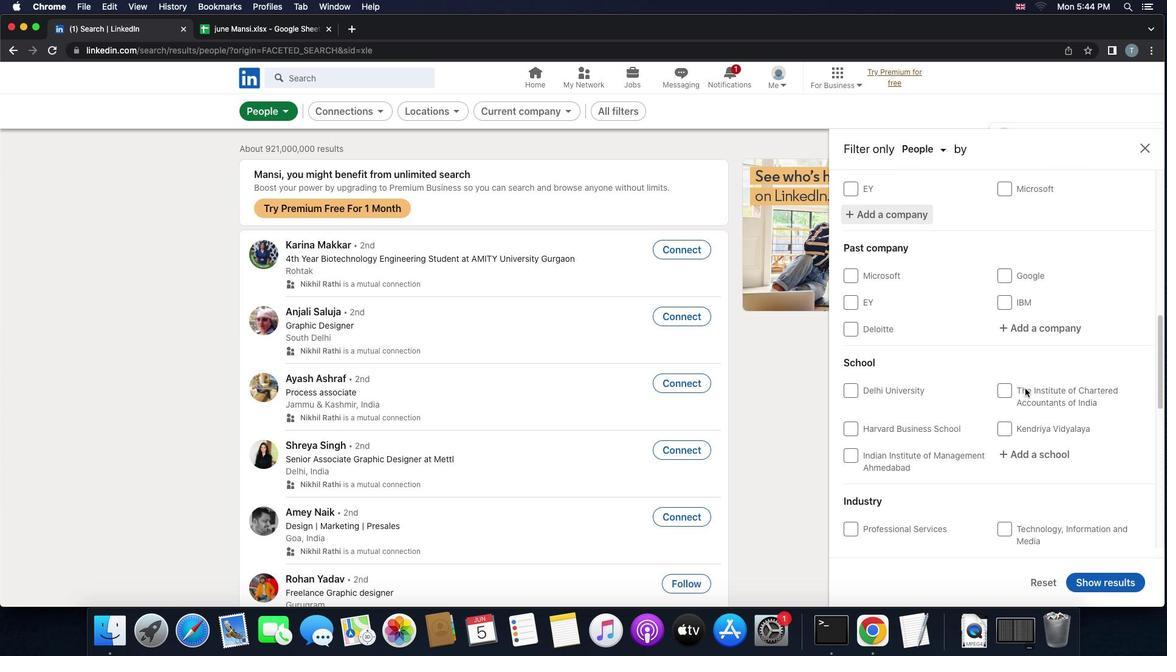 
Action: Mouse scrolled (1025, 389) with delta (0, -1)
Screenshot: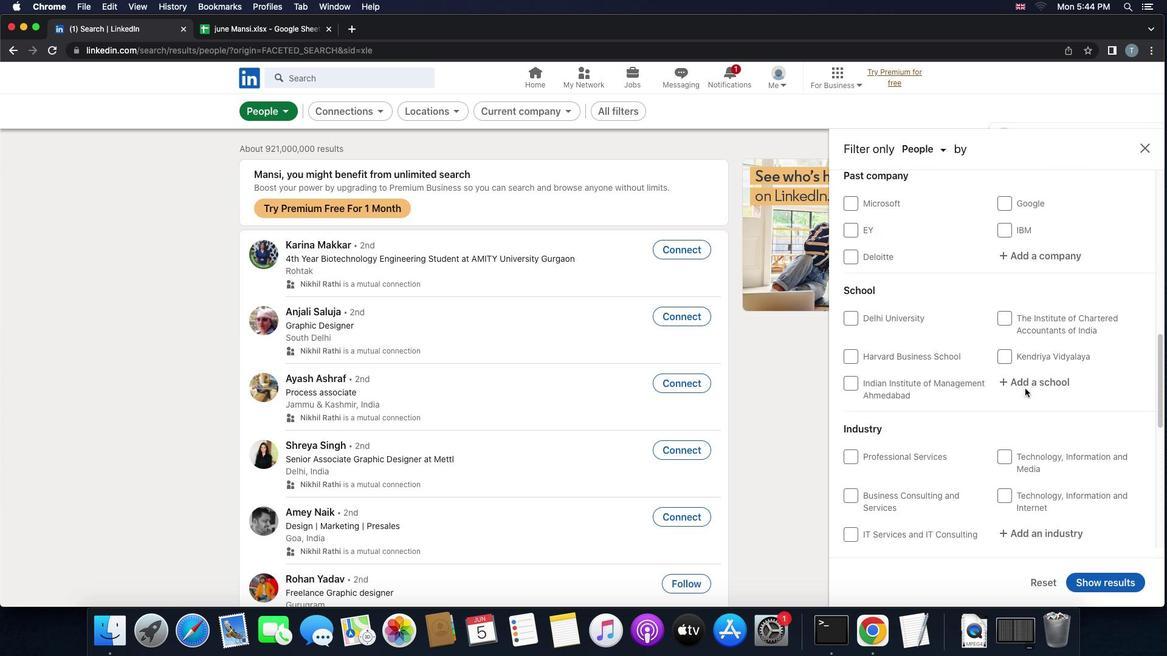 
Action: Mouse moved to (1036, 299)
Screenshot: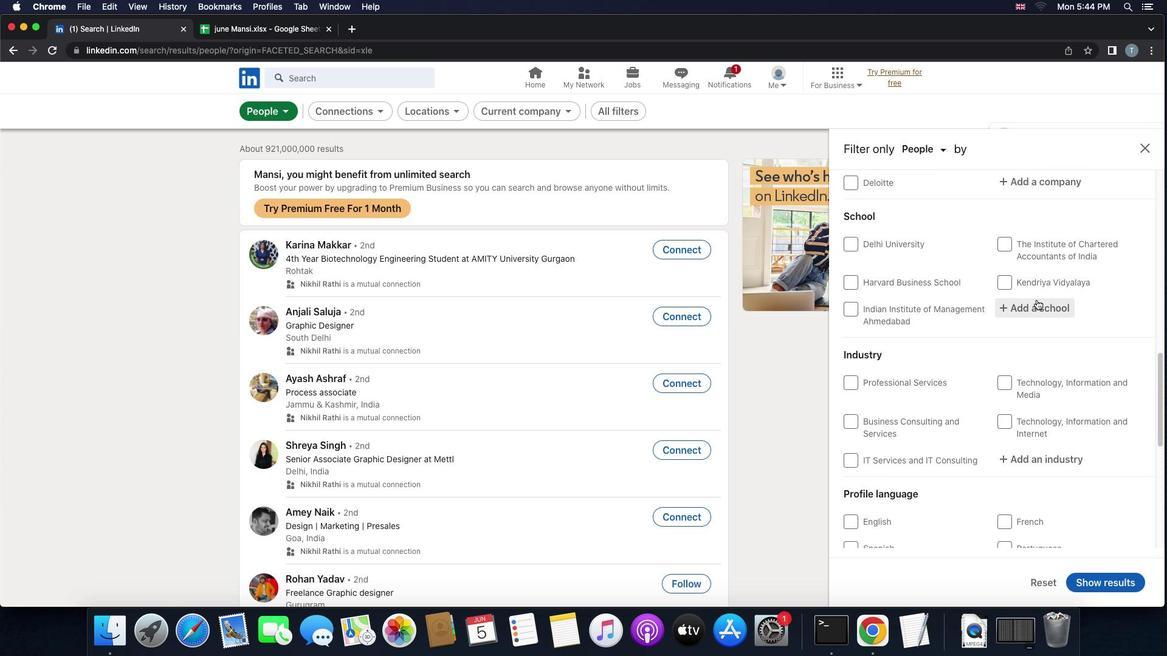 
Action: Mouse pressed left at (1036, 299)
Screenshot: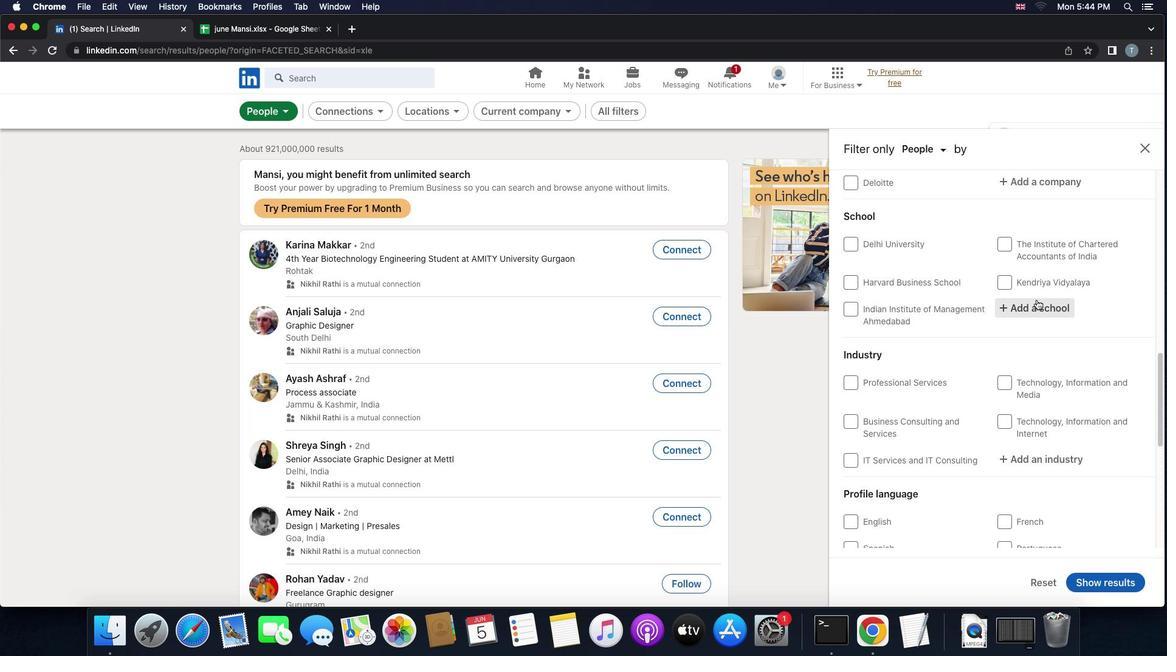 
Action: Key pressed 'l''a''l'Key.space'b''h''a''d''u''r'Key.space
Screenshot: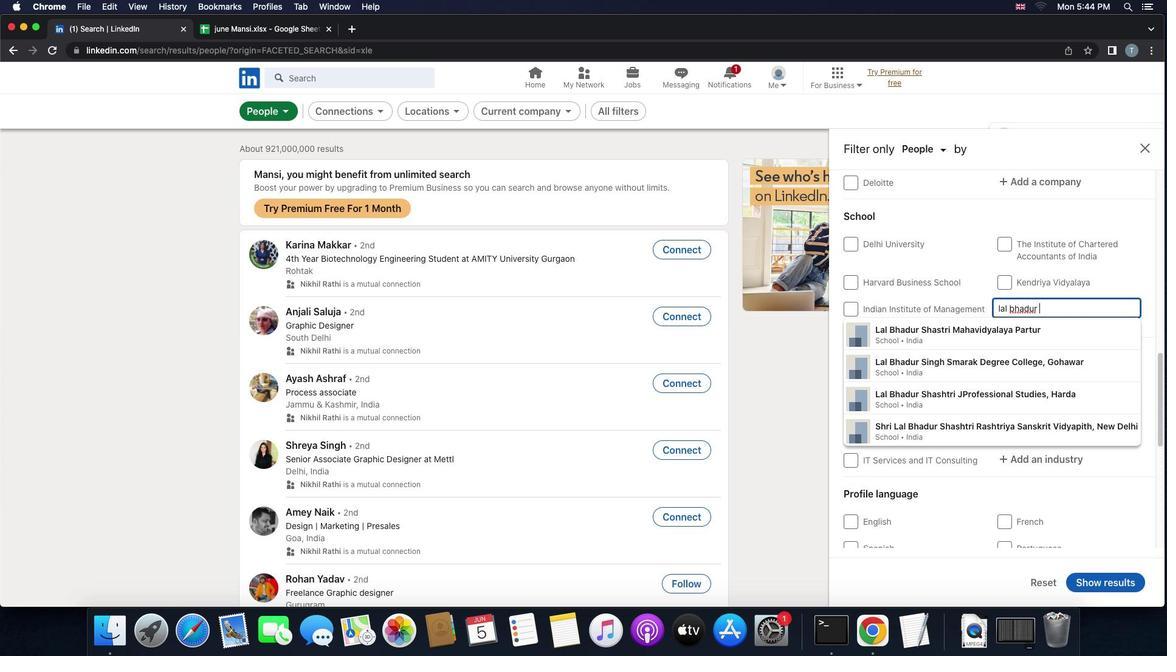 
Action: Mouse moved to (1050, 307)
Screenshot: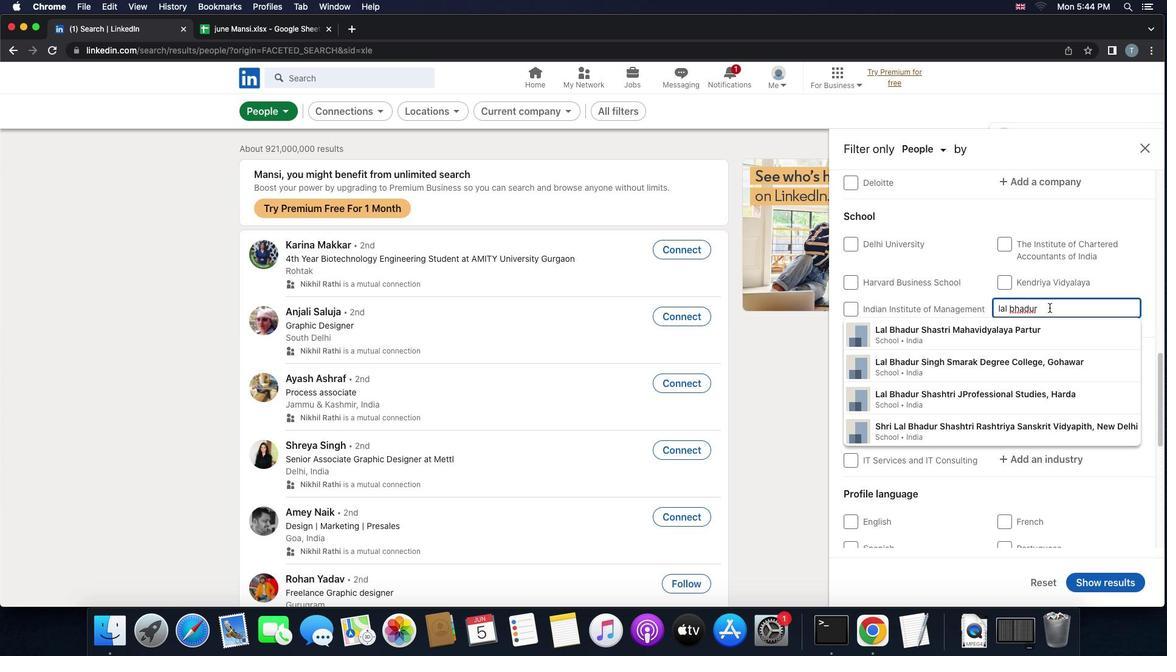 
Action: Key pressed Key.space's''h''a''s''t''r''i'Key.space'i''n''s''t''i''t''u''t''e'Key.space'o''f'Key.space'm''a''n''a''g''e''m''e''n''t'
Screenshot: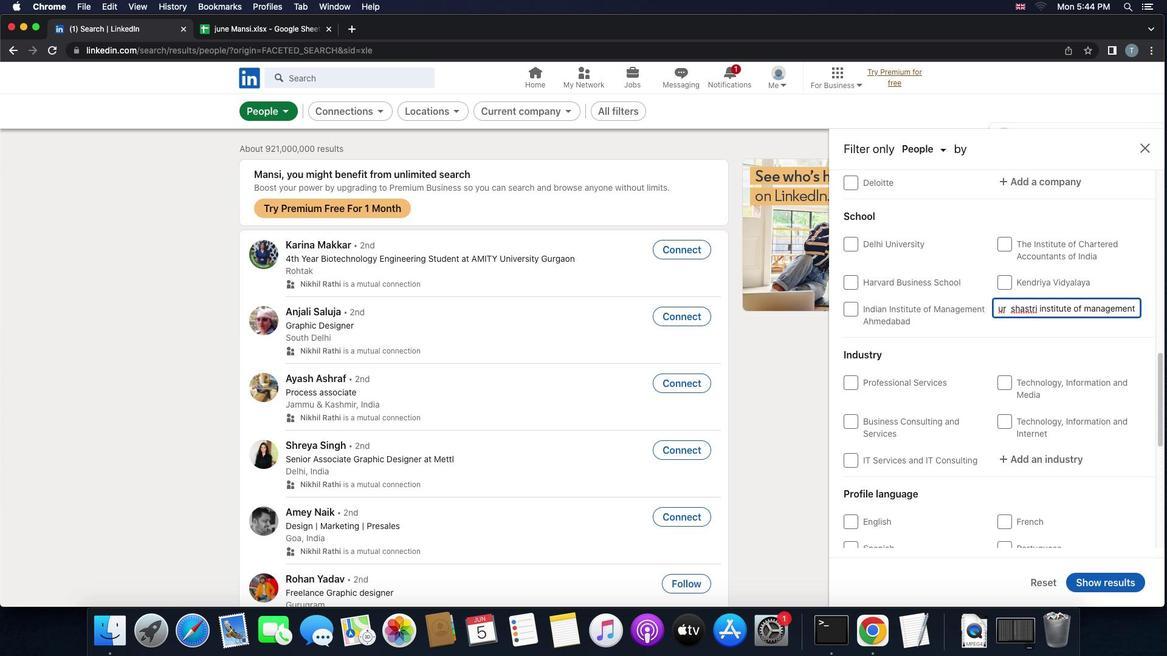 
Action: Mouse moved to (1039, 319)
Screenshot: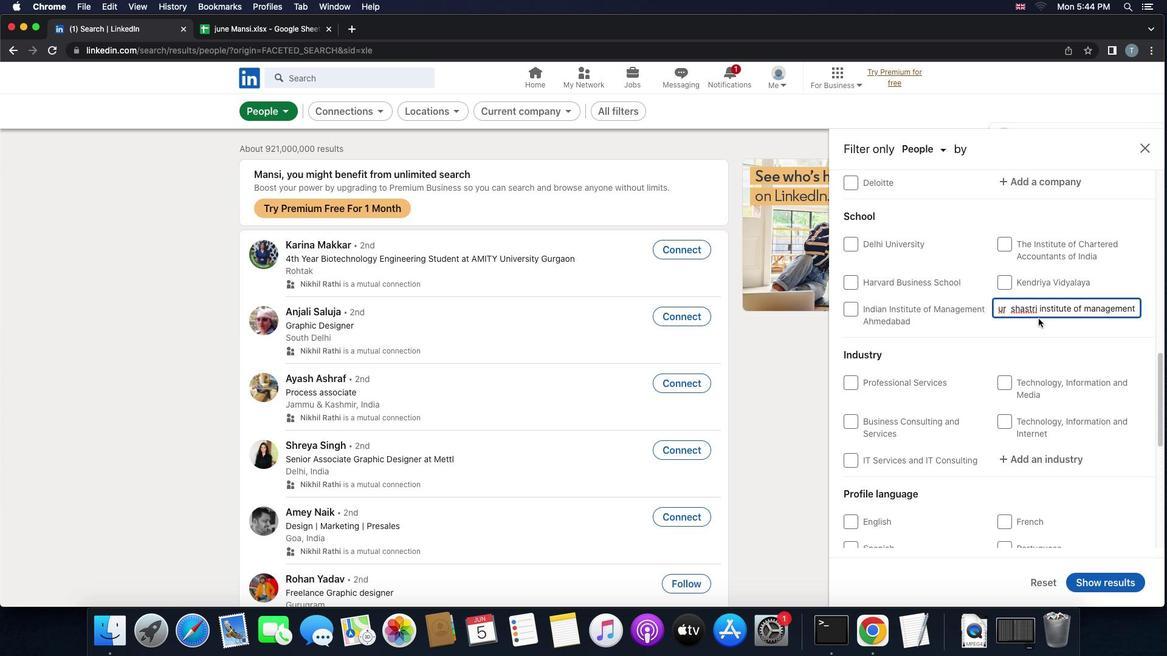 
Action: Mouse scrolled (1039, 319) with delta (0, 0)
Screenshot: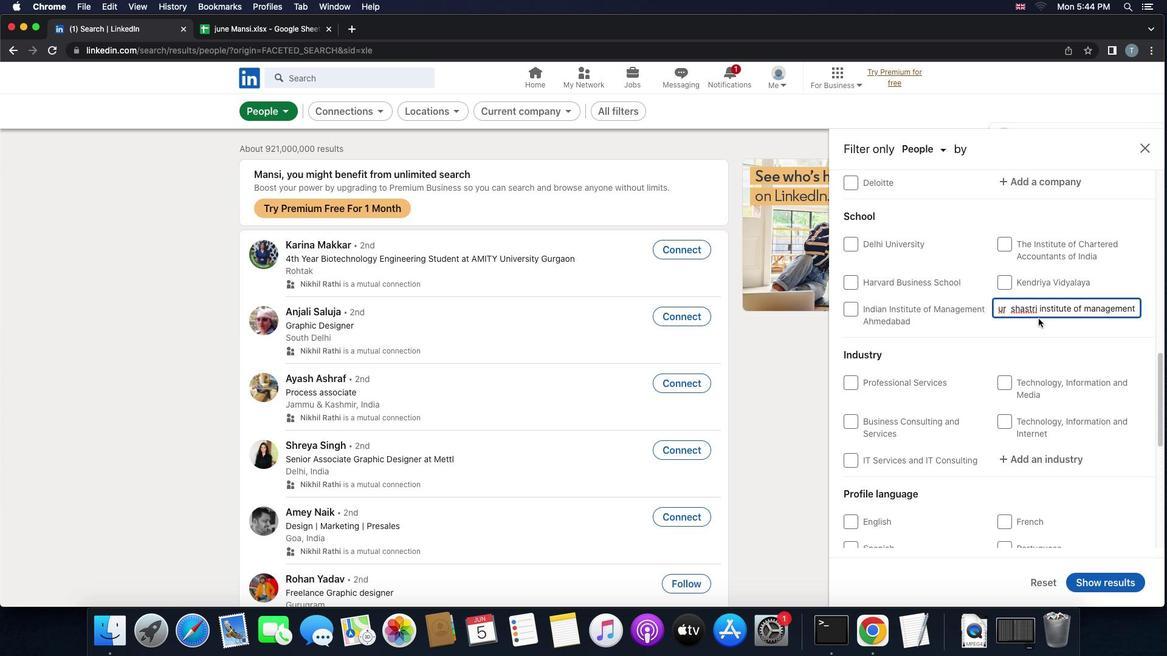 
Action: Mouse scrolled (1039, 319) with delta (0, 0)
Screenshot: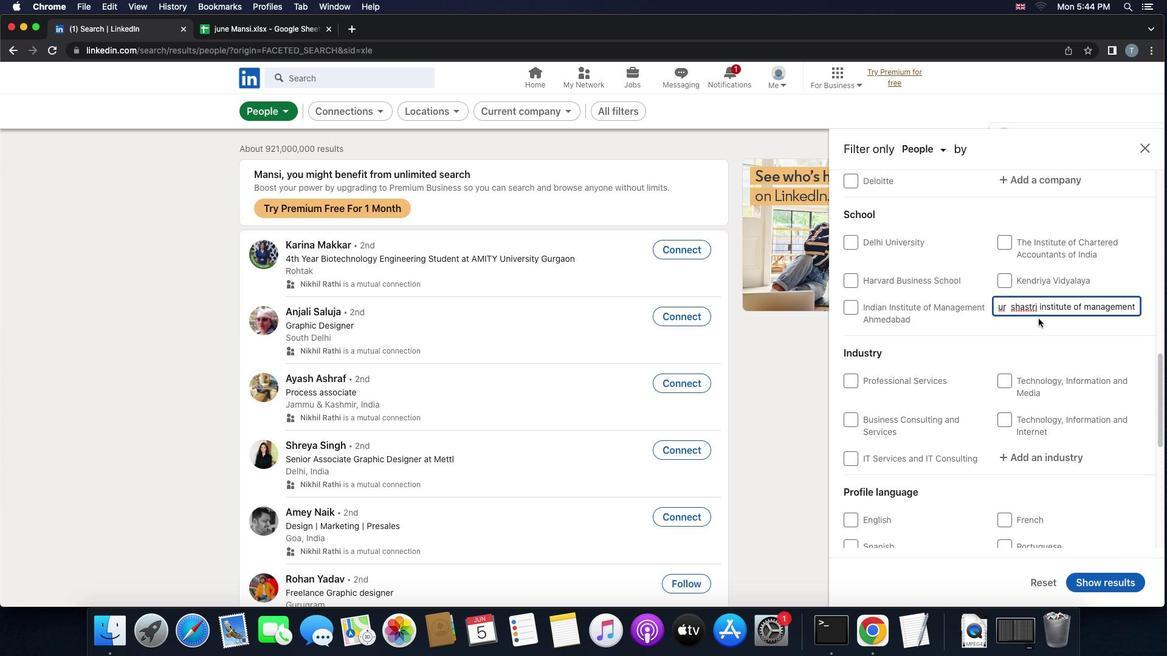 
Action: Mouse scrolled (1039, 319) with delta (0, 0)
Screenshot: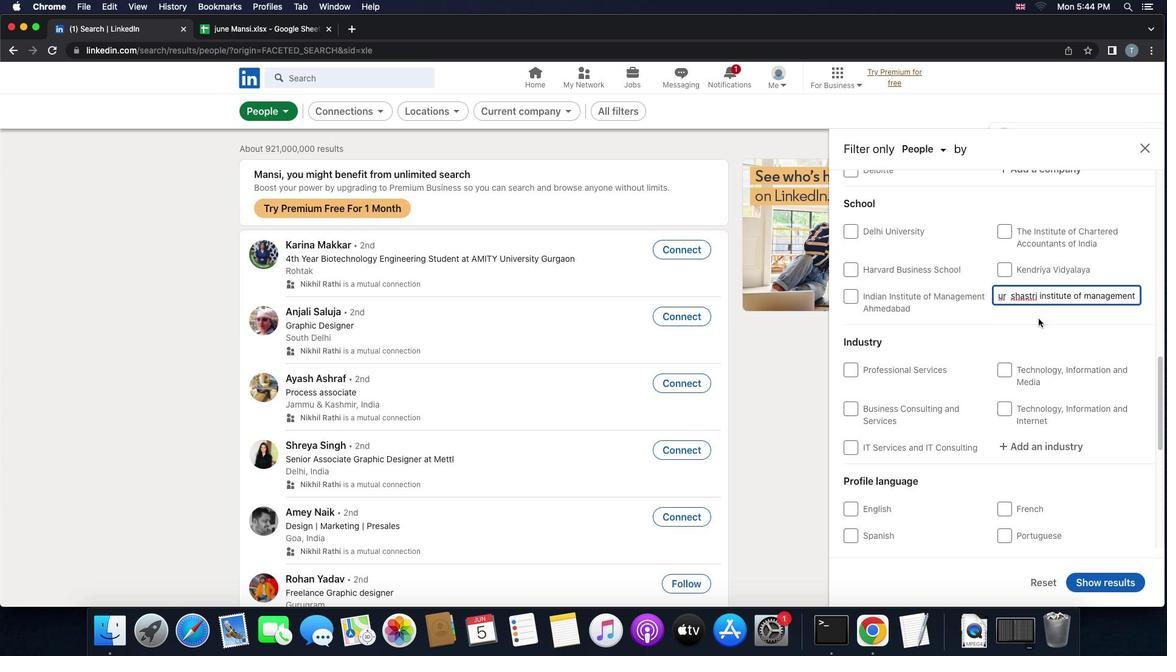 
Action: Mouse scrolled (1039, 319) with delta (0, 0)
Screenshot: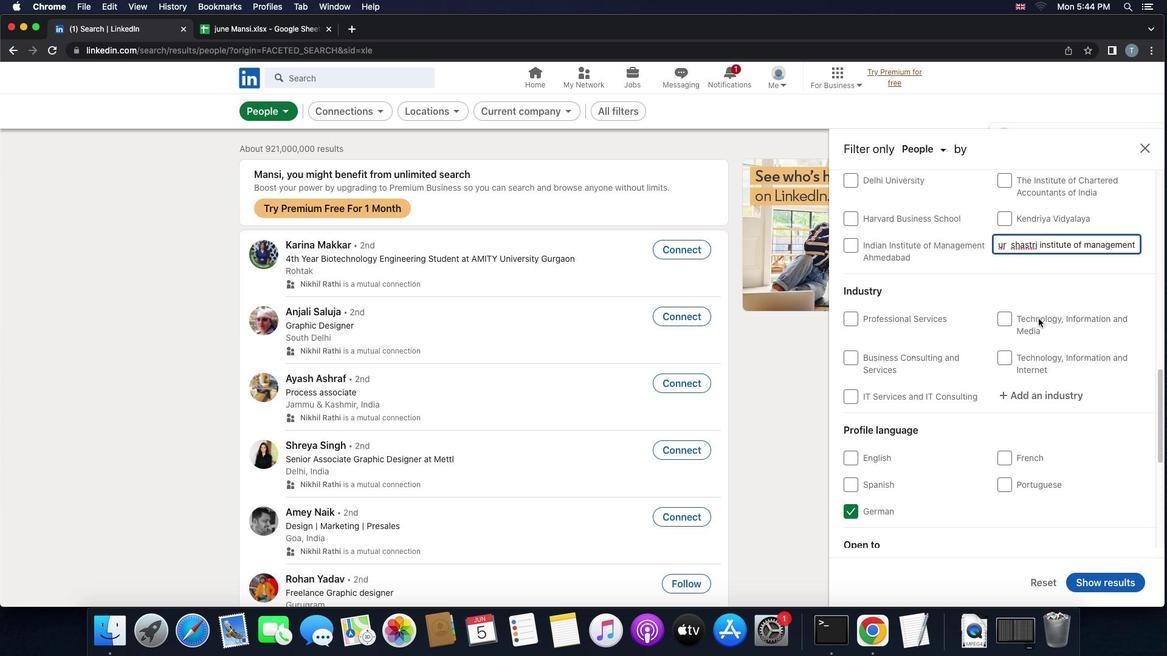 
Action: Mouse scrolled (1039, 319) with delta (0, 0)
Screenshot: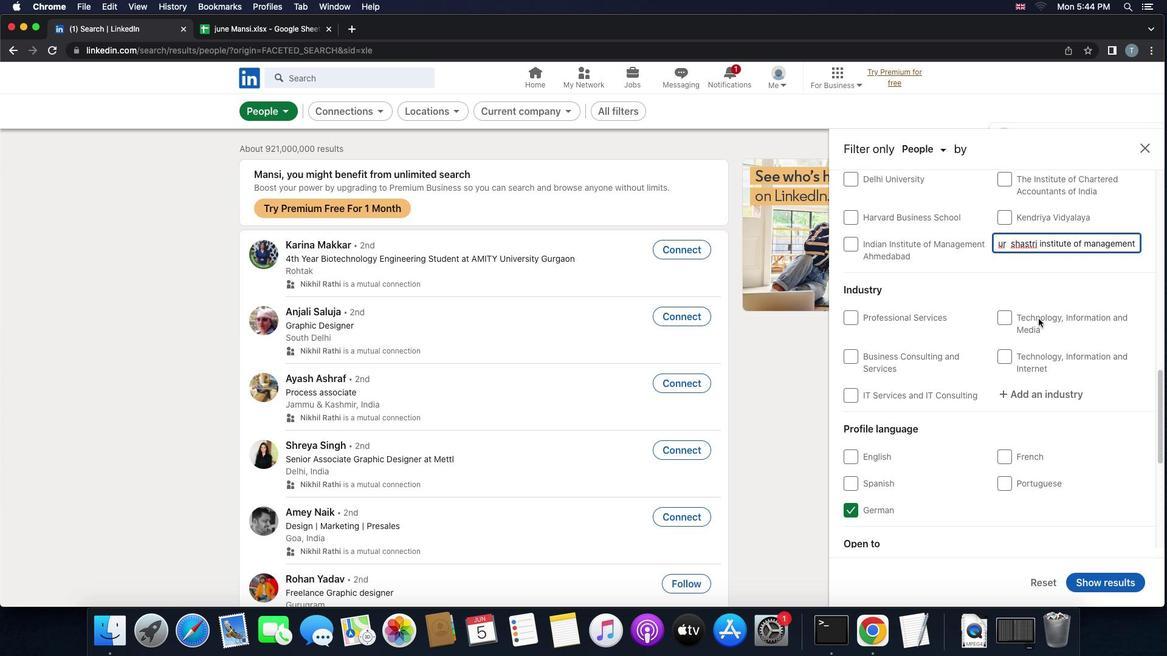 
Action: Mouse scrolled (1039, 319) with delta (0, -1)
Screenshot: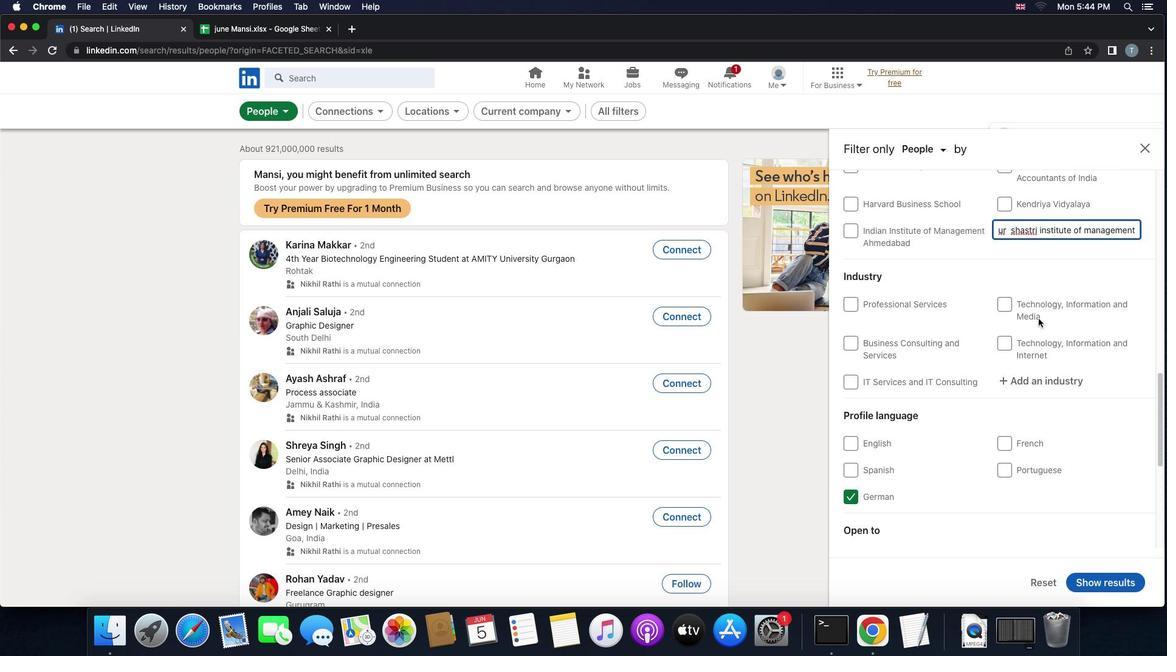 
Action: Mouse scrolled (1039, 319) with delta (0, 0)
Screenshot: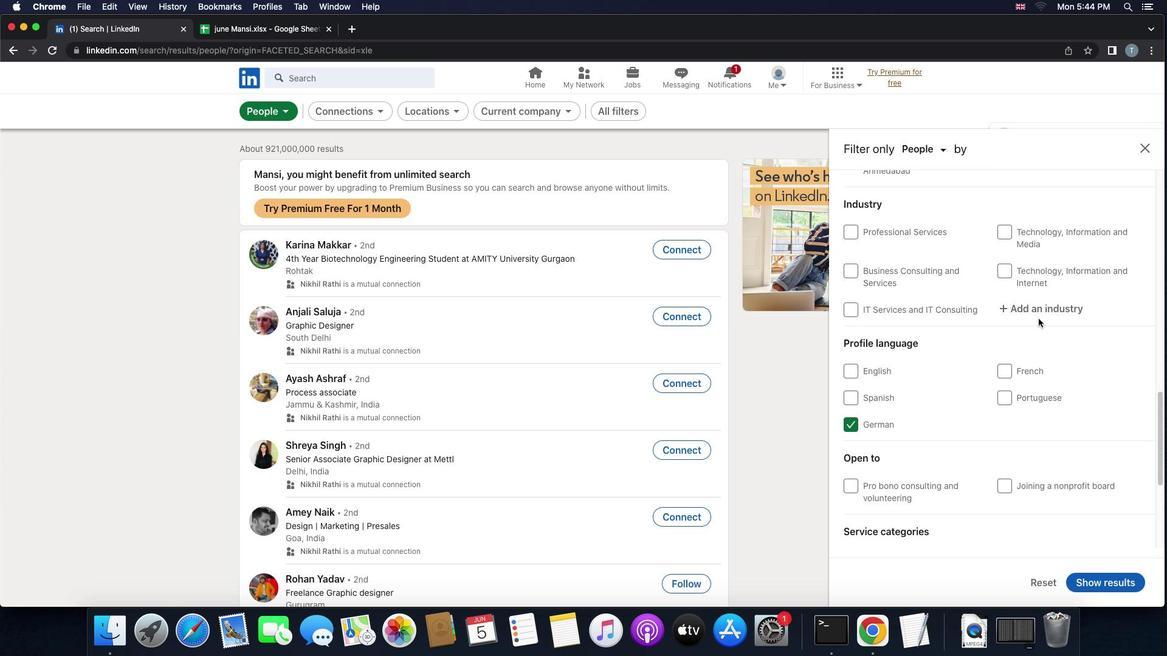 
Action: Mouse scrolled (1039, 319) with delta (0, 0)
Screenshot: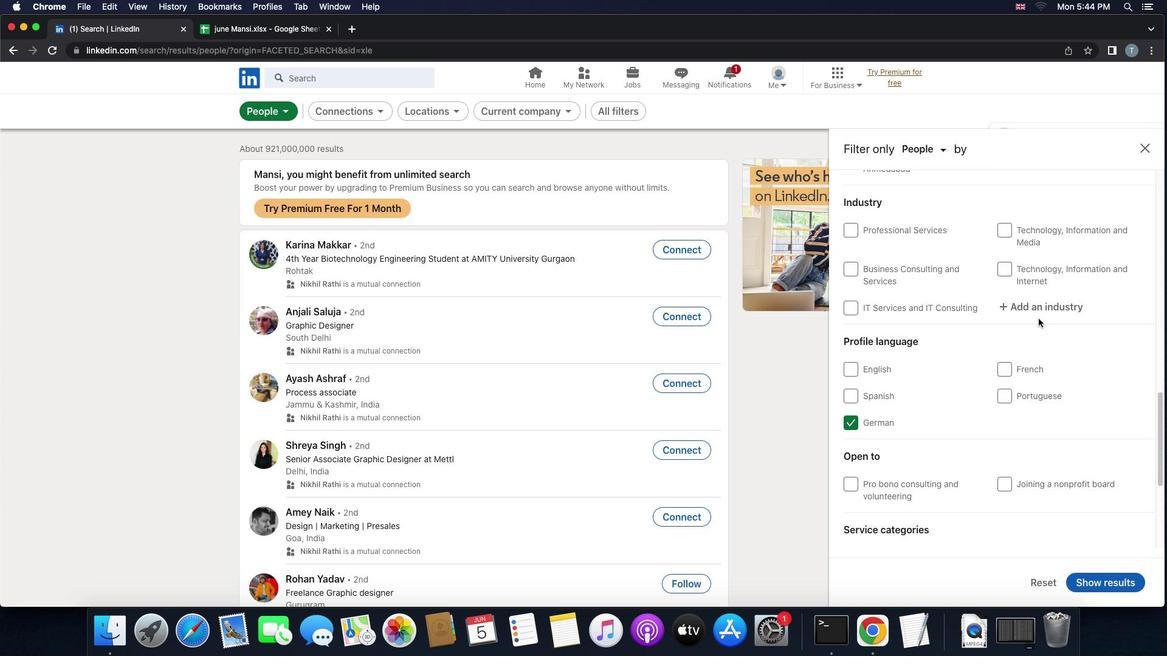 
Action: Mouse moved to (1046, 292)
Screenshot: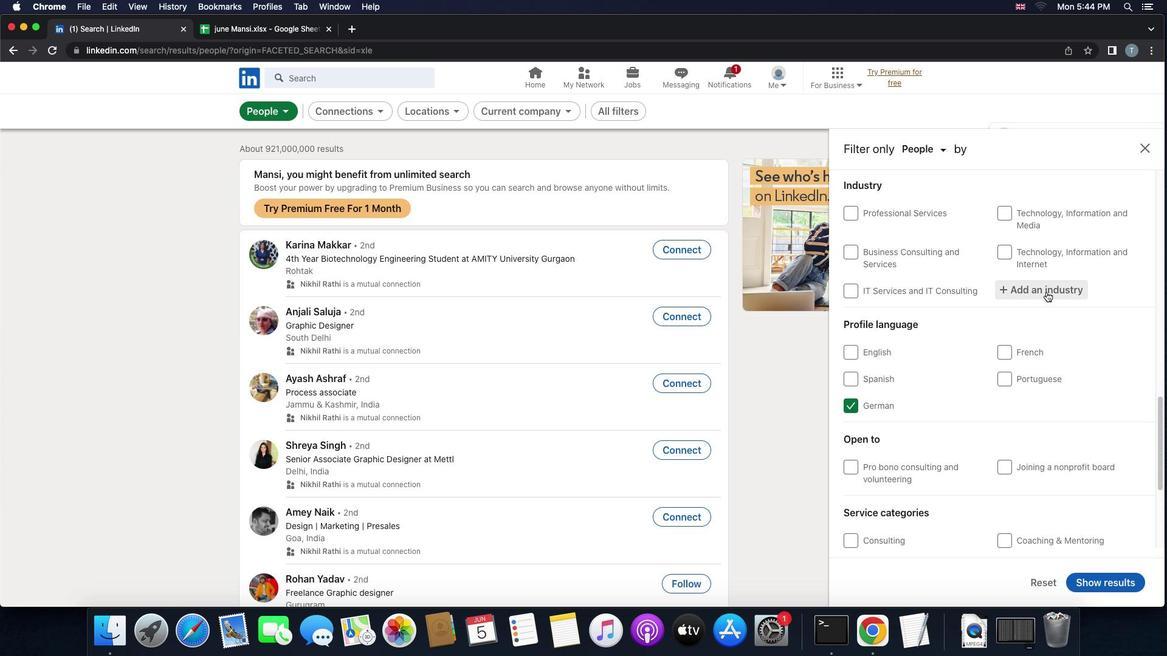 
Action: Mouse pressed left at (1046, 292)
Screenshot: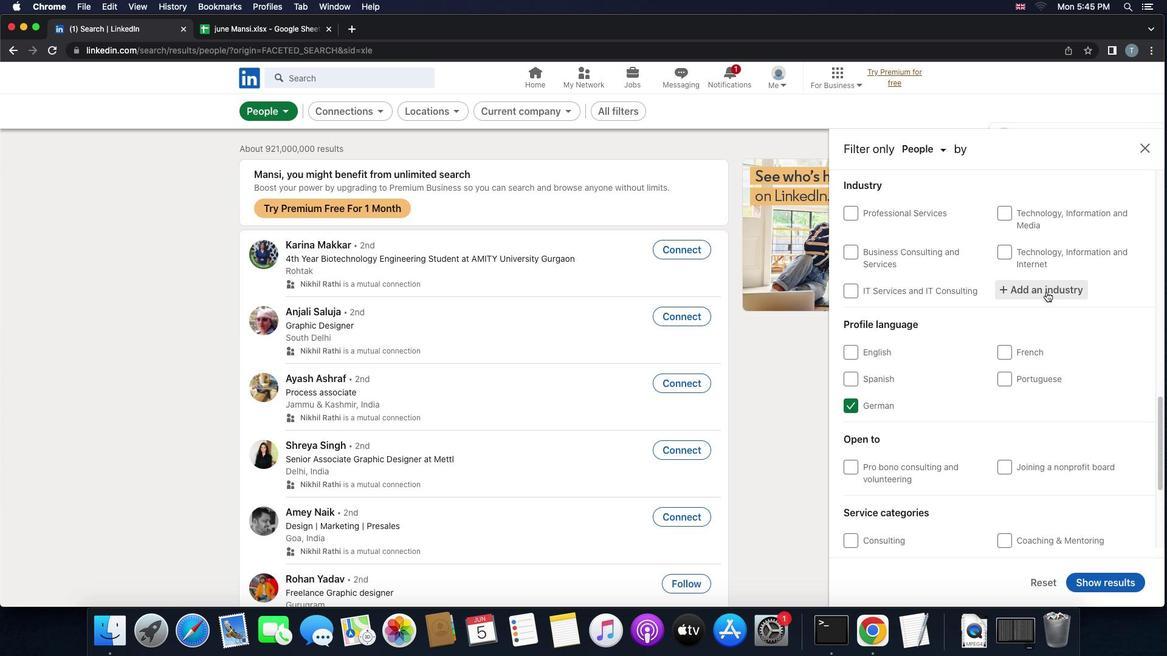 
Action: Key pressed 'm''e''d''i''c''a''l'Key.space
Screenshot: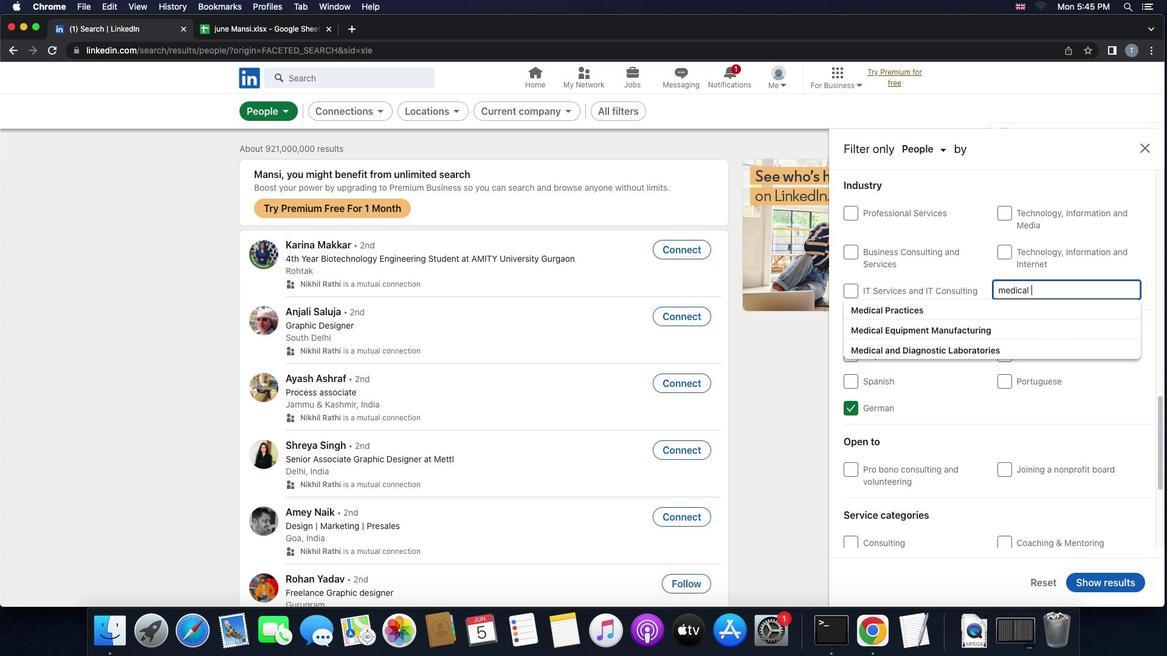 
Action: Mouse moved to (994, 305)
Screenshot: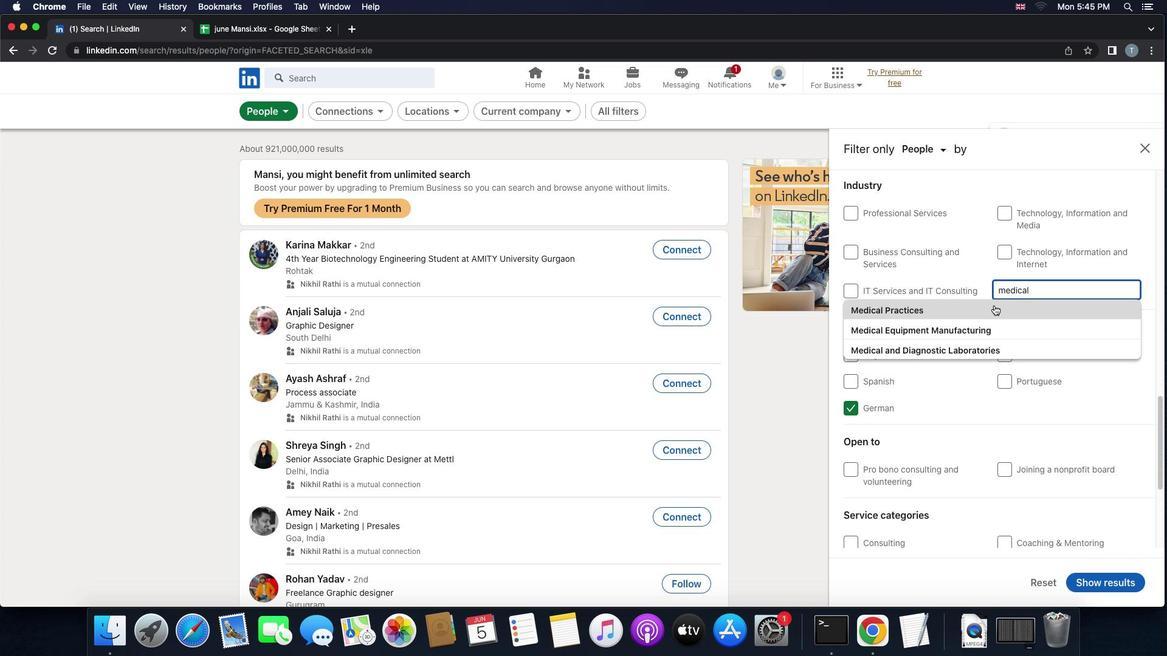 
Action: Mouse pressed left at (994, 305)
Screenshot: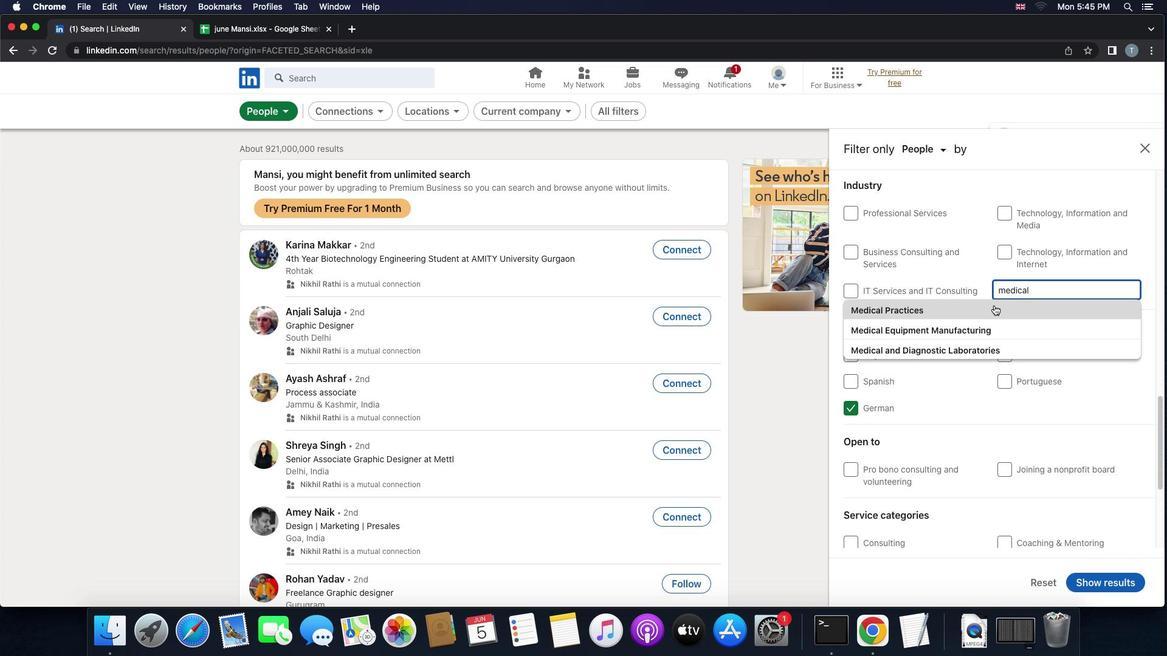 
Action: Mouse moved to (995, 312)
Screenshot: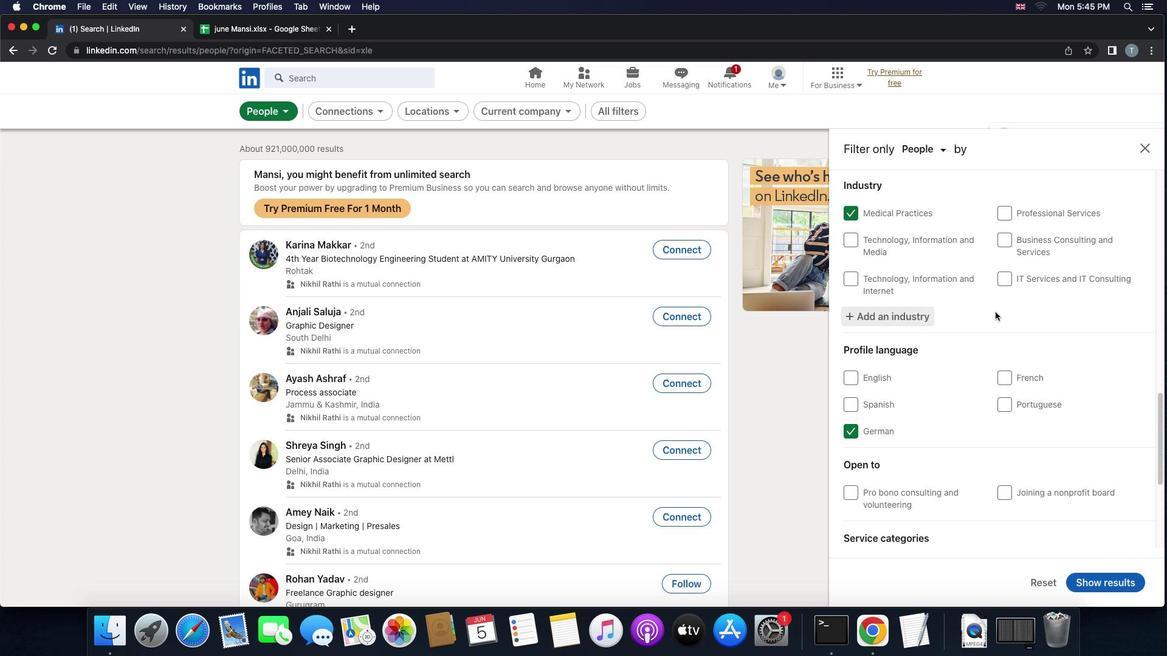 
Action: Mouse scrolled (995, 312) with delta (0, 0)
Screenshot: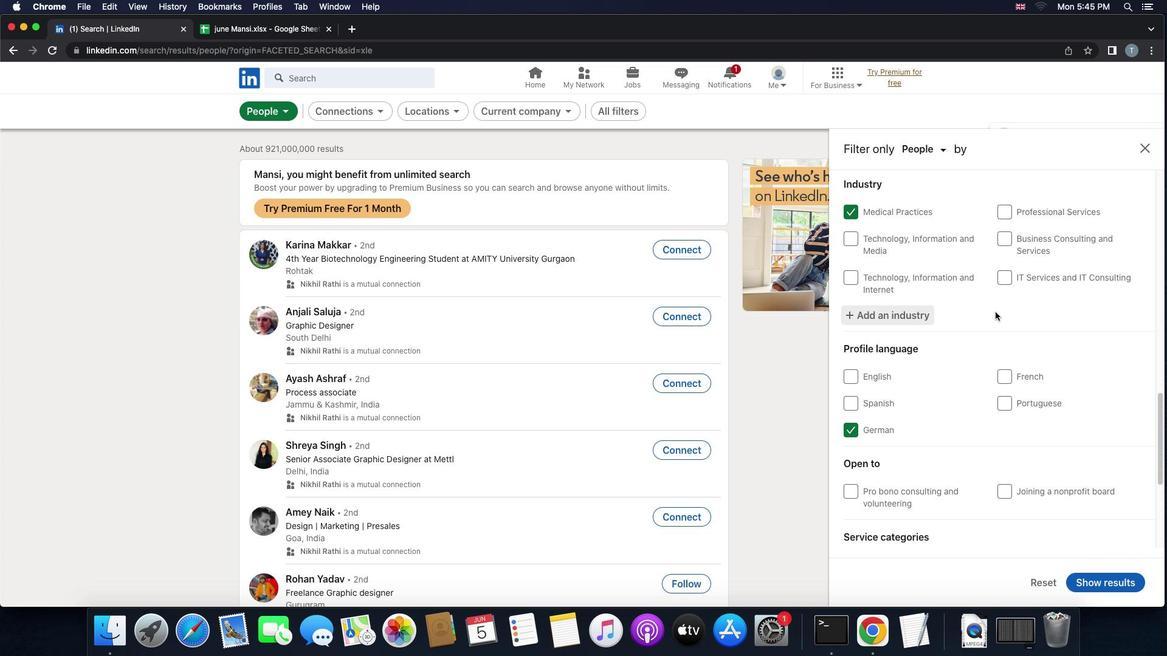 
Action: Mouse scrolled (995, 312) with delta (0, 0)
Screenshot: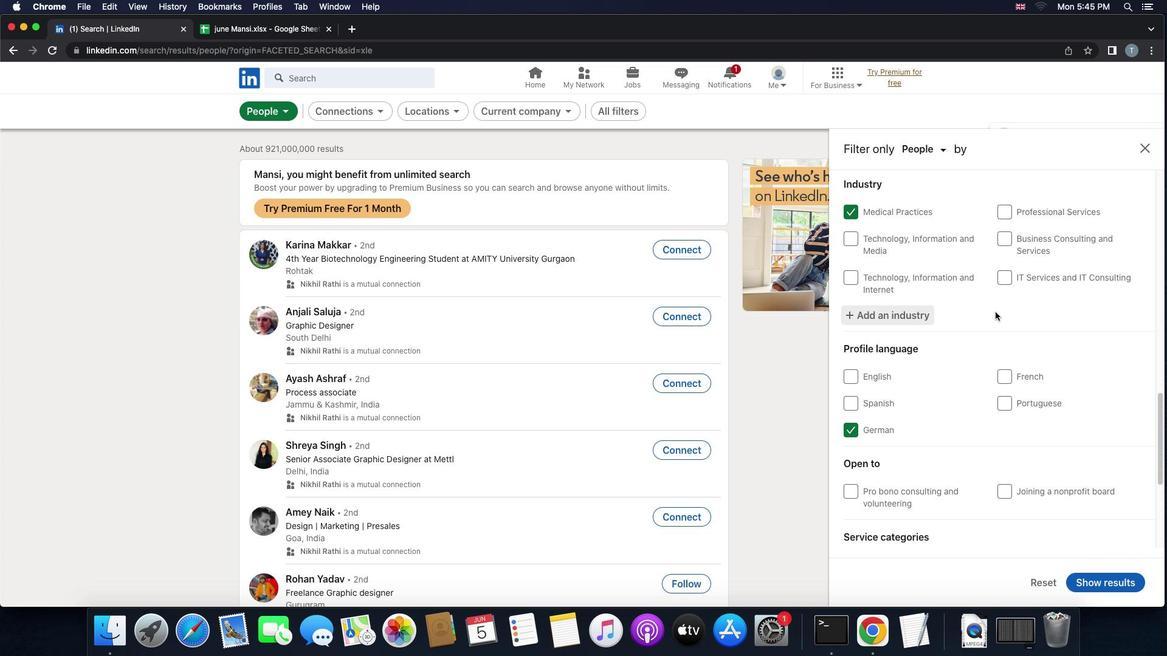 
Action: Mouse scrolled (995, 312) with delta (0, -1)
Screenshot: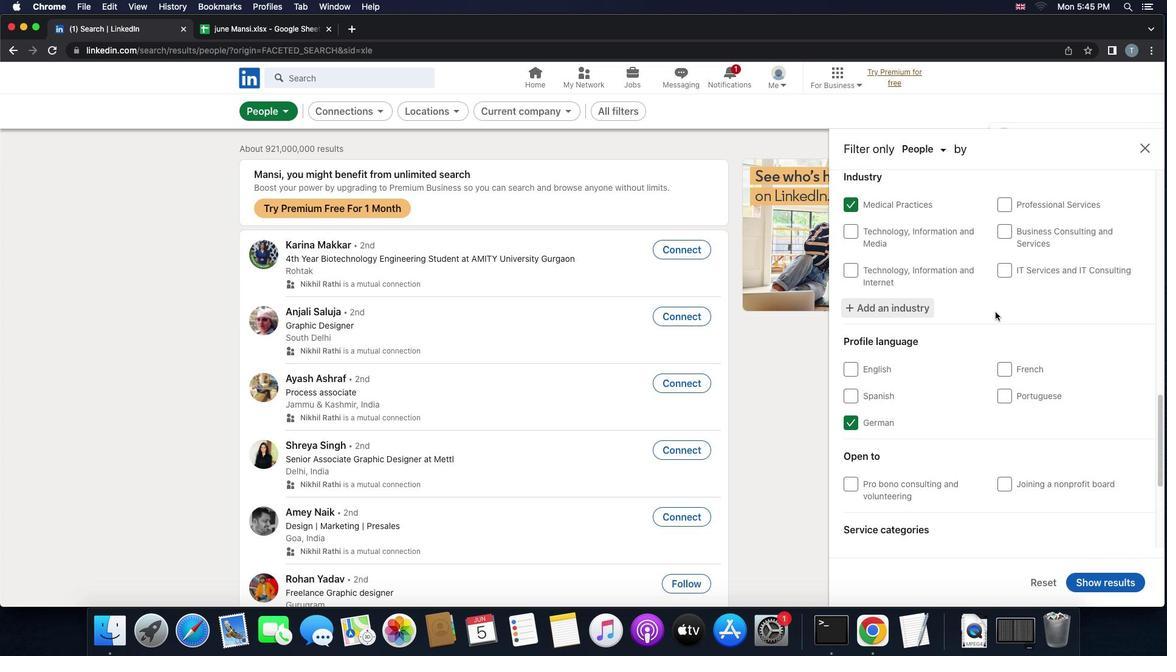 
Action: Mouse scrolled (995, 312) with delta (0, -2)
Screenshot: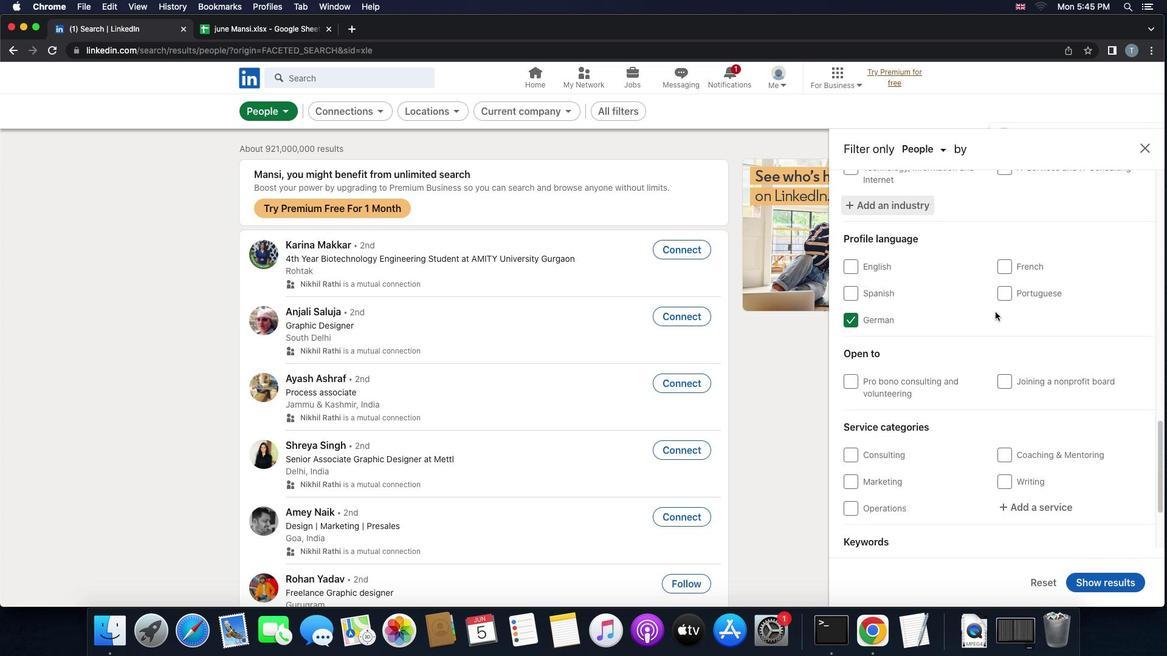 
Action: Mouse scrolled (995, 312) with delta (0, 0)
Screenshot: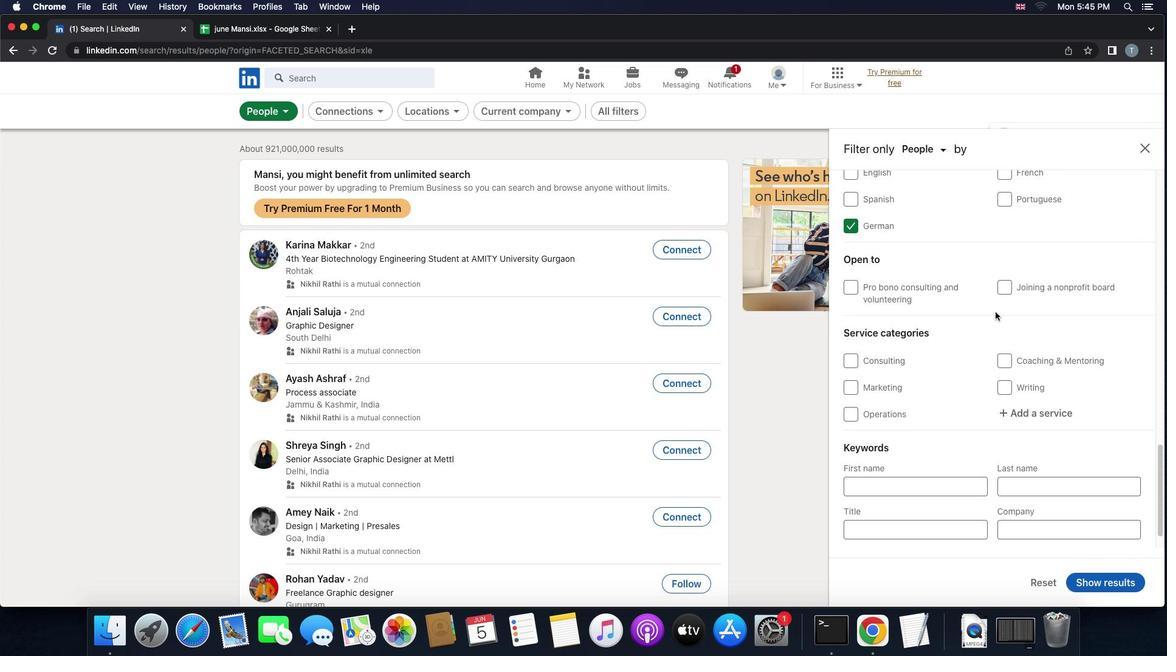 
Action: Mouse scrolled (995, 312) with delta (0, 0)
Screenshot: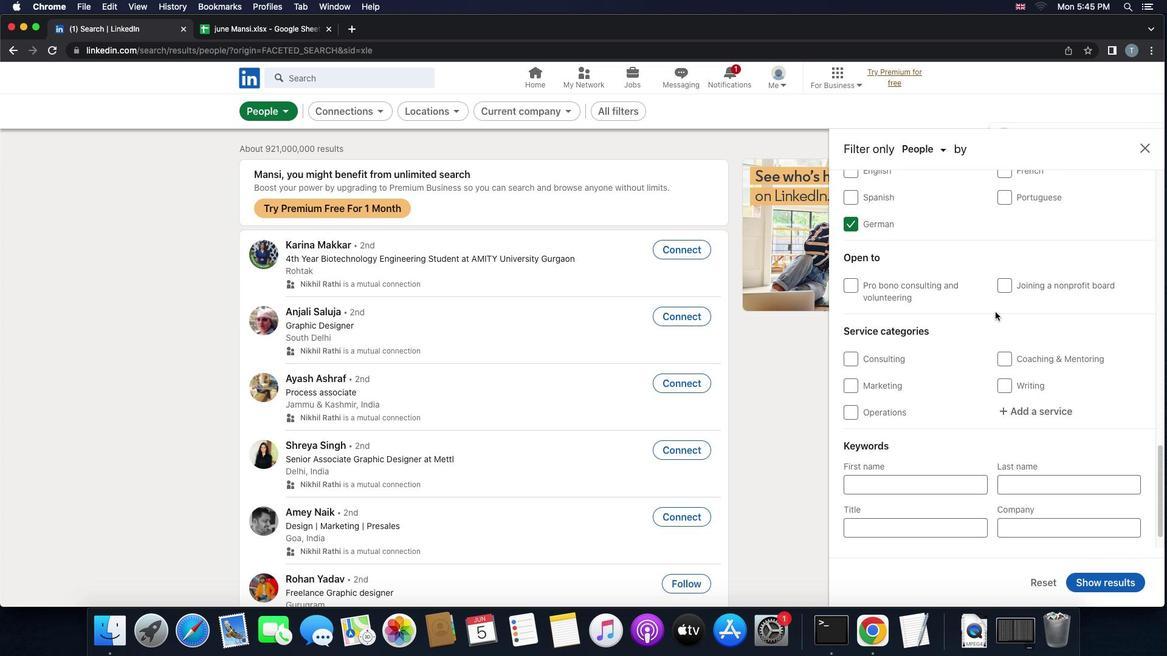 
Action: Mouse scrolled (995, 312) with delta (0, -1)
Screenshot: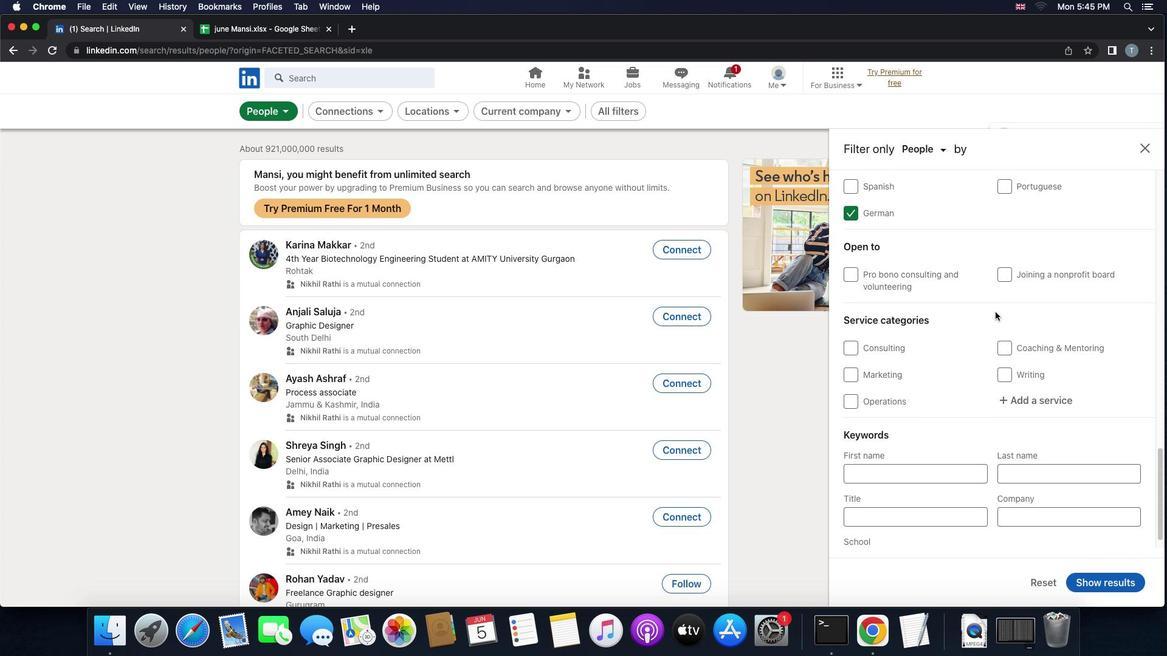 
Action: Mouse moved to (1023, 382)
Screenshot: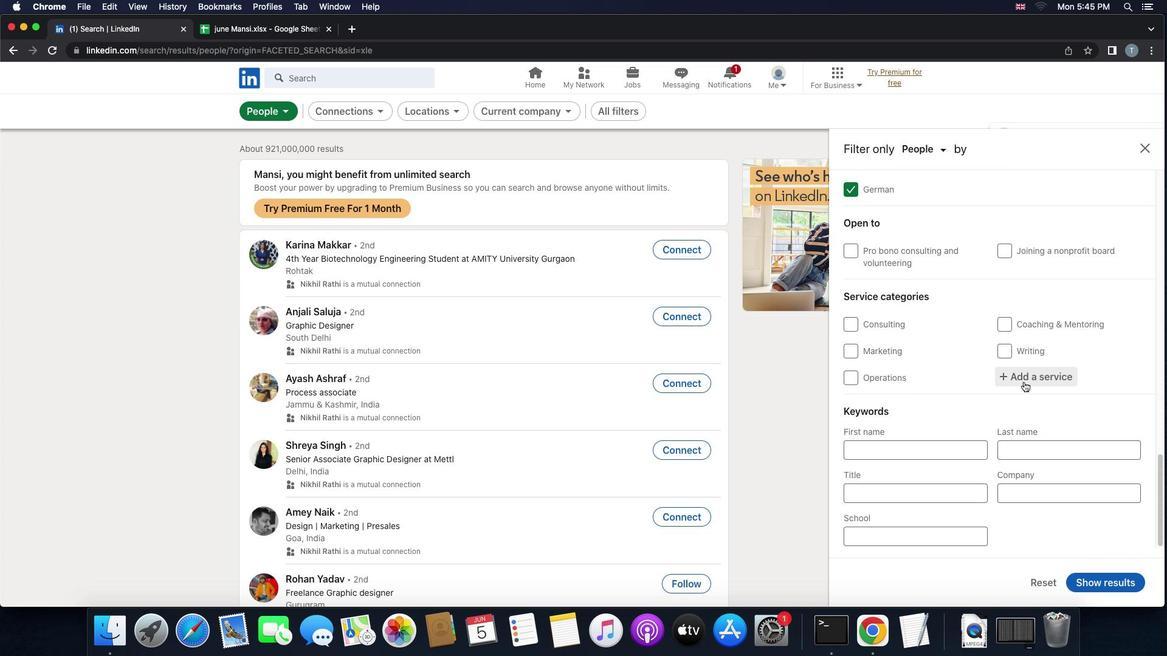 
Action: Mouse pressed left at (1023, 382)
Screenshot: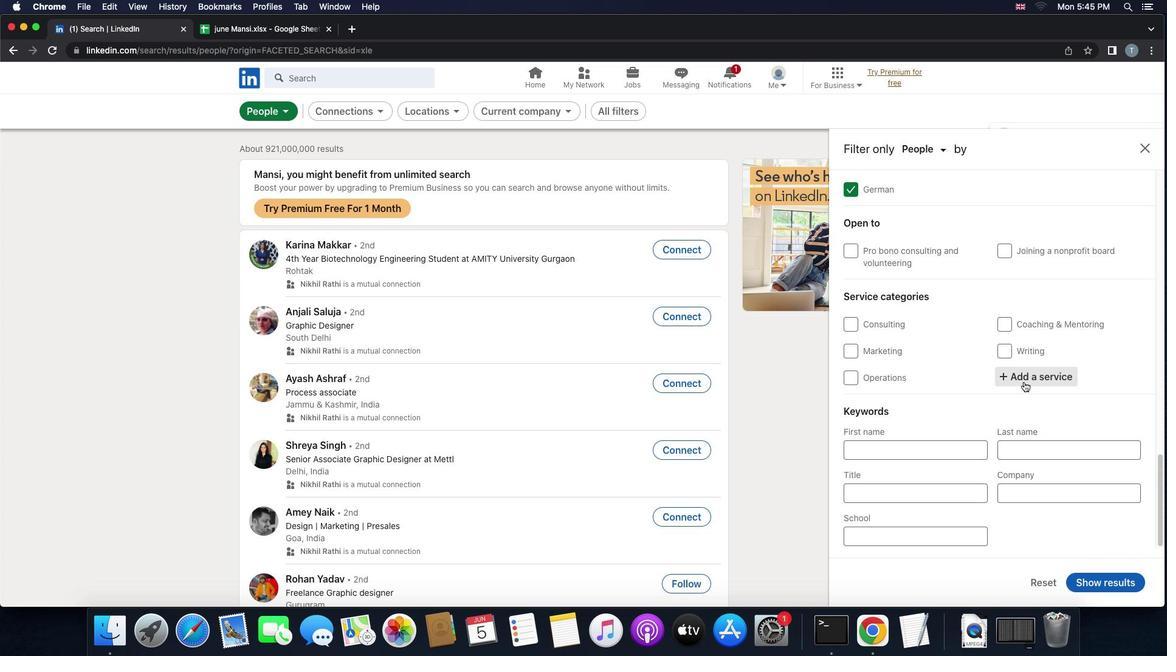 
Action: Key pressed 'm''o''r''t'
Screenshot: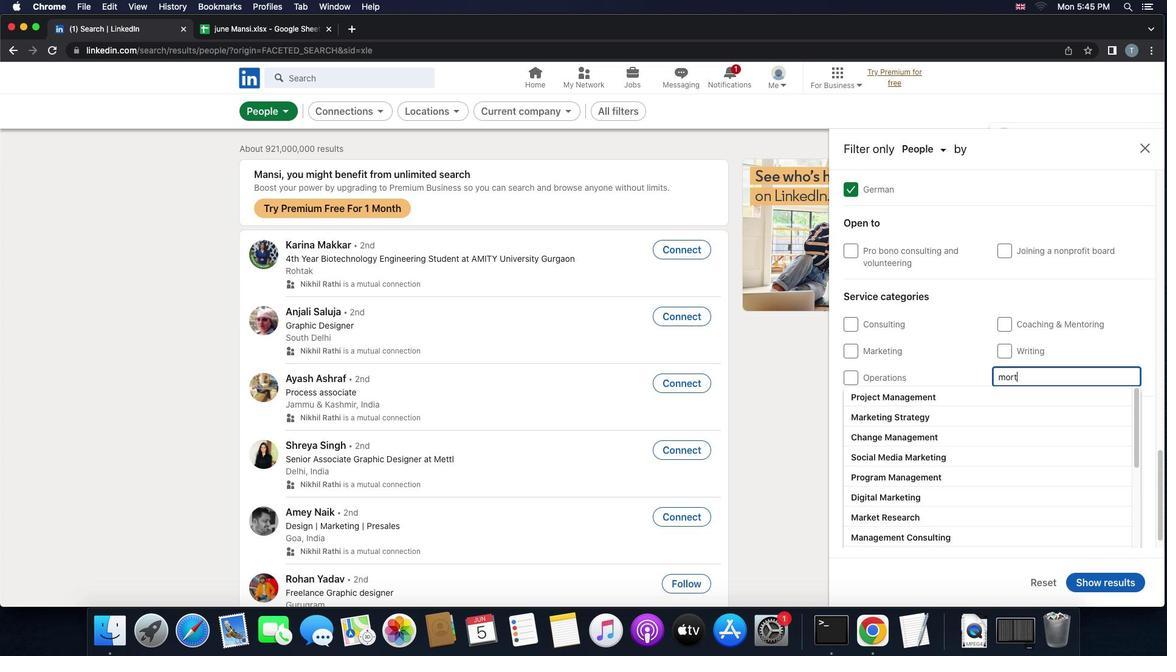 
Action: Mouse moved to (957, 391)
Screenshot: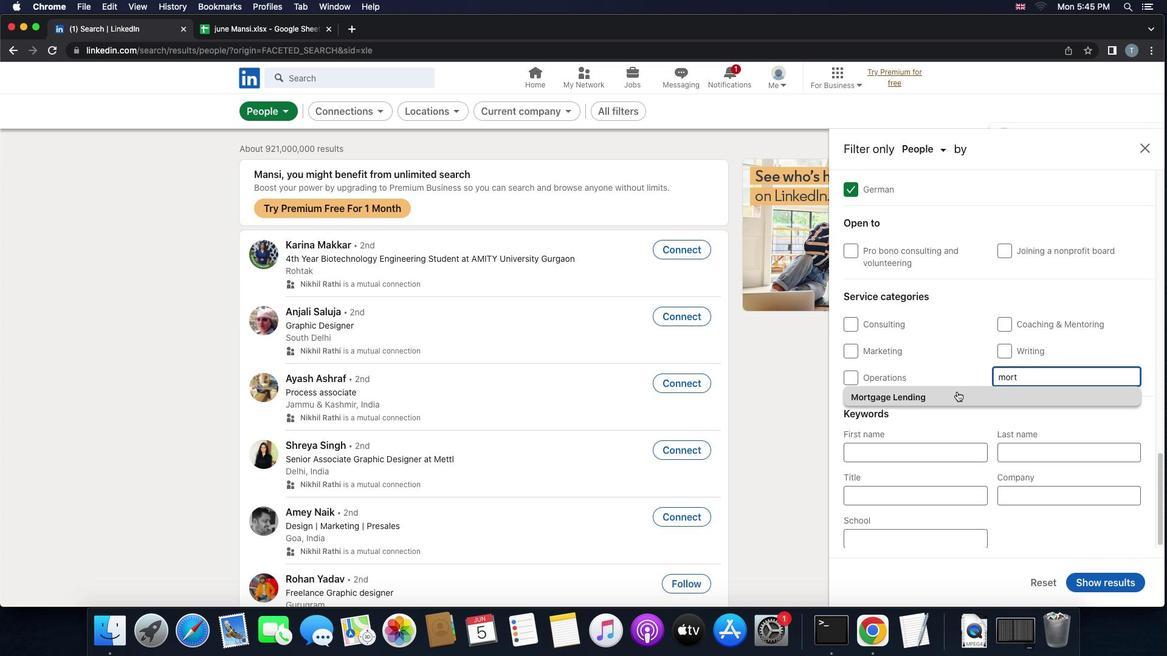
Action: Mouse pressed left at (957, 391)
Screenshot: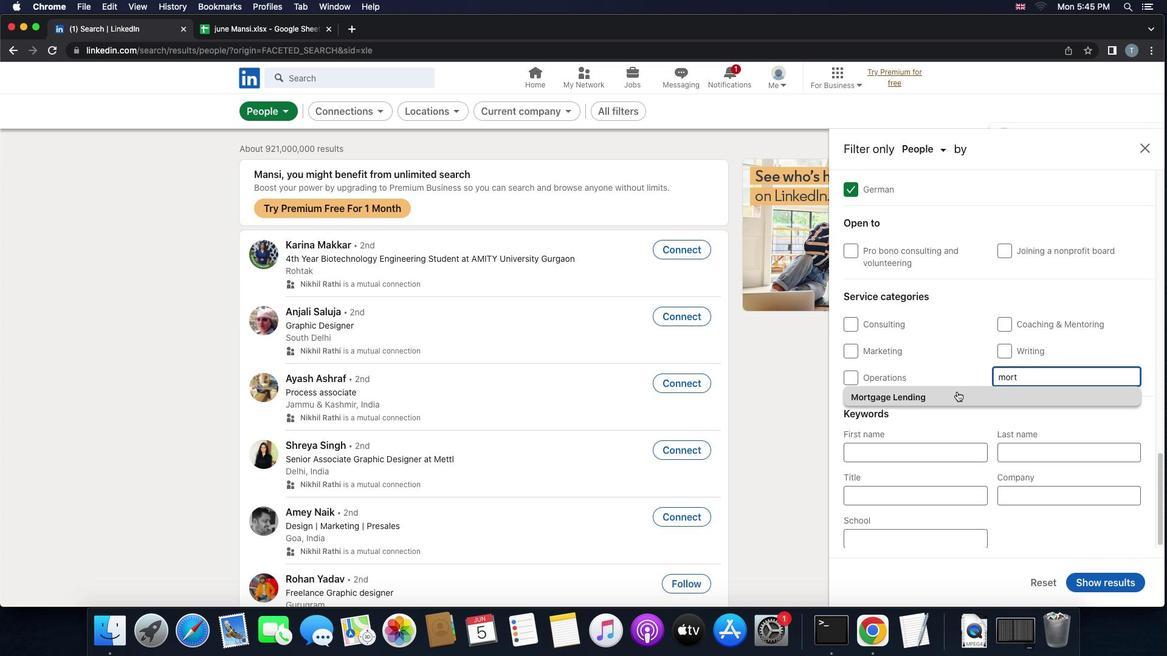 
Action: Mouse moved to (957, 392)
Screenshot: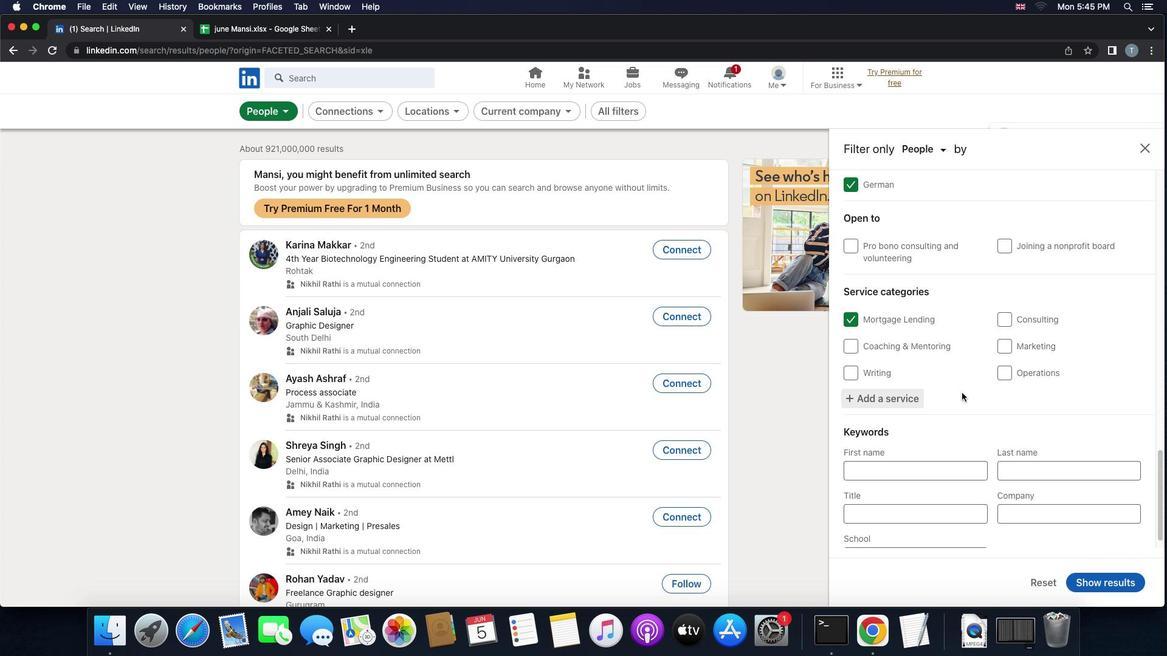 
Action: Mouse scrolled (957, 392) with delta (0, 0)
Screenshot: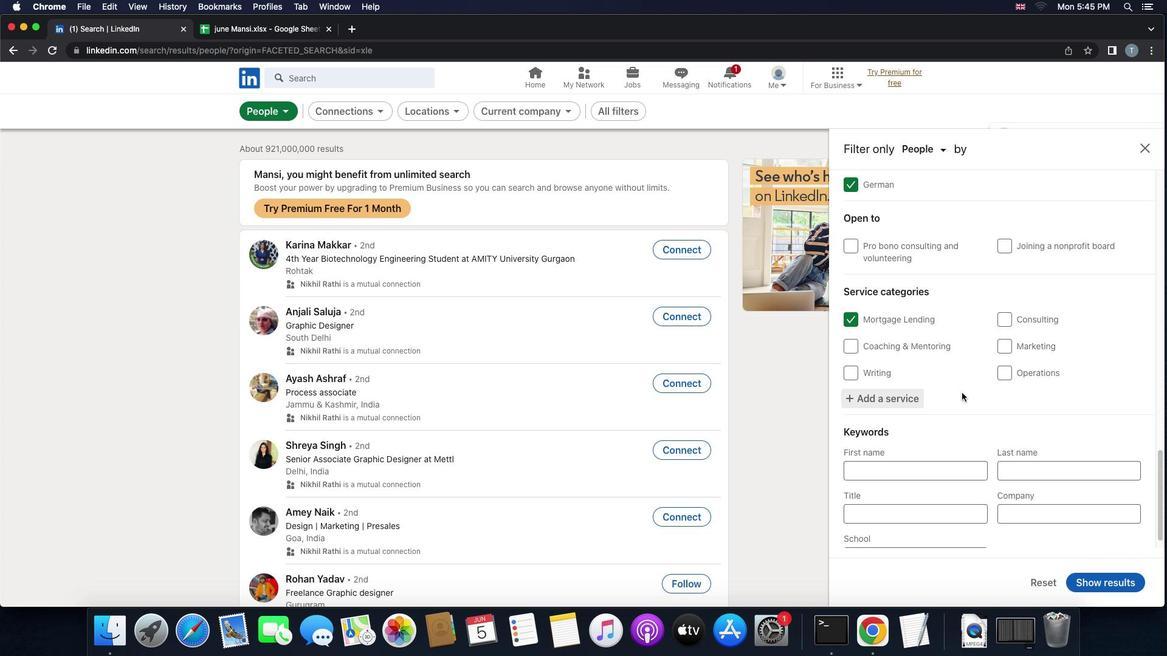 
Action: Mouse moved to (960, 392)
Screenshot: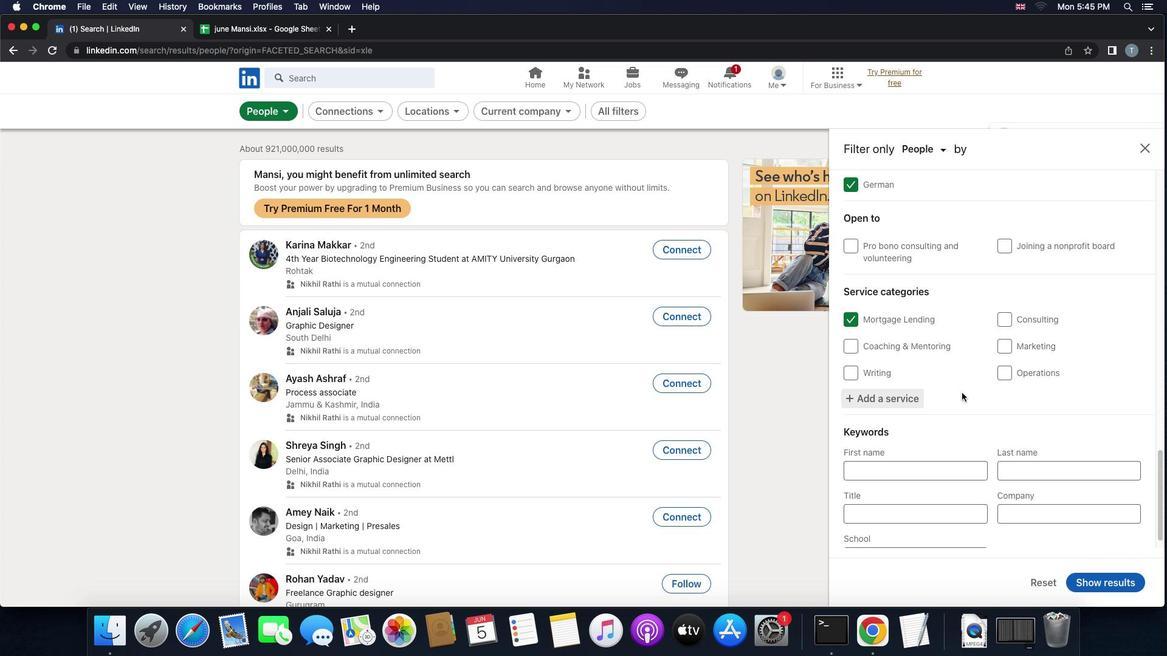 
Action: Mouse scrolled (960, 392) with delta (0, 0)
Screenshot: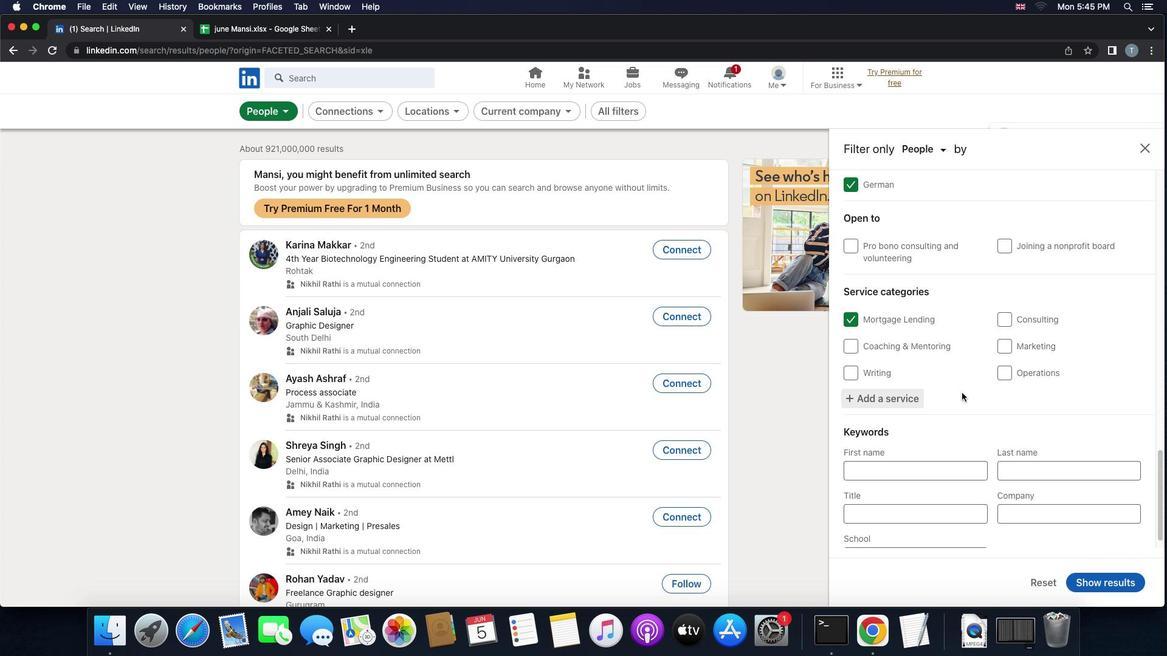 
Action: Mouse moved to (961, 392)
Screenshot: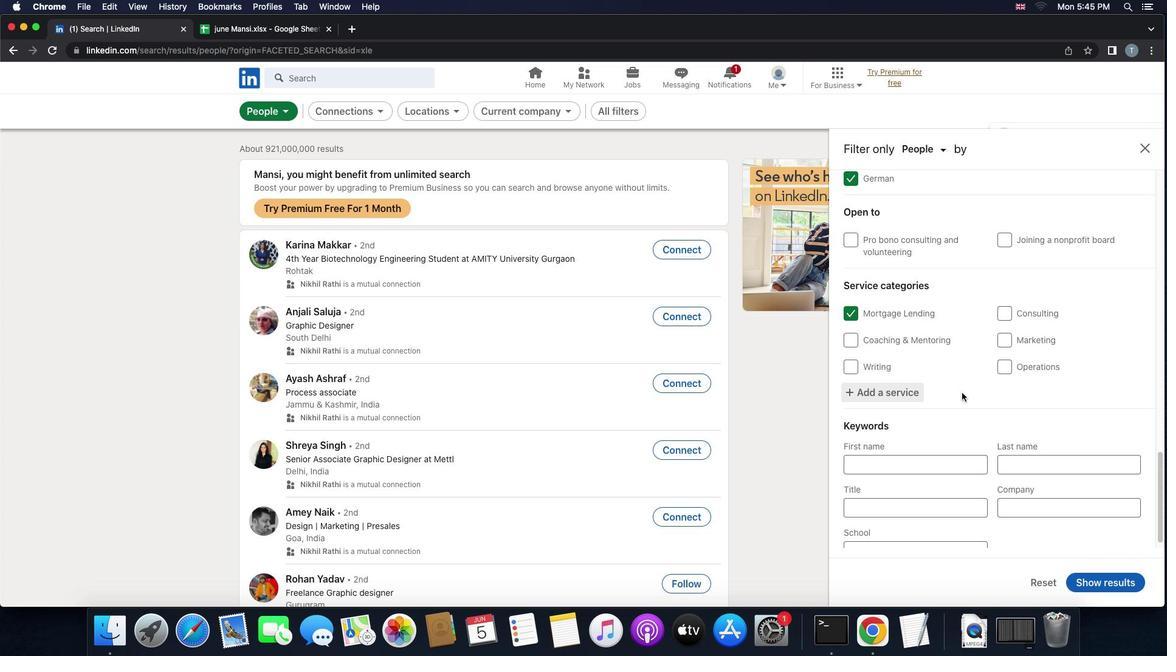 
Action: Mouse scrolled (961, 392) with delta (0, -1)
Screenshot: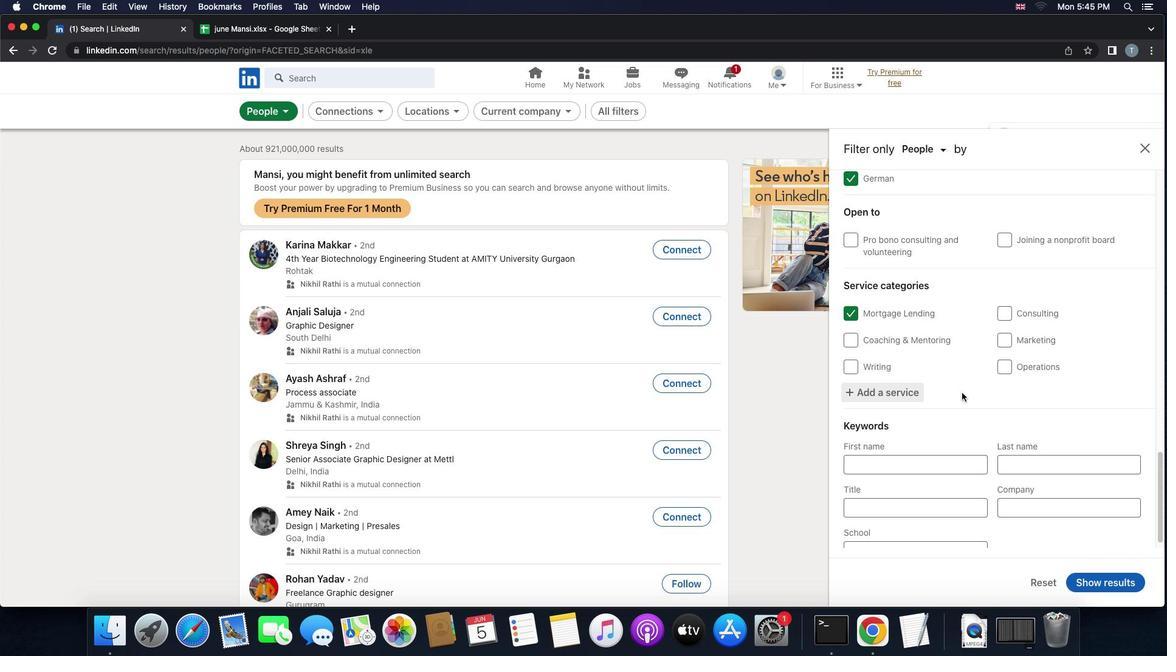 
Action: Mouse moved to (961, 392)
Screenshot: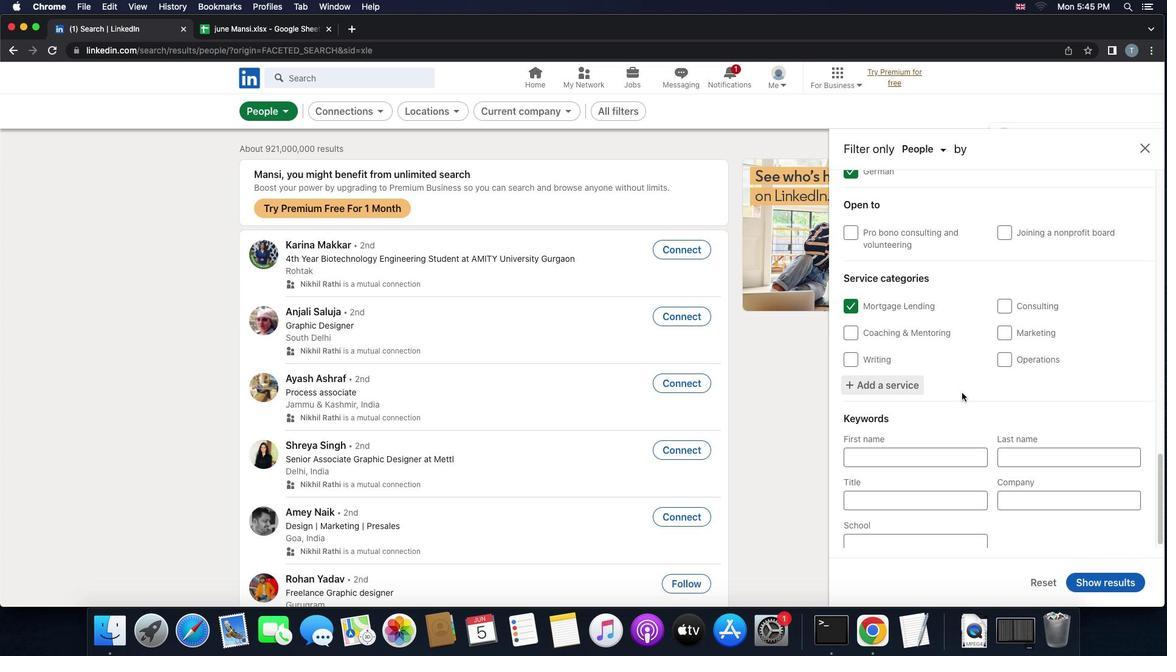 
Action: Mouse scrolled (961, 392) with delta (0, -2)
Screenshot: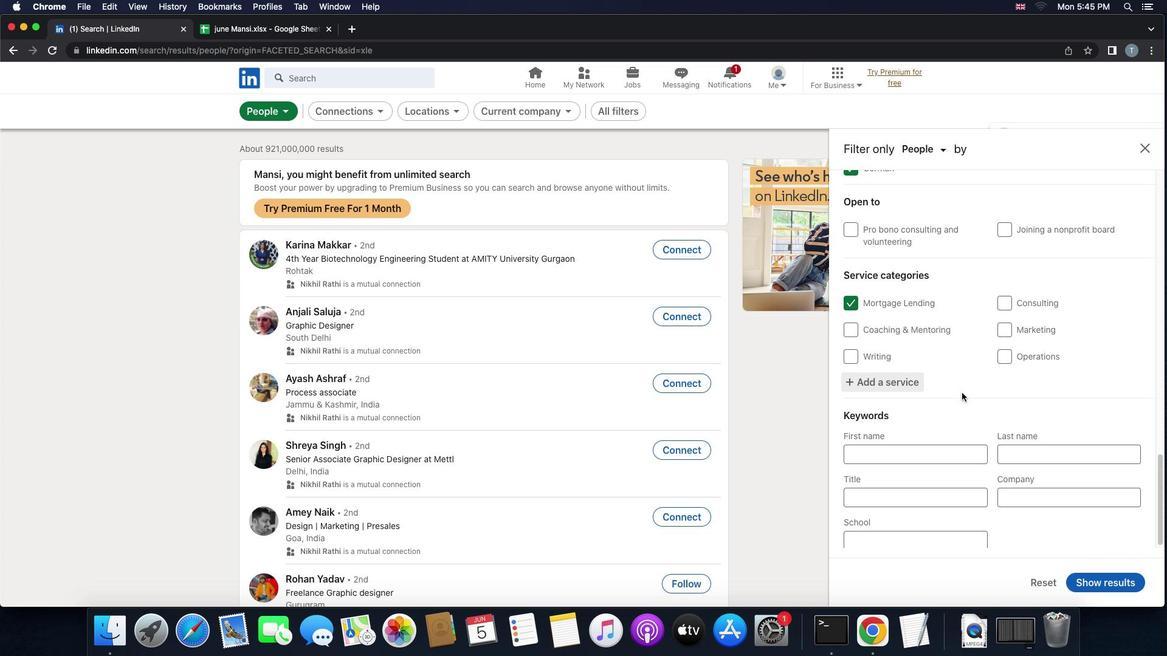 
Action: Mouse moved to (916, 499)
Screenshot: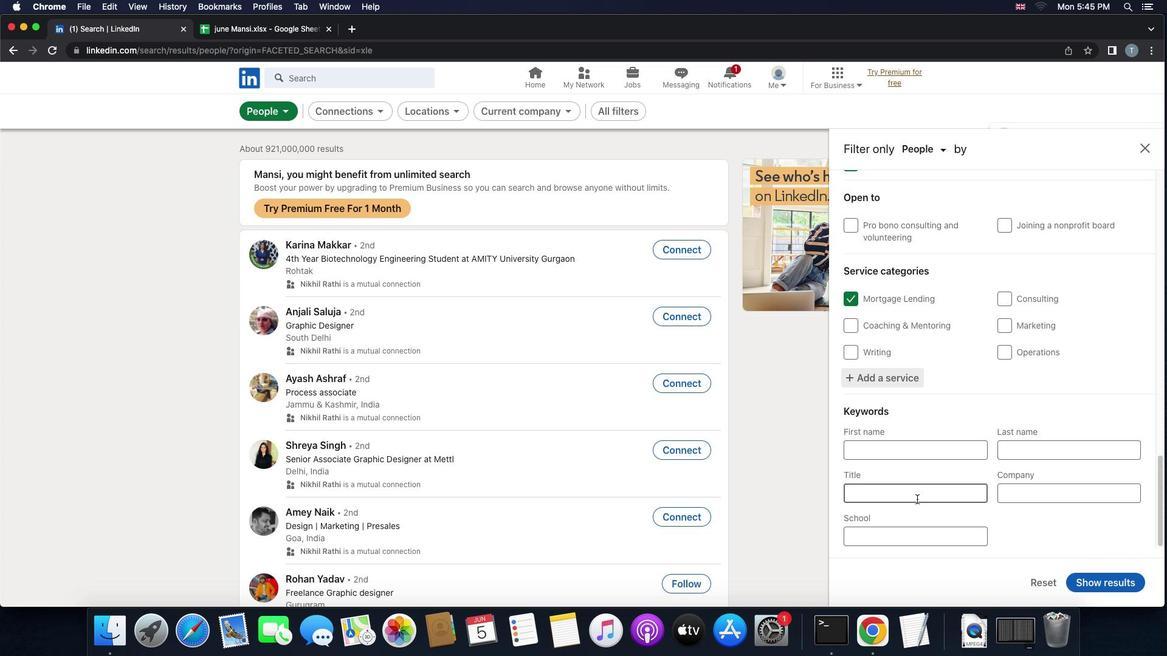 
Action: Mouse pressed left at (916, 499)
Screenshot: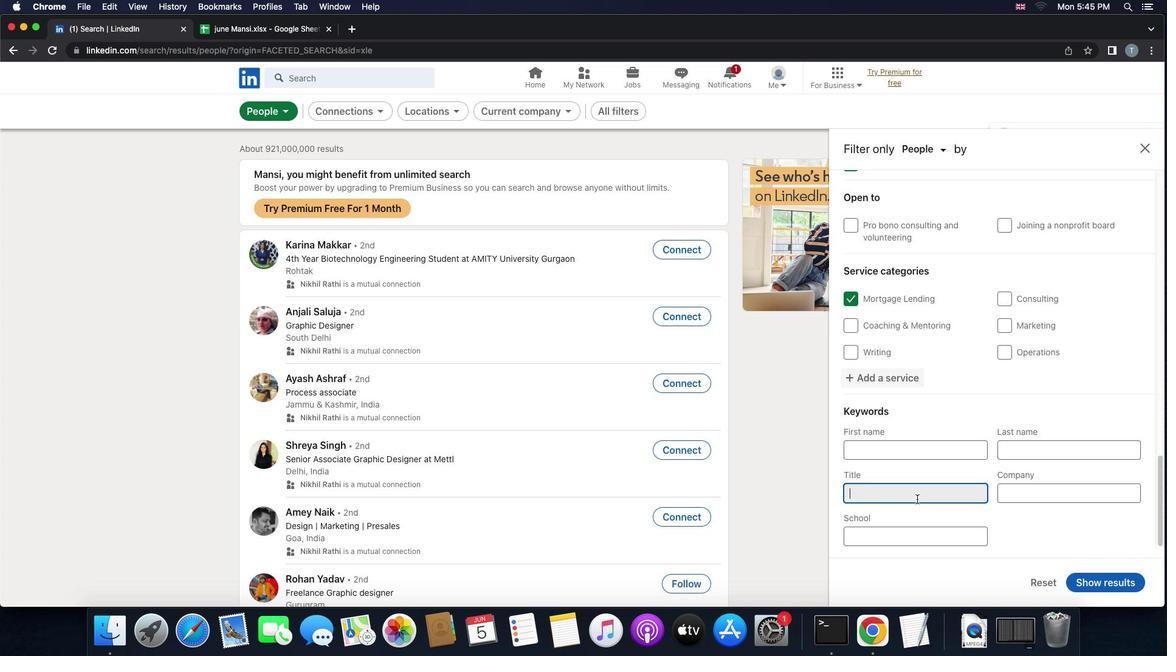 
Action: Key pressed 'p''l''a''n''t'Key.space'e''n''g''i''n''e''e''r'
Screenshot: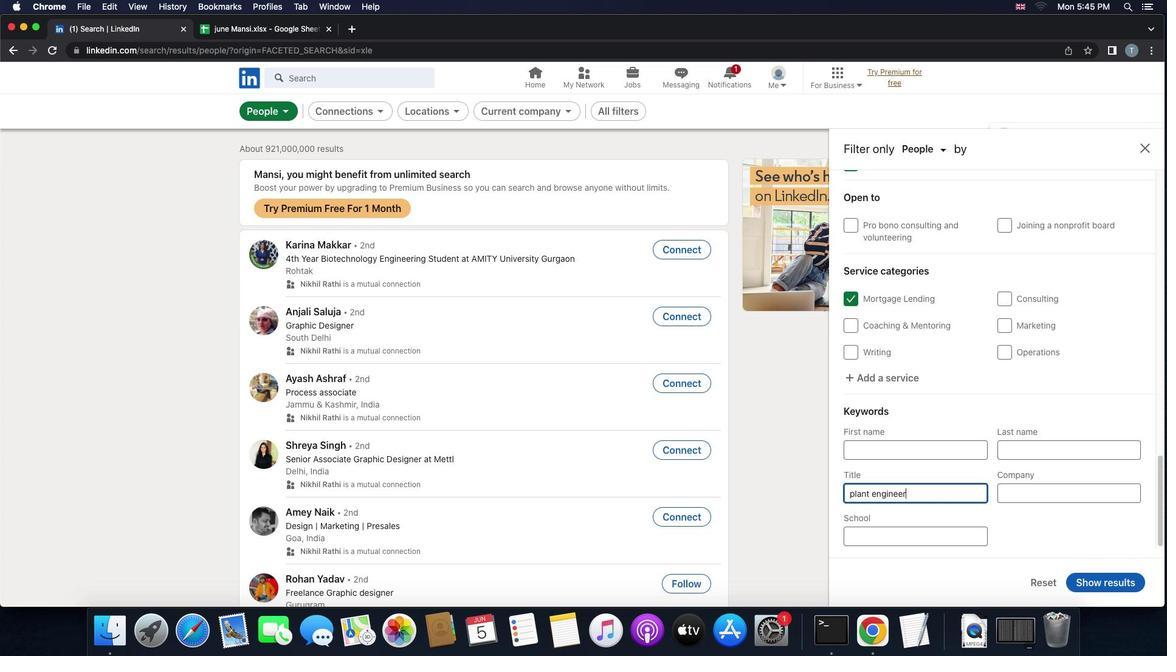 
Action: Mouse moved to (1086, 586)
Screenshot: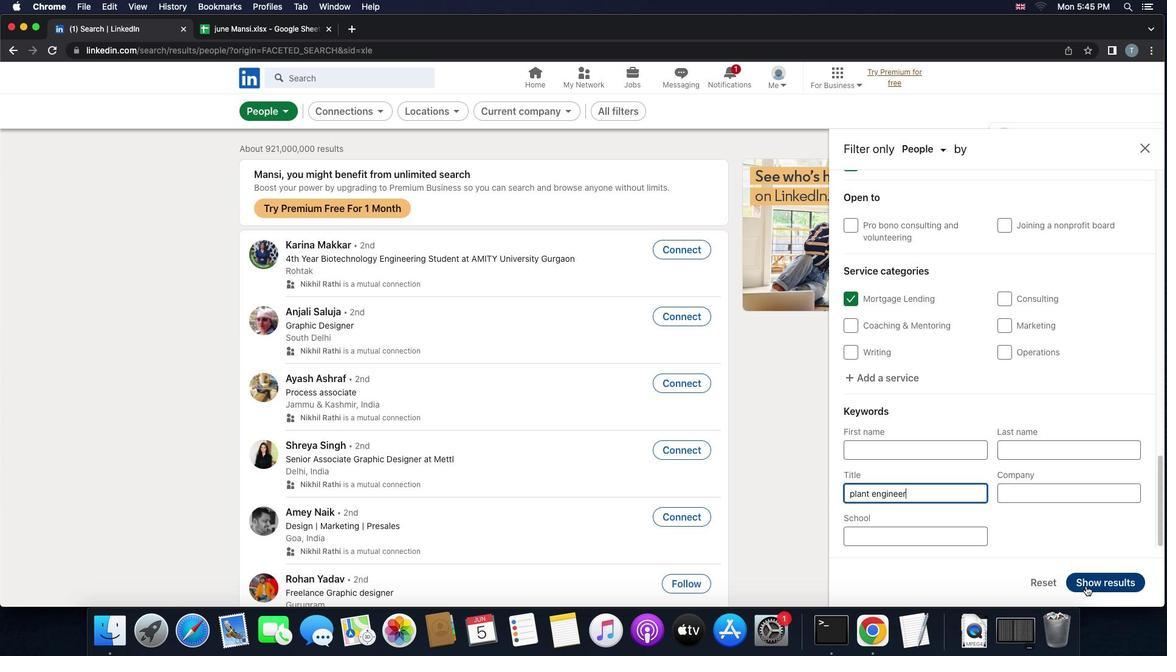 
Action: Mouse pressed left at (1086, 586)
Screenshot: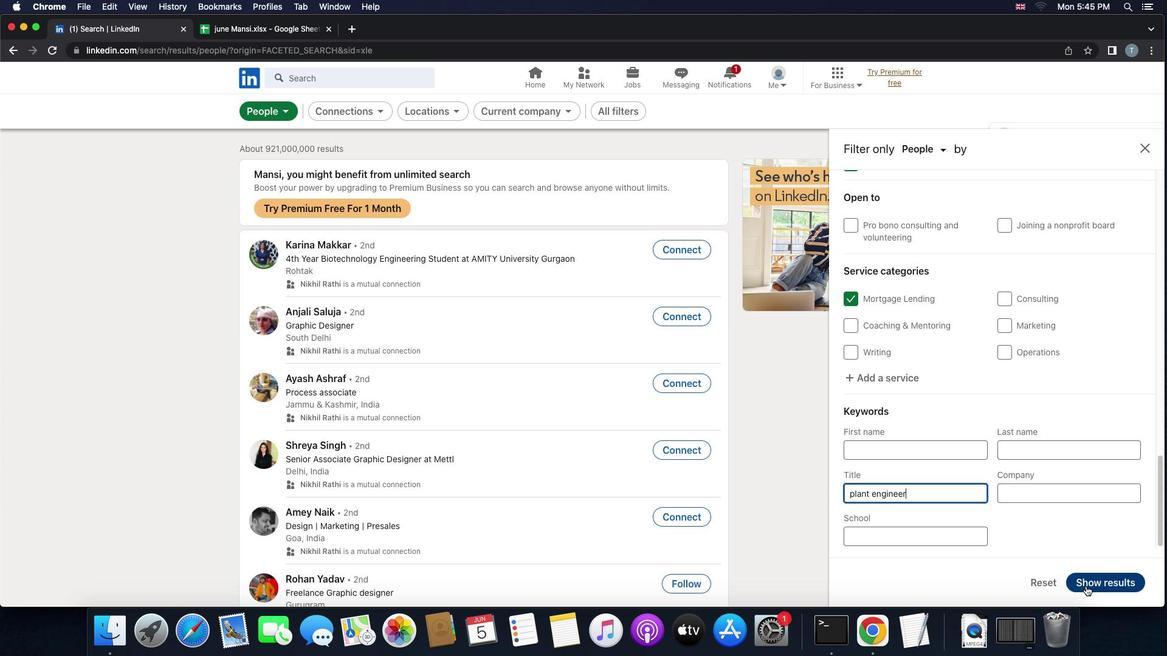
